 Task: Buy 1 Champagne Glasses from Wine & Champagne Glasses section under best seller category for shipping address: Crystal Jones, 4280 Crim Lane, Underhill, Vermont 05489, Cell Number 9377427970. Pay from credit card ending with 6759, CVV 506
Action: Mouse moved to (1018, 243)
Screenshot: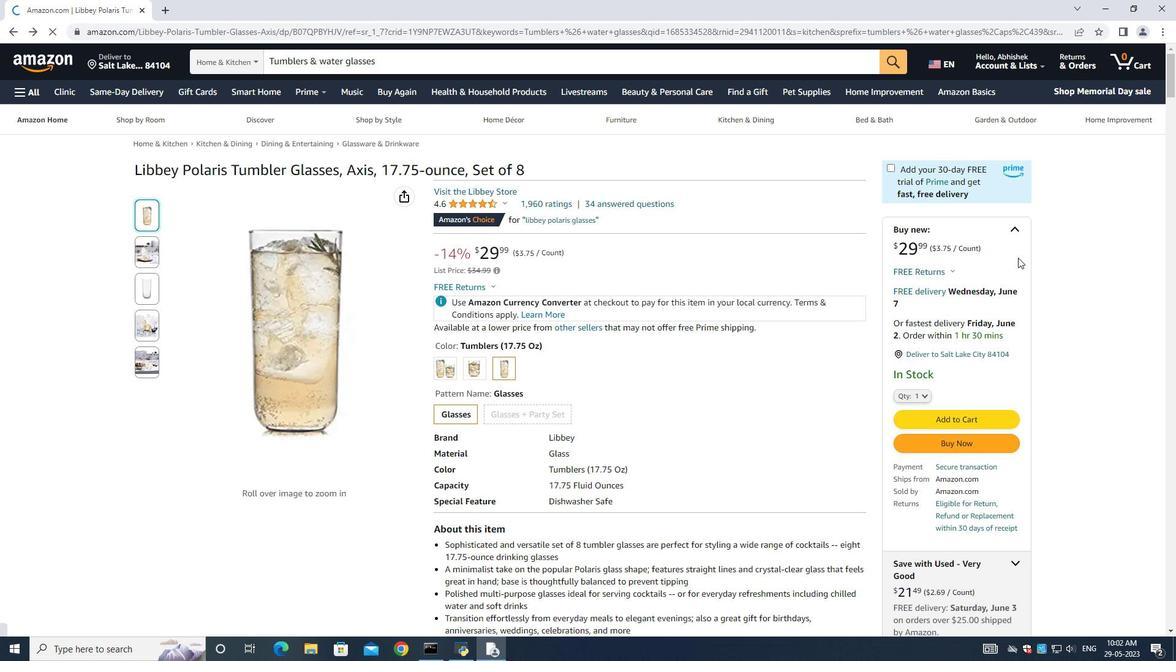 
Action: Mouse scrolled (1018, 243) with delta (0, 0)
Screenshot: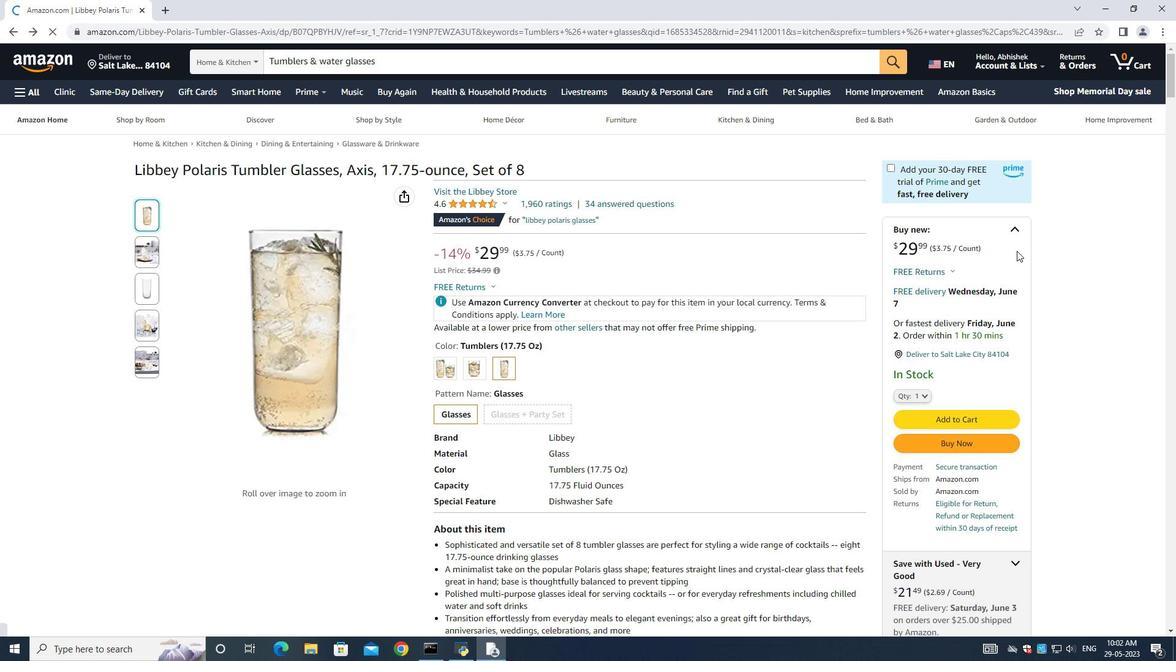 
Action: Mouse scrolled (1018, 243) with delta (0, 0)
Screenshot: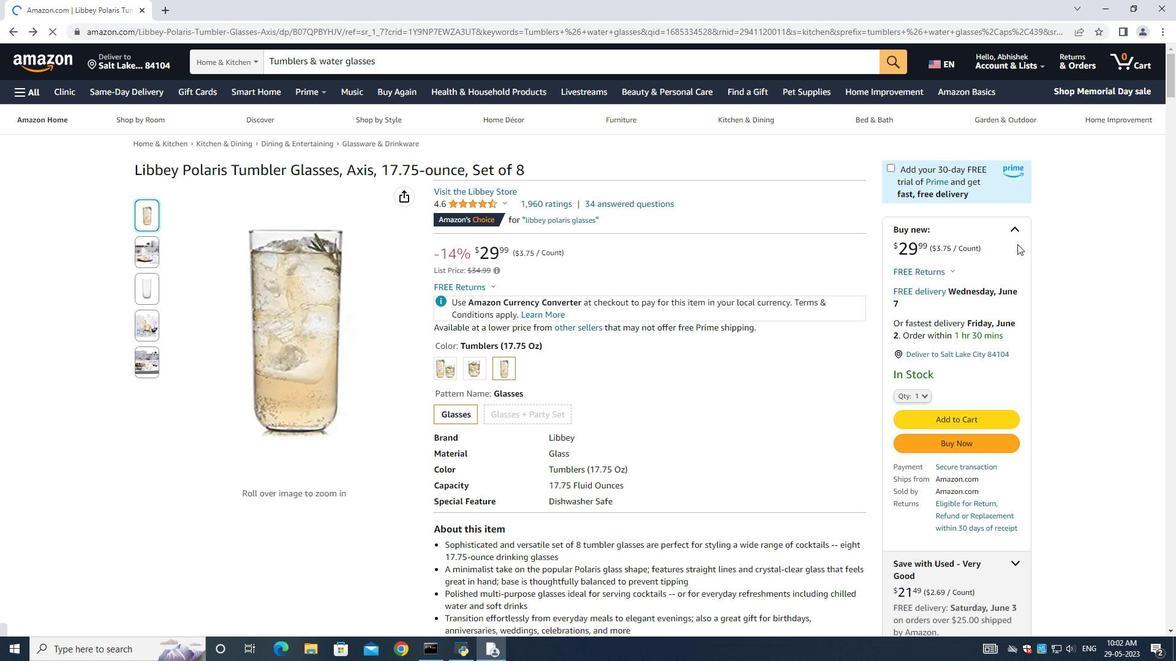 
Action: Mouse scrolled (1018, 243) with delta (0, 0)
Screenshot: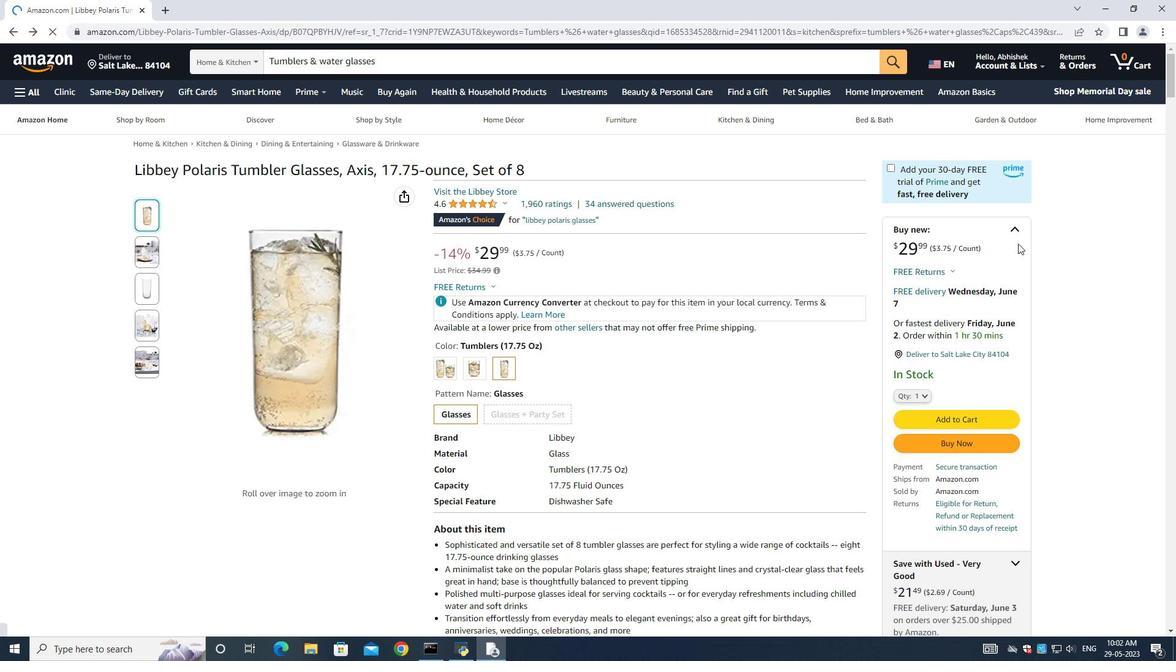 
Action: Mouse moved to (9, 31)
Screenshot: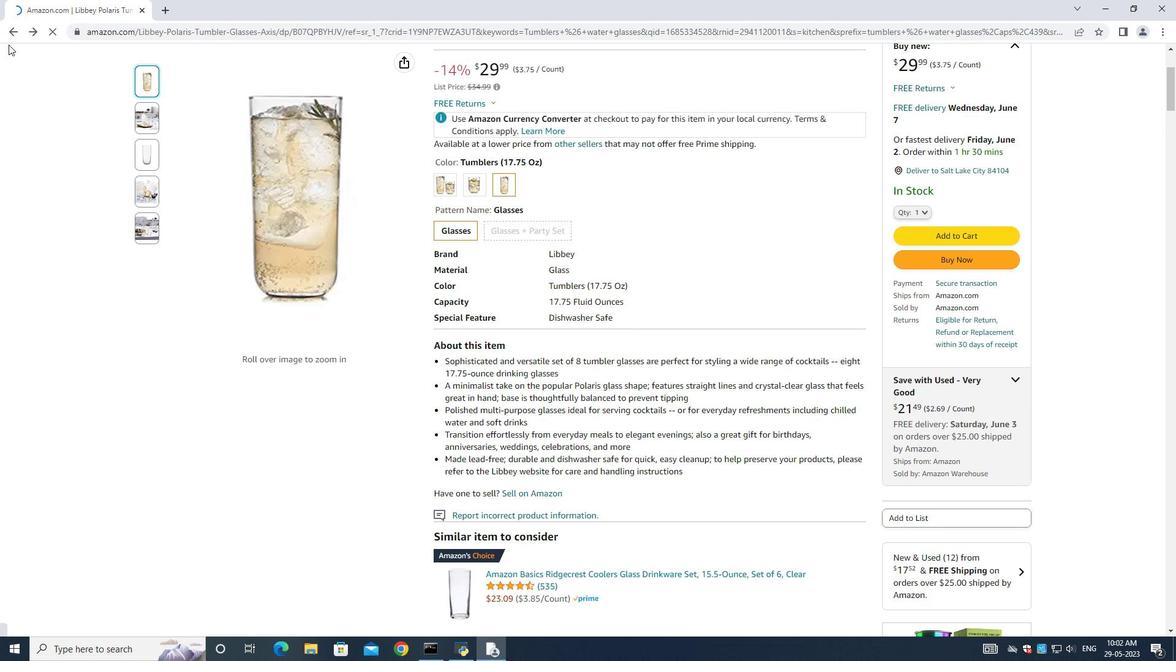 
Action: Mouse pressed left at (9, 31)
Screenshot: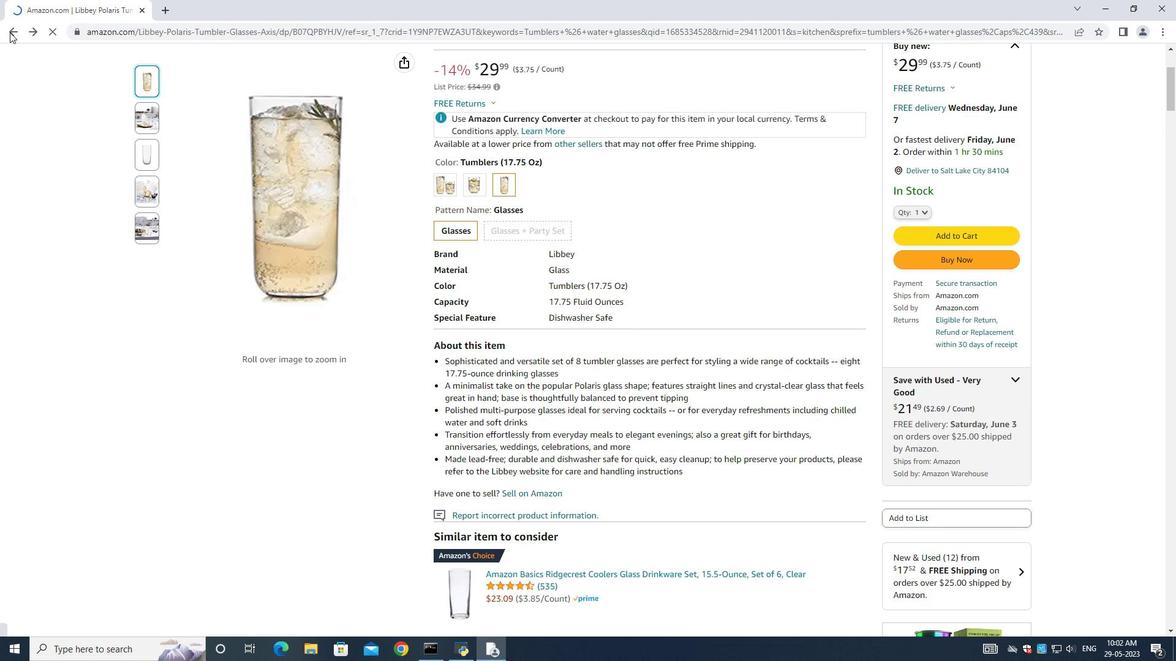 
Action: Mouse moved to (1147, 254)
Screenshot: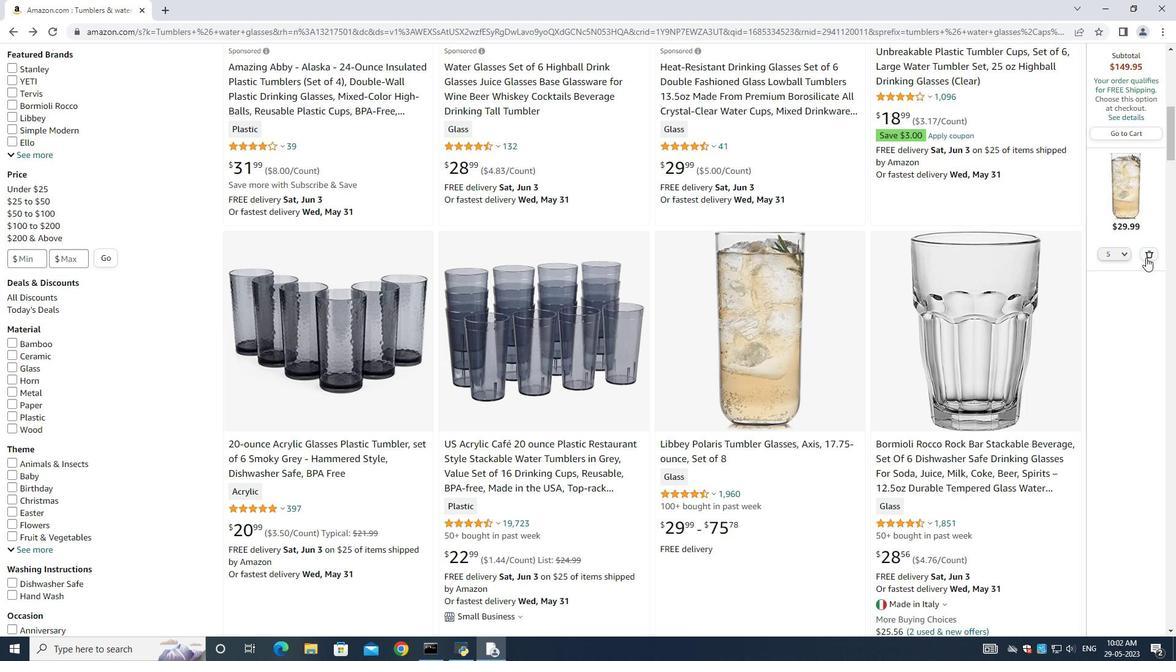 
Action: Mouse pressed left at (1147, 254)
Screenshot: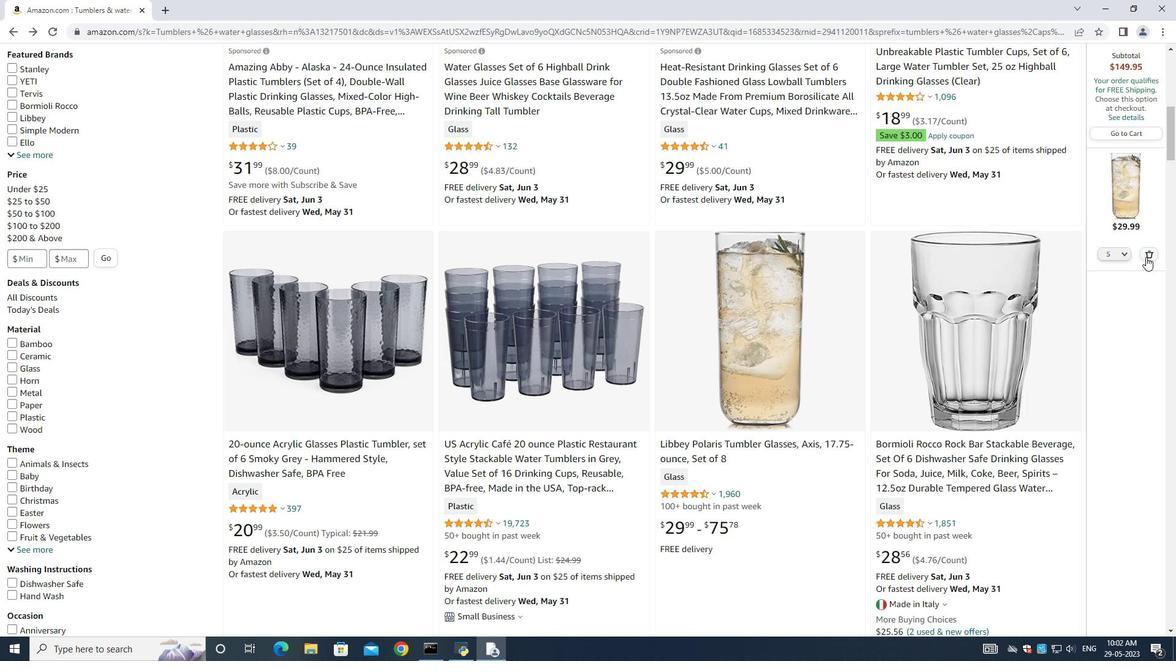 
Action: Mouse moved to (0, 211)
Screenshot: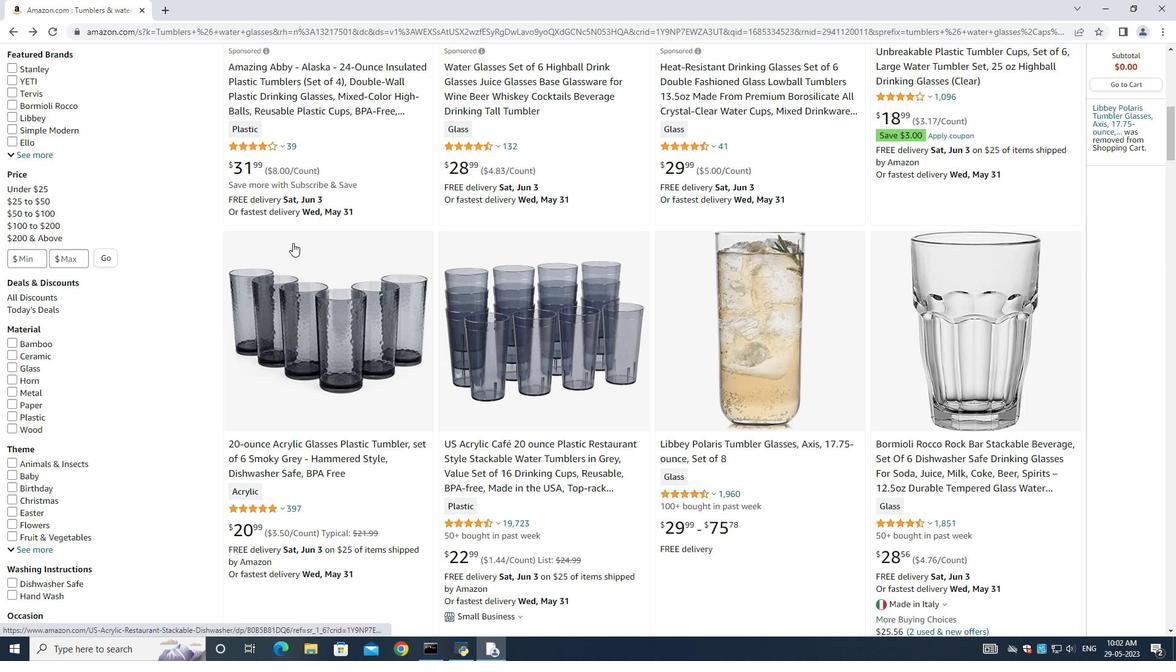 
Action: Mouse scrolled (0, 211) with delta (0, 0)
Screenshot: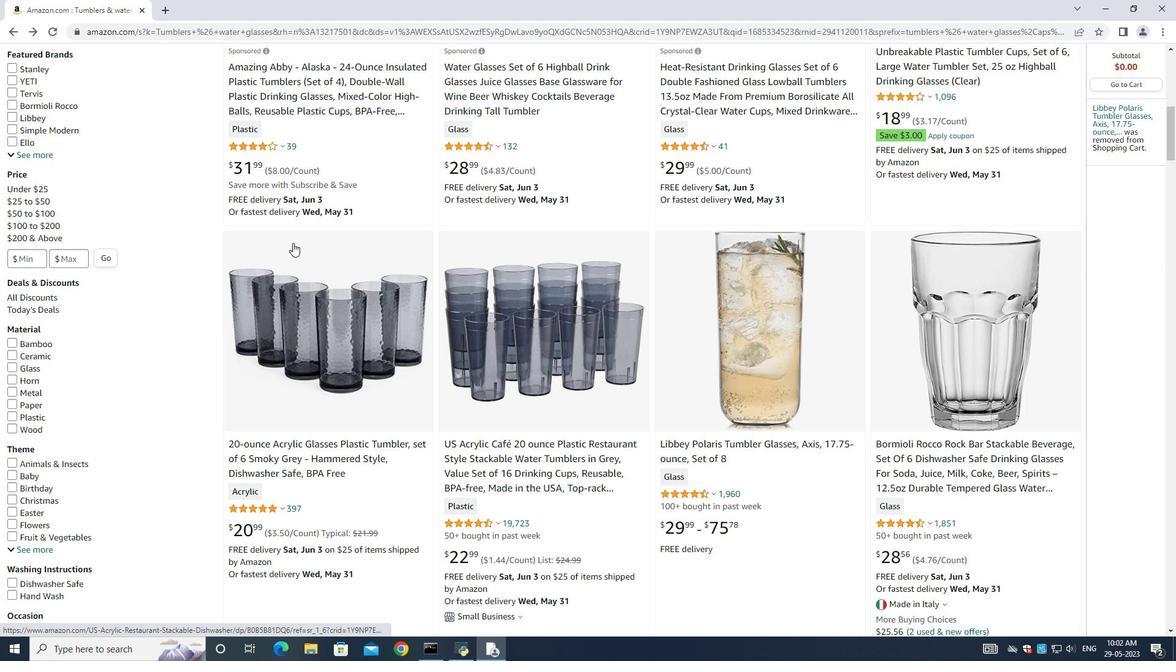 
Action: Mouse scrolled (0, 211) with delta (0, 0)
Screenshot: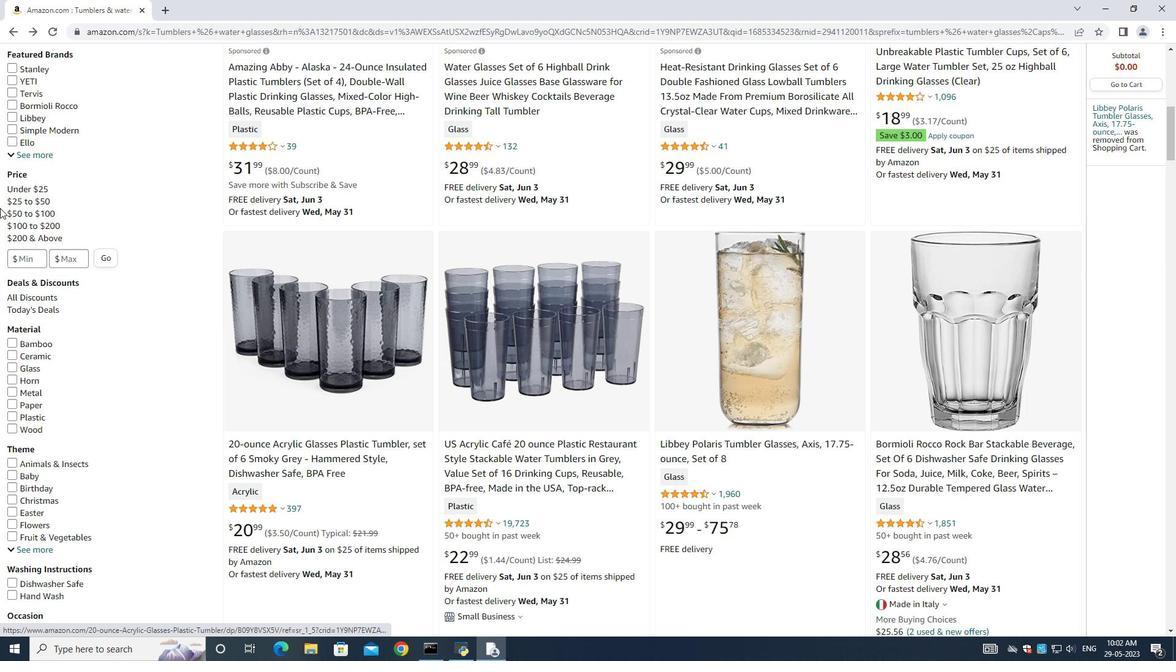 
Action: Mouse scrolled (0, 211) with delta (0, 0)
Screenshot: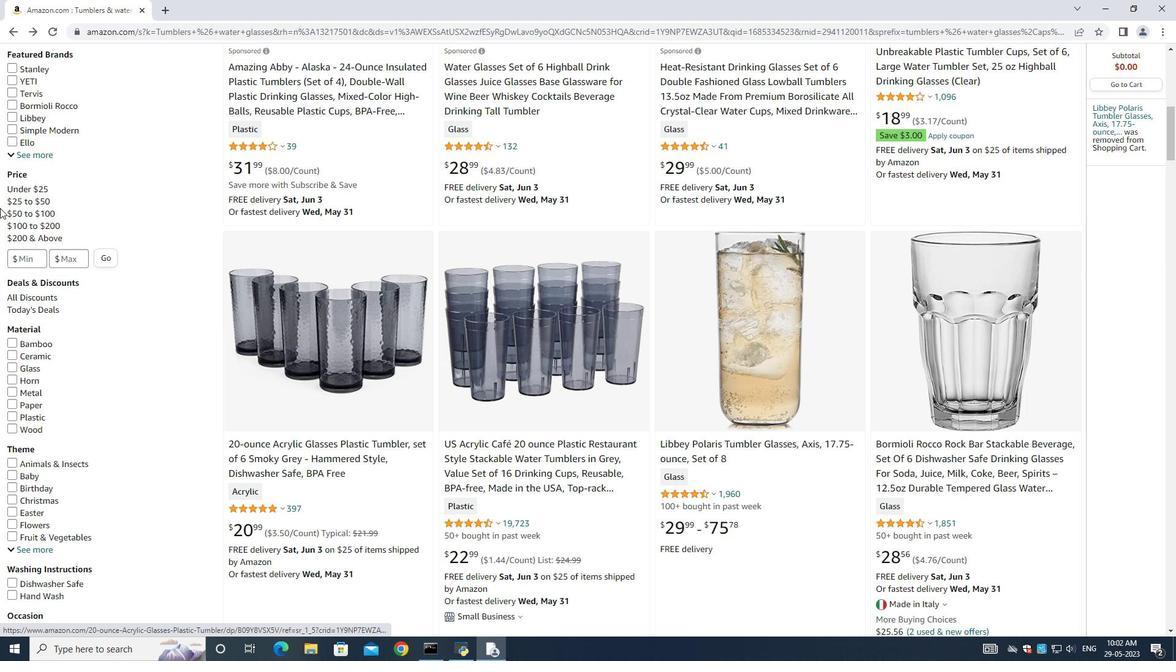 
Action: Mouse scrolled (0, 211) with delta (0, 0)
Screenshot: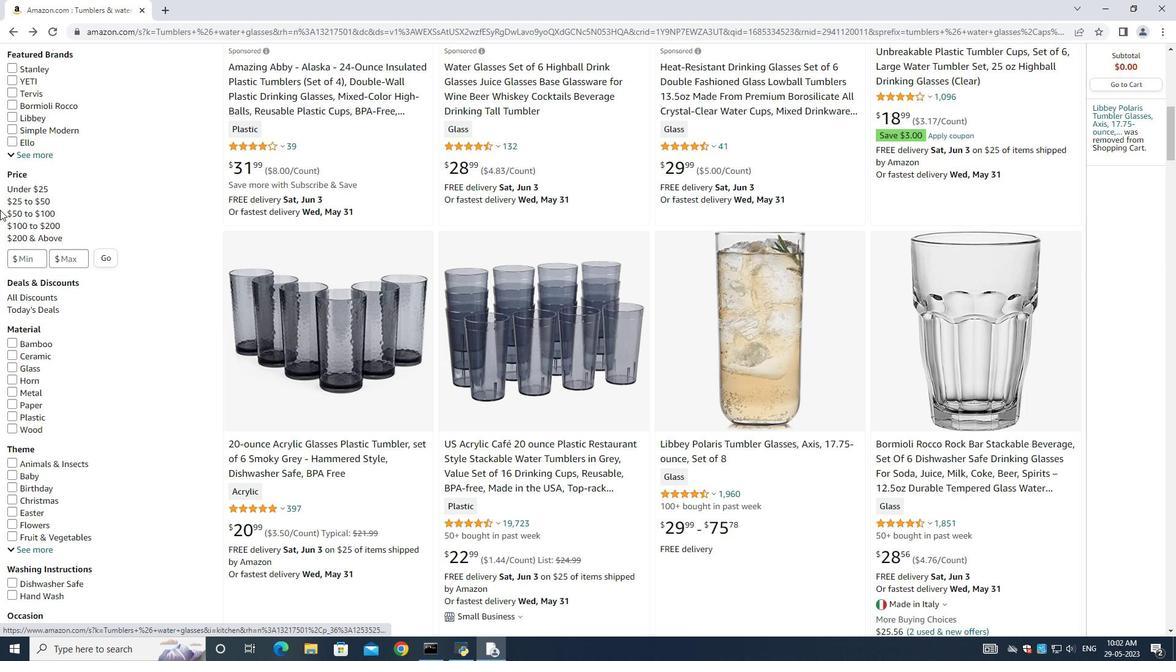
Action: Mouse scrolled (0, 211) with delta (0, 0)
Screenshot: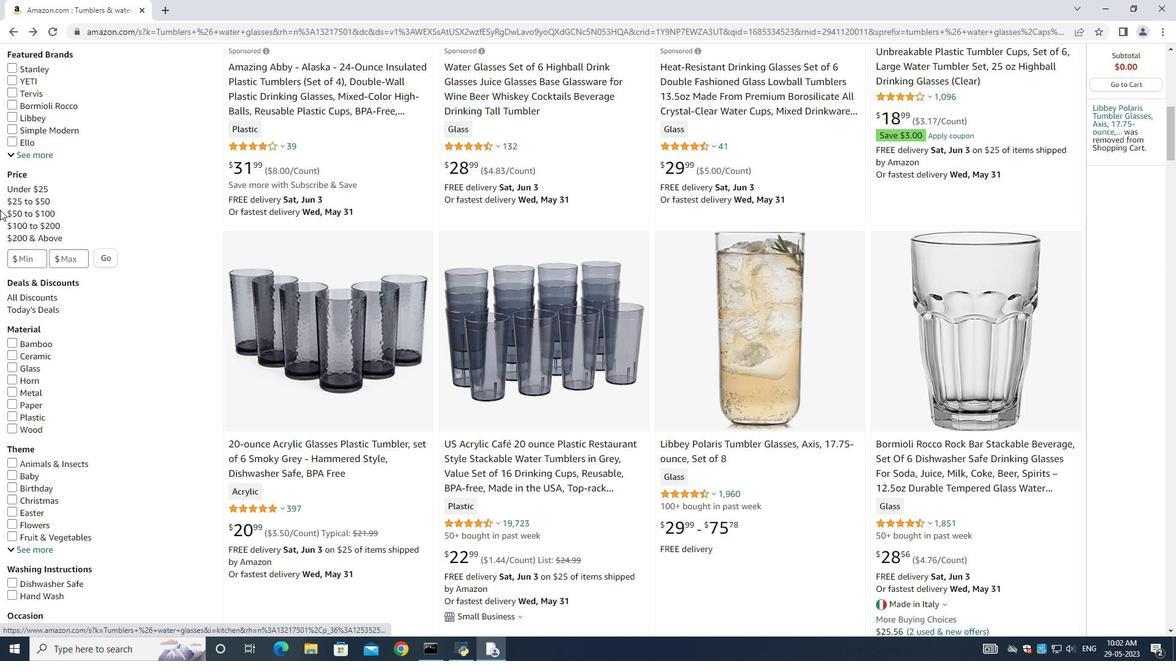 
Action: Mouse moved to (0, 210)
Screenshot: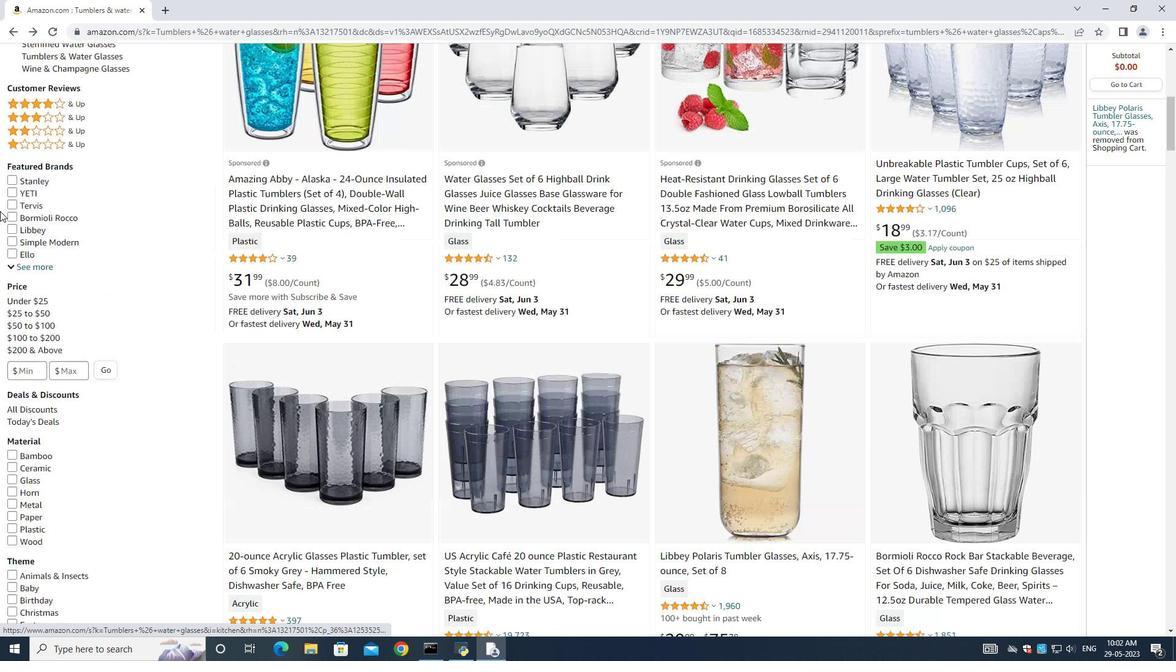 
Action: Mouse scrolled (0, 211) with delta (0, 0)
Screenshot: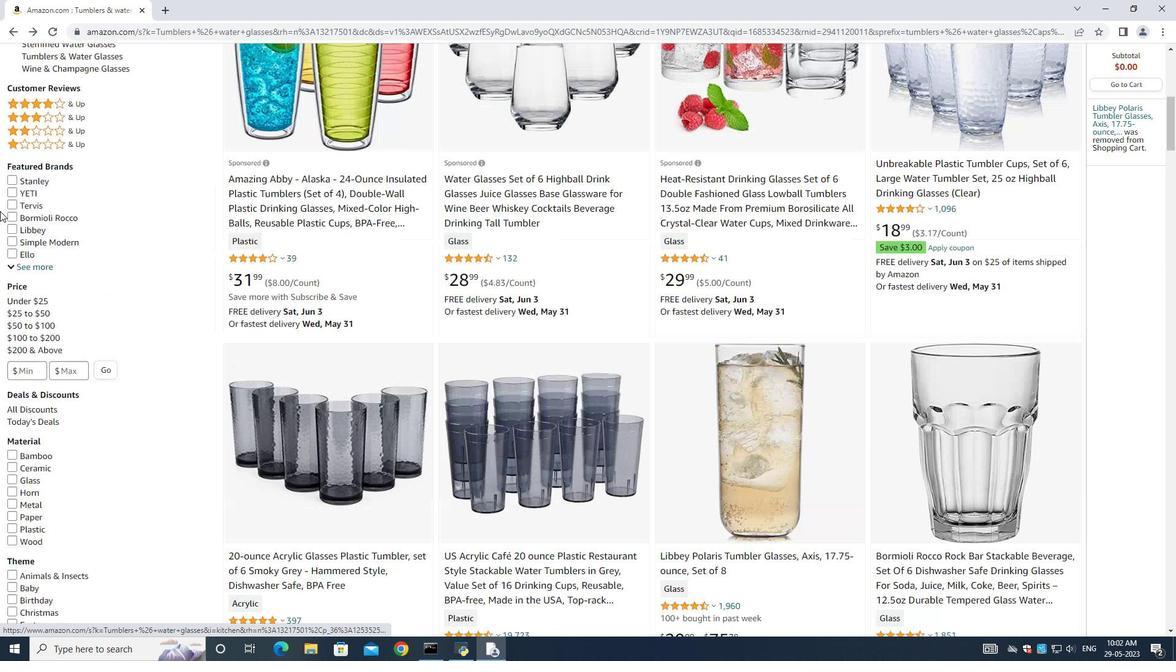 
Action: Mouse moved to (56, 205)
Screenshot: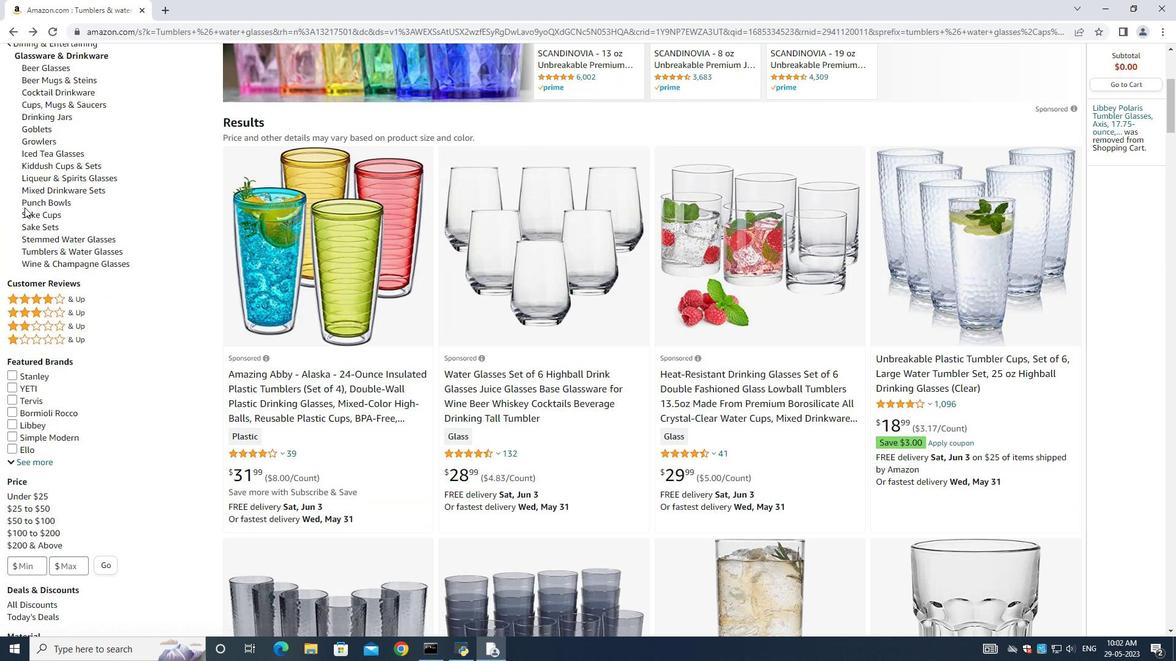 
Action: Mouse scrolled (56, 205) with delta (0, 0)
Screenshot: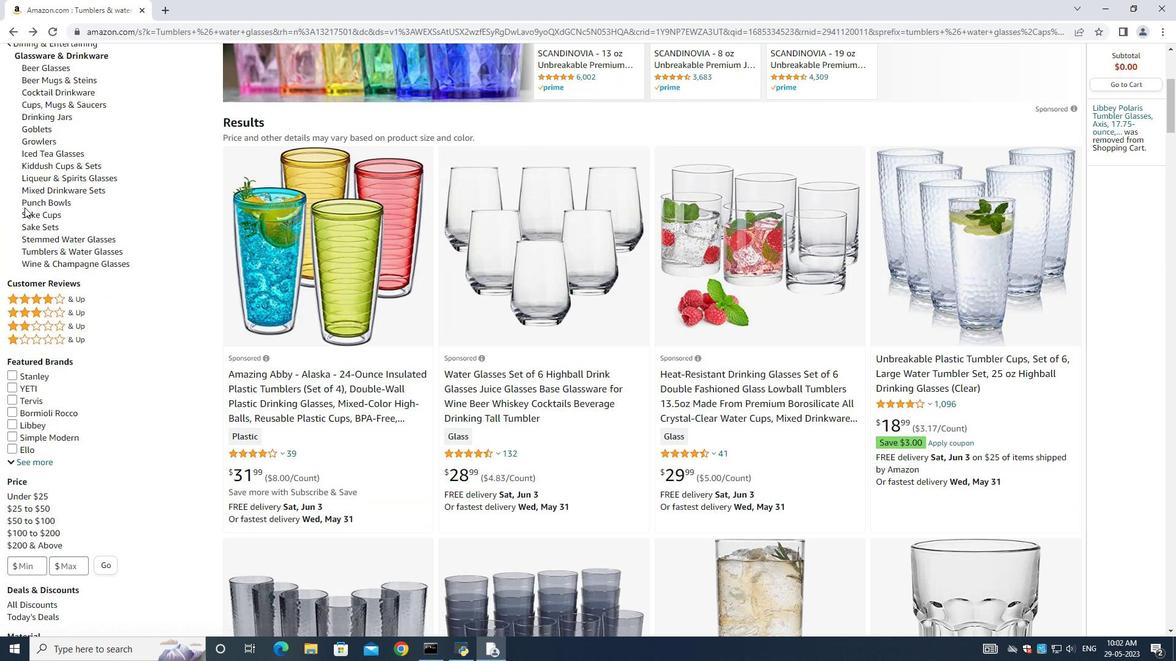 
Action: Mouse moved to (56, 205)
Screenshot: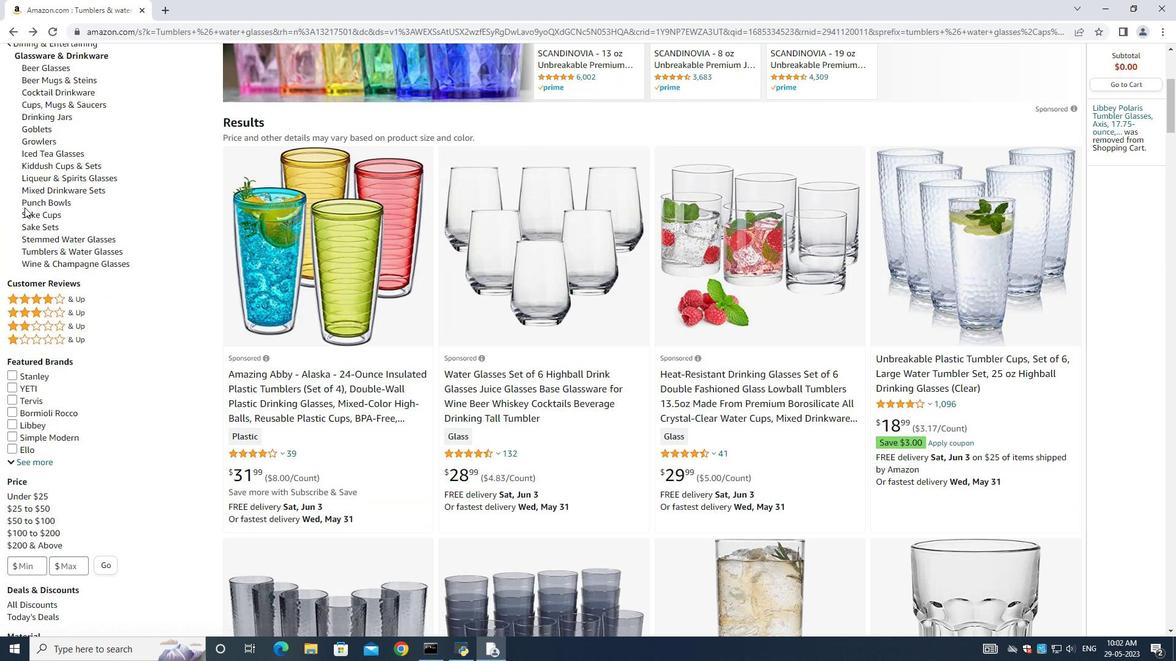 
Action: Mouse scrolled (56, 205) with delta (0, 0)
Screenshot: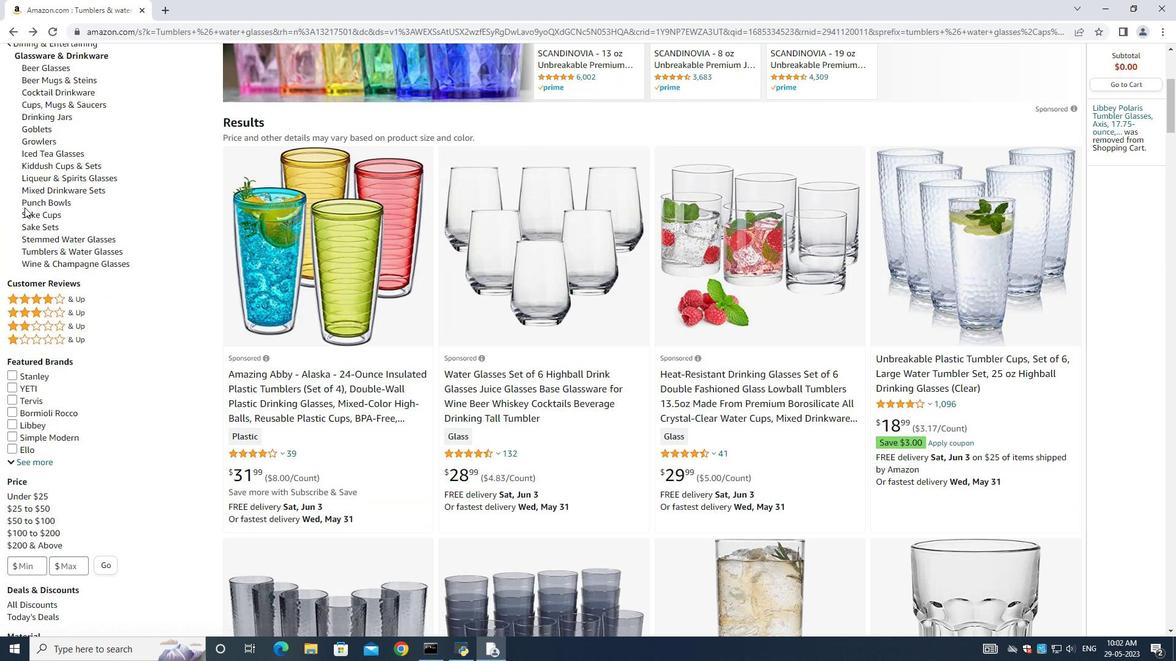 
Action: Mouse scrolled (56, 205) with delta (0, 0)
Screenshot: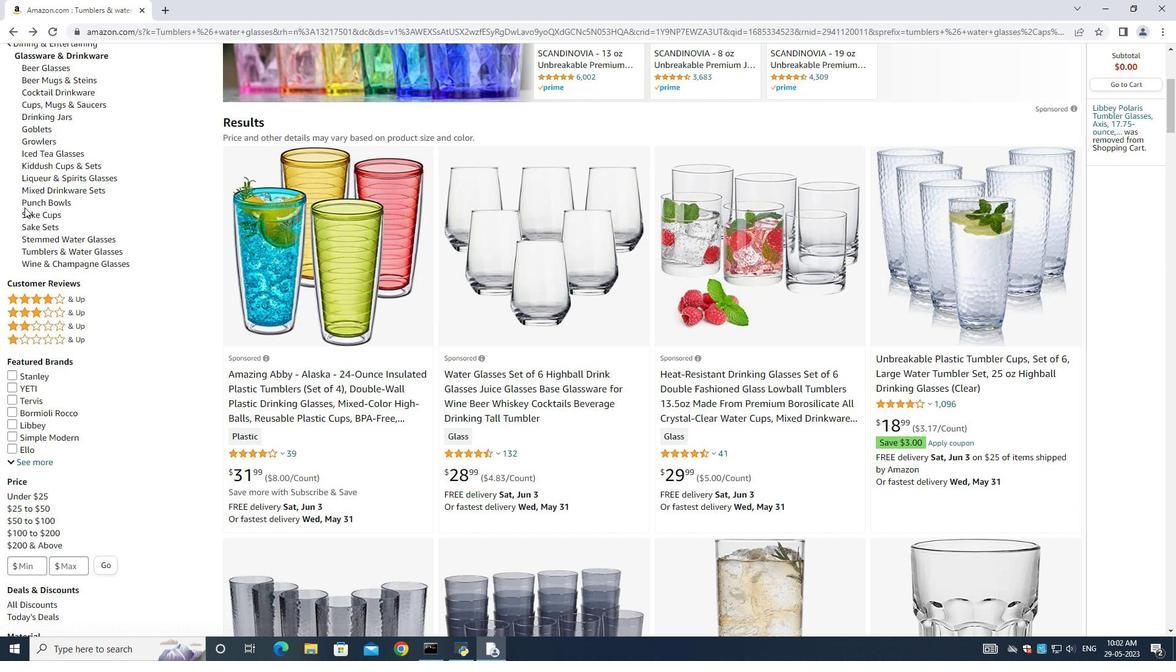 
Action: Mouse moved to (57, 205)
Screenshot: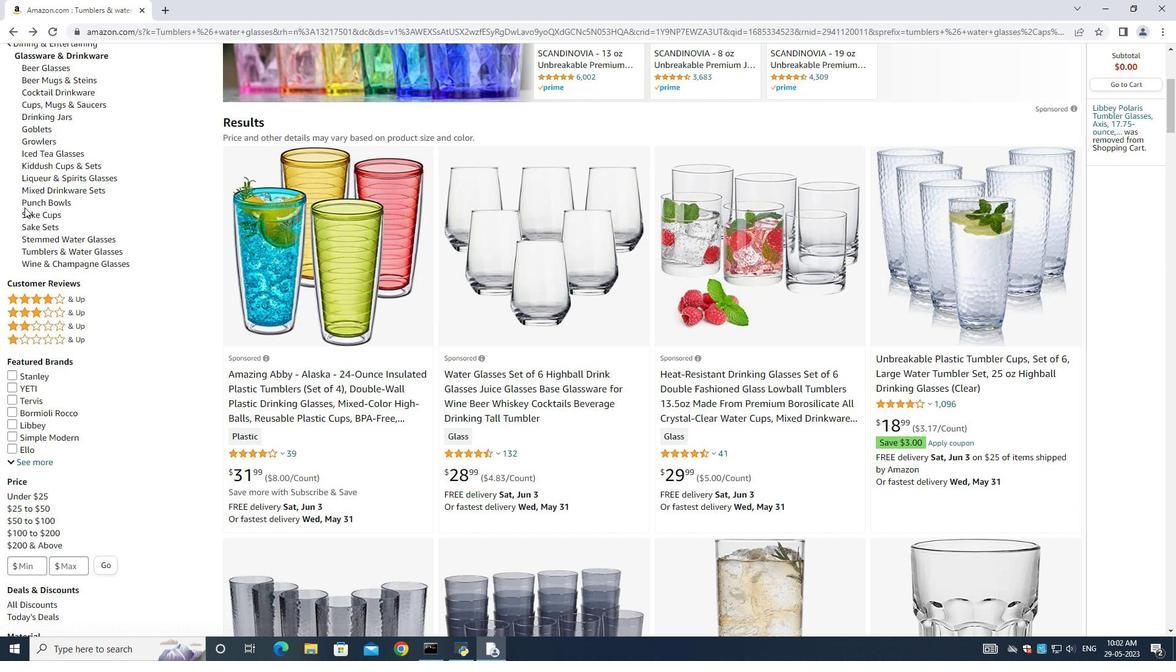 
Action: Mouse scrolled (57, 205) with delta (0, 0)
Screenshot: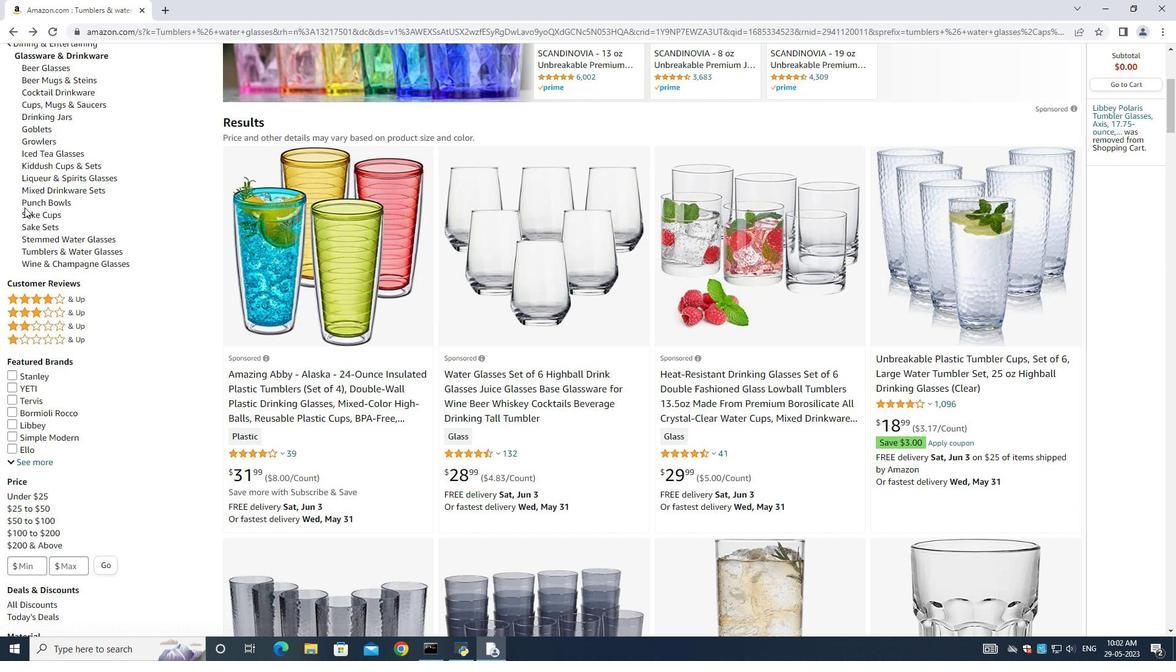 
Action: Mouse moved to (57, 204)
Screenshot: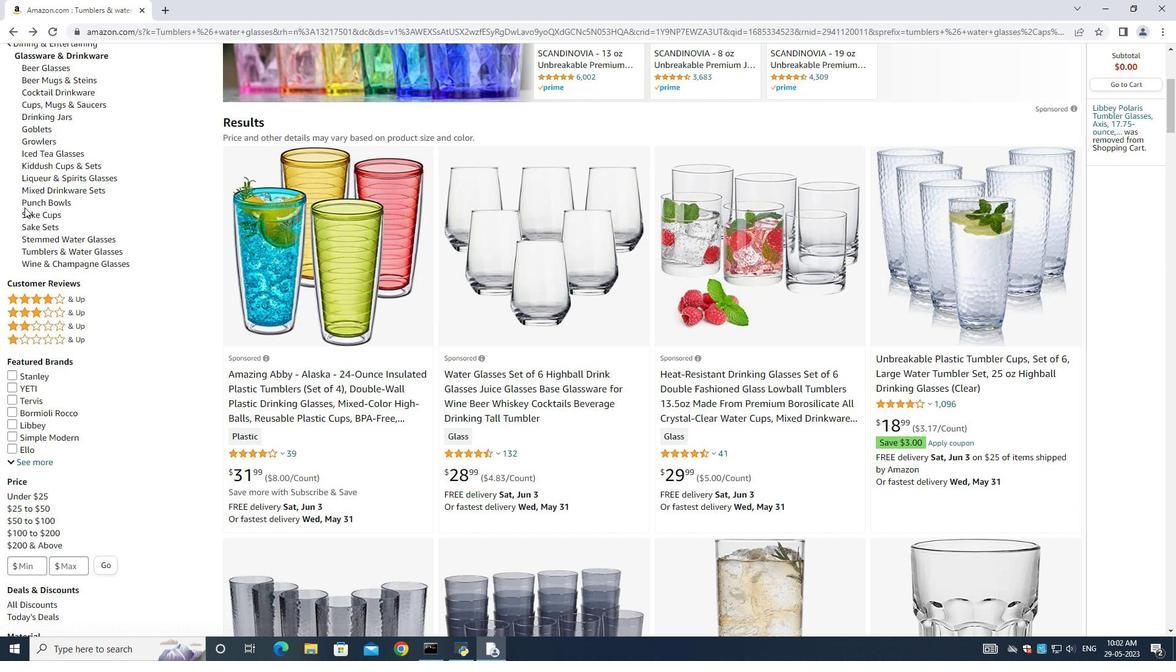 
Action: Mouse scrolled (57, 205) with delta (0, 0)
Screenshot: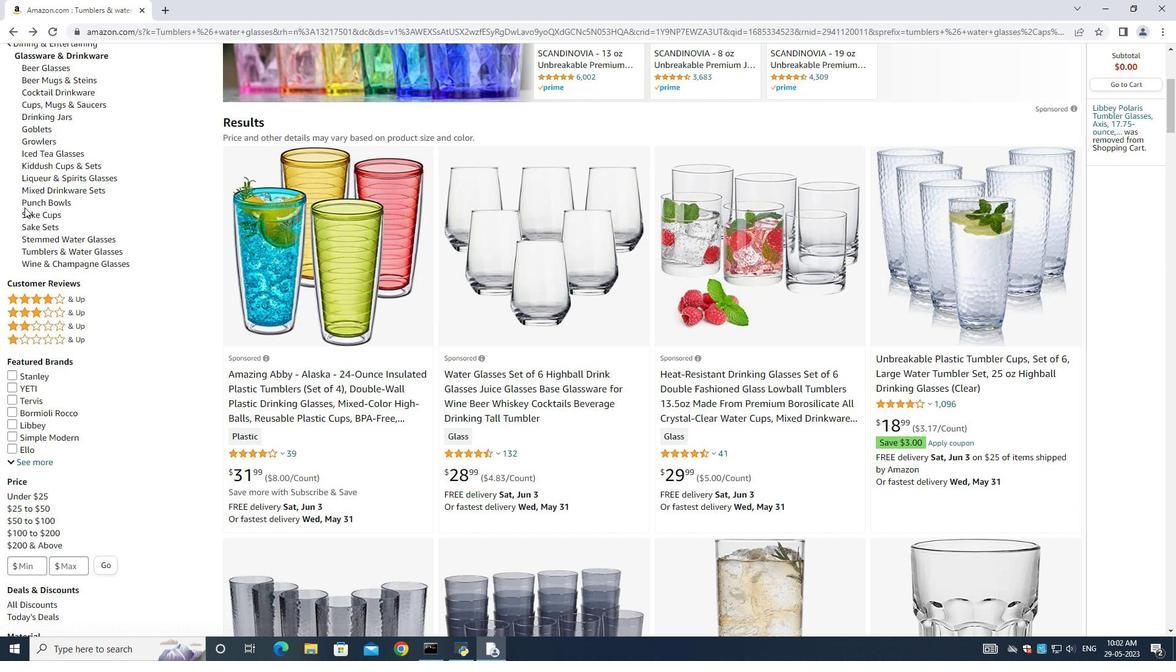
Action: Mouse moved to (57, 204)
Screenshot: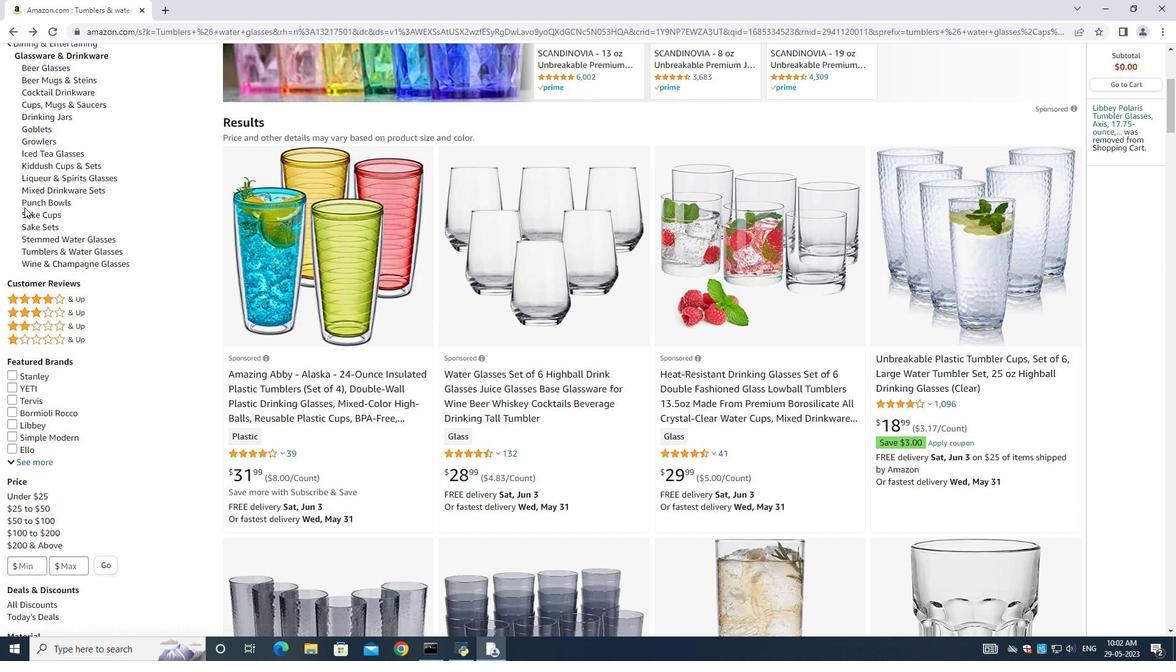 
Action: Mouse scrolled (57, 205) with delta (0, 0)
Screenshot: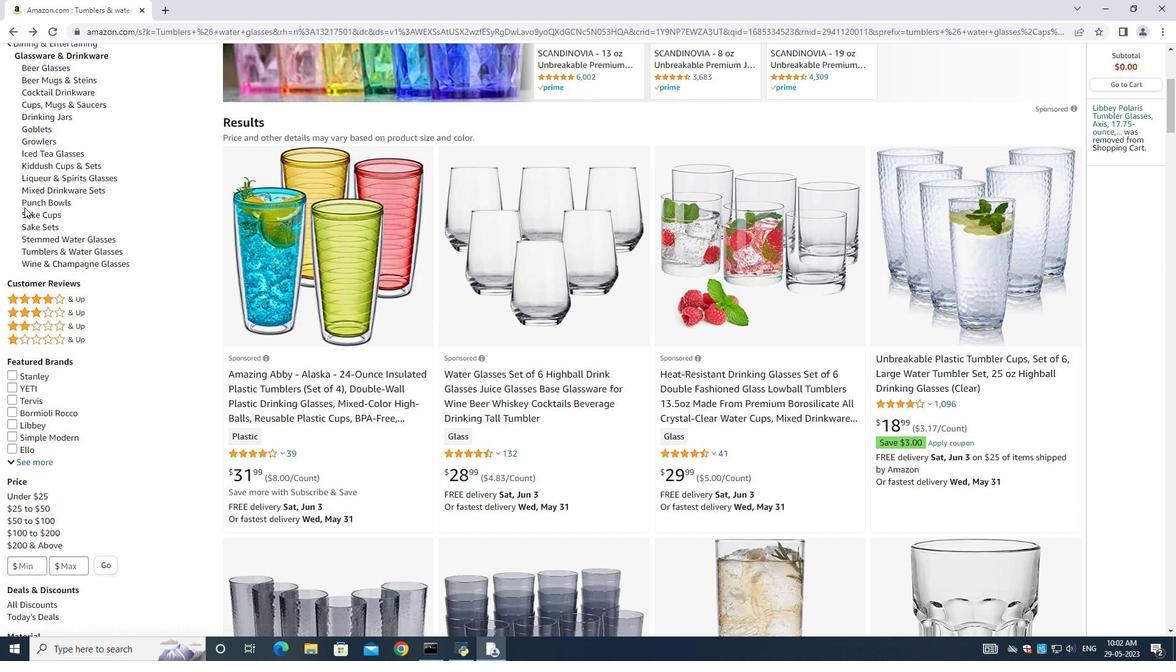 
Action: Mouse moved to (54, 189)
Screenshot: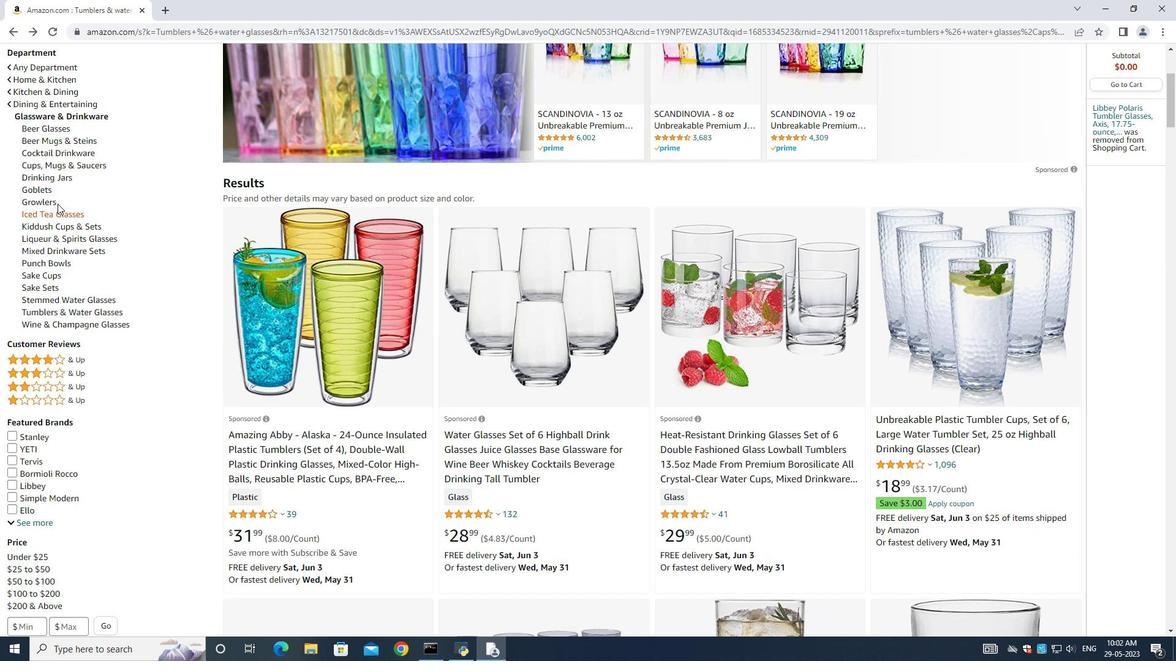 
Action: Mouse scrolled (54, 189) with delta (0, 0)
Screenshot: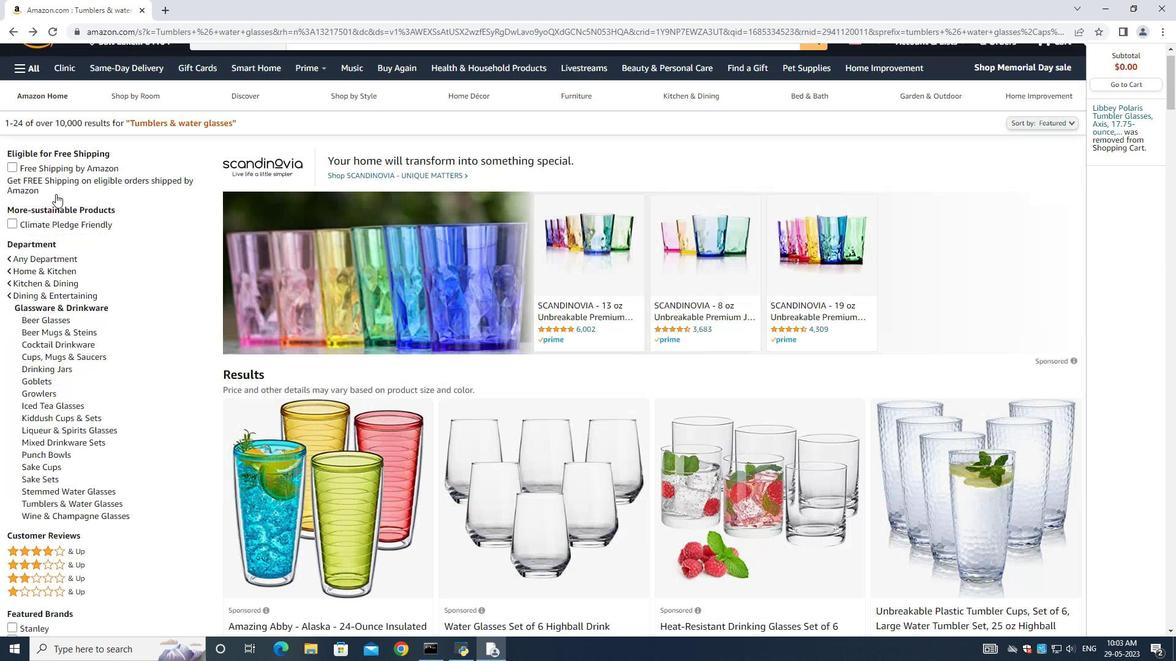 
Action: Mouse scrolled (54, 189) with delta (0, 0)
Screenshot: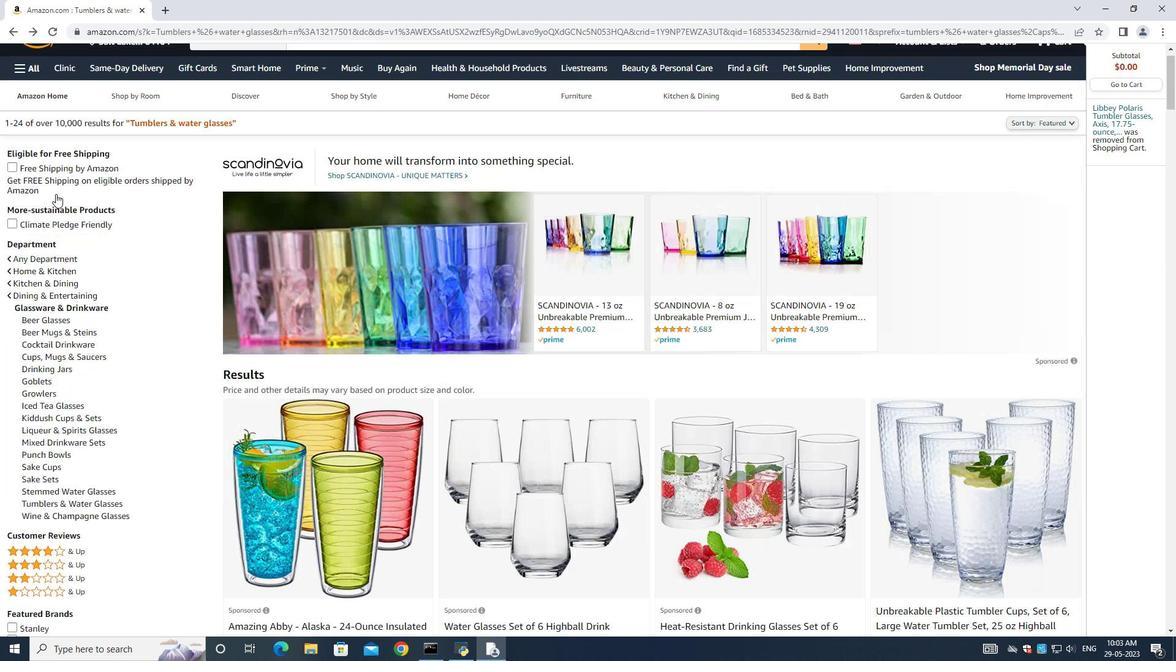 
Action: Mouse scrolled (54, 189) with delta (0, 0)
Screenshot: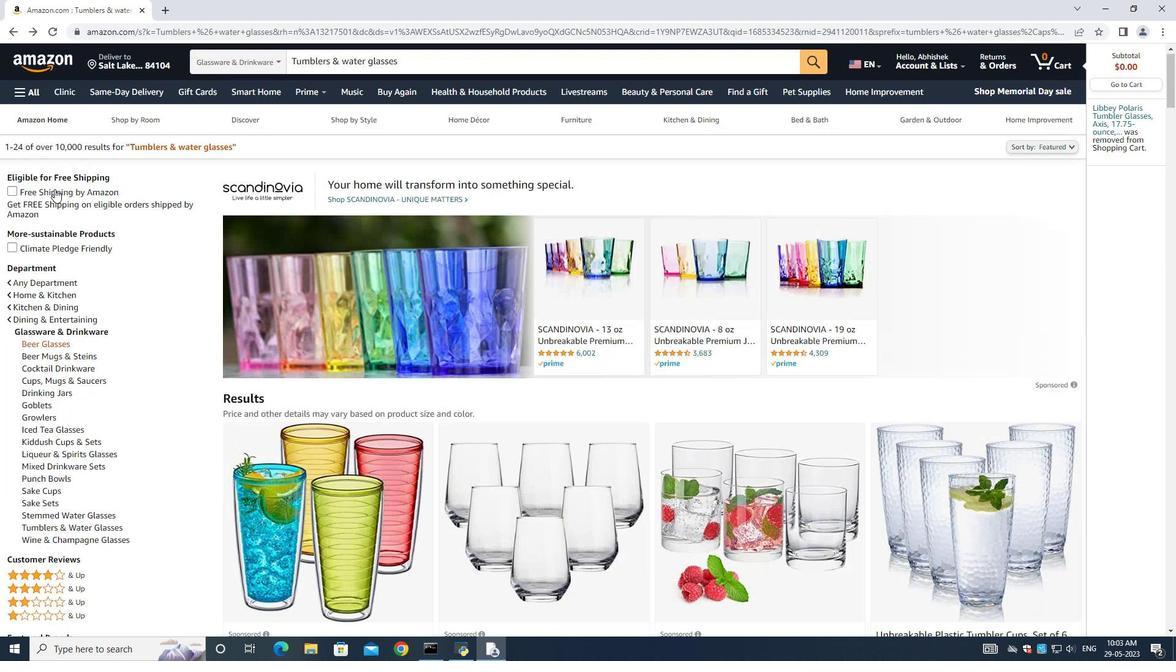 
Action: Mouse scrolled (54, 189) with delta (0, 0)
Screenshot: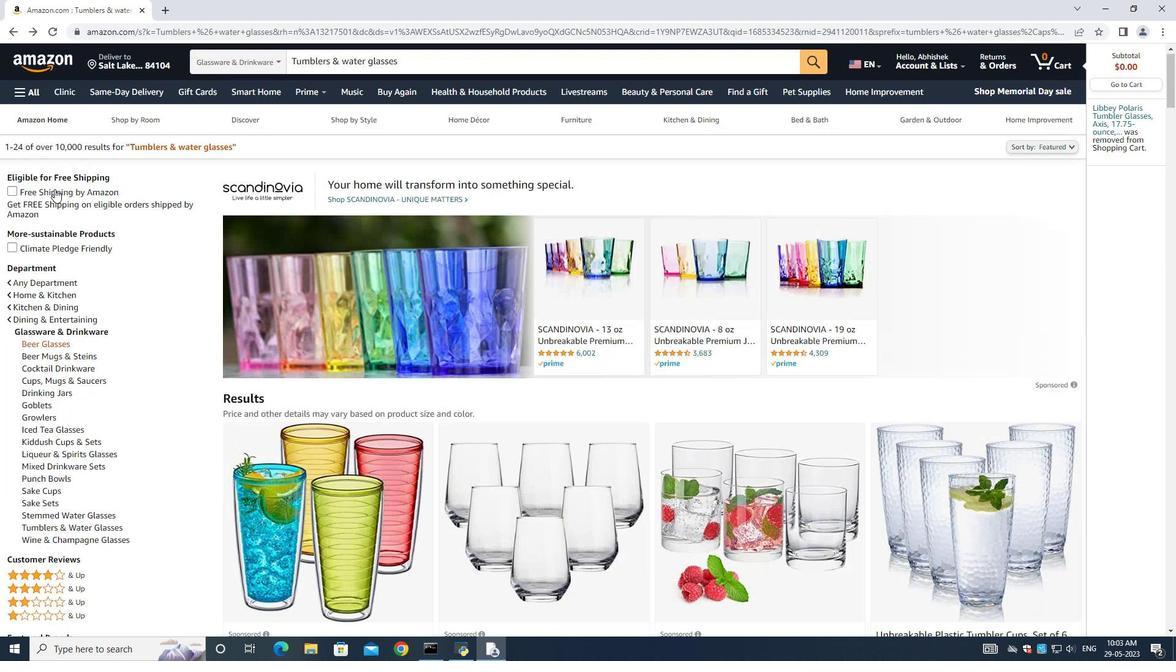 
Action: Mouse scrolled (54, 189) with delta (0, 0)
Screenshot: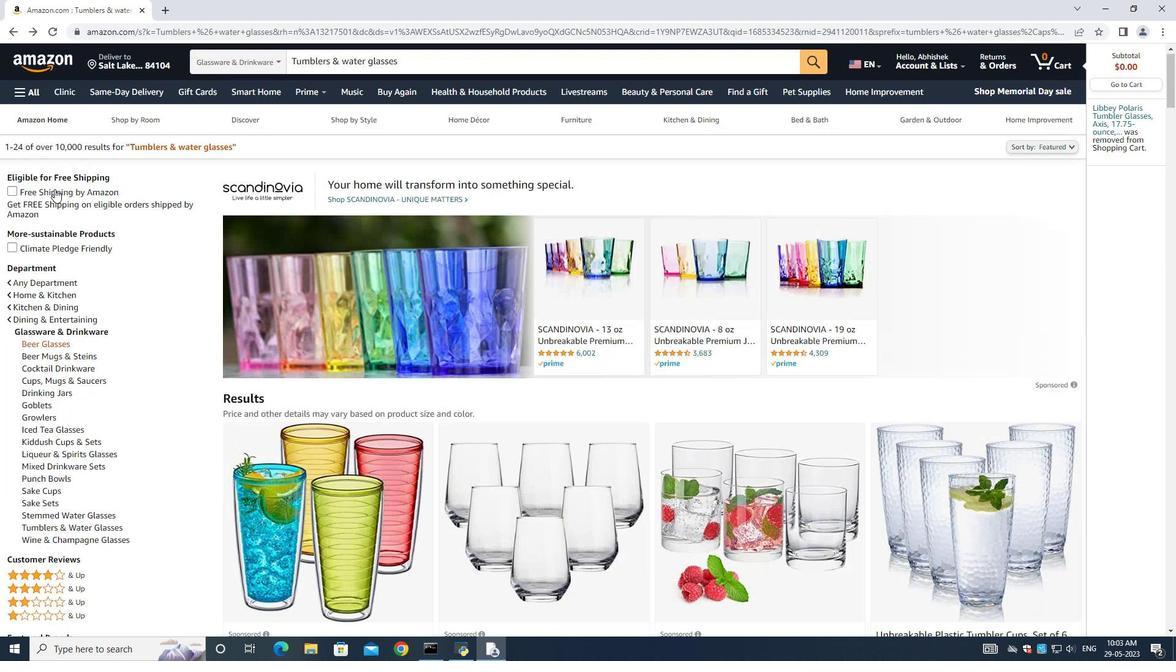
Action: Mouse scrolled (54, 189) with delta (0, 0)
Screenshot: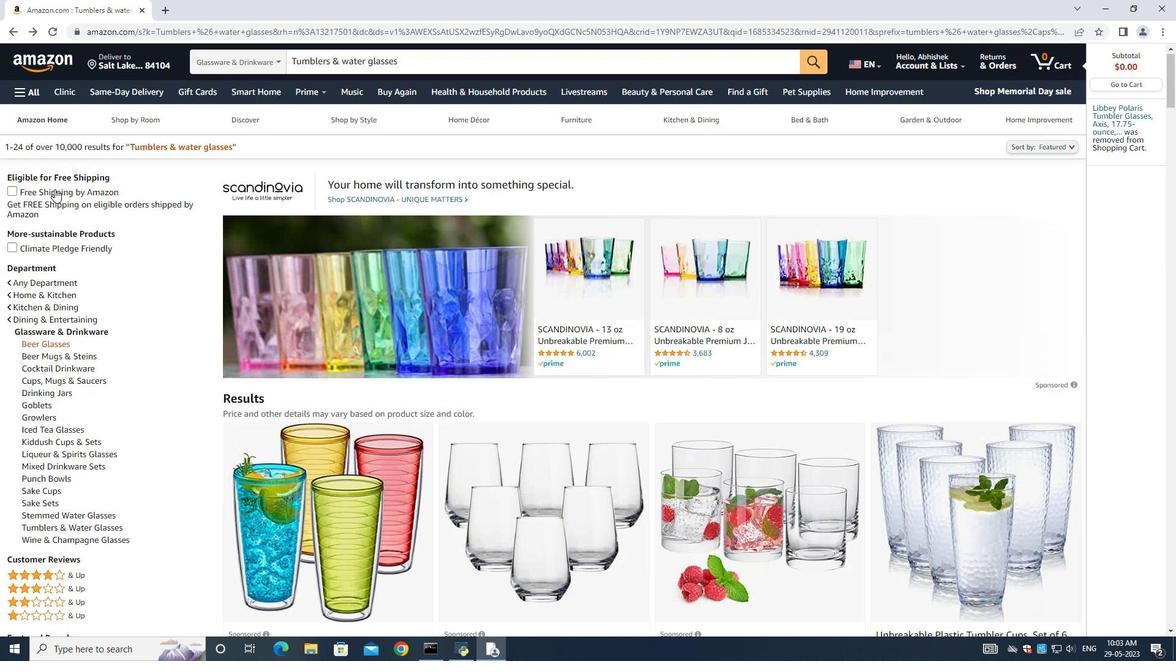 
Action: Mouse moved to (53, 188)
Screenshot: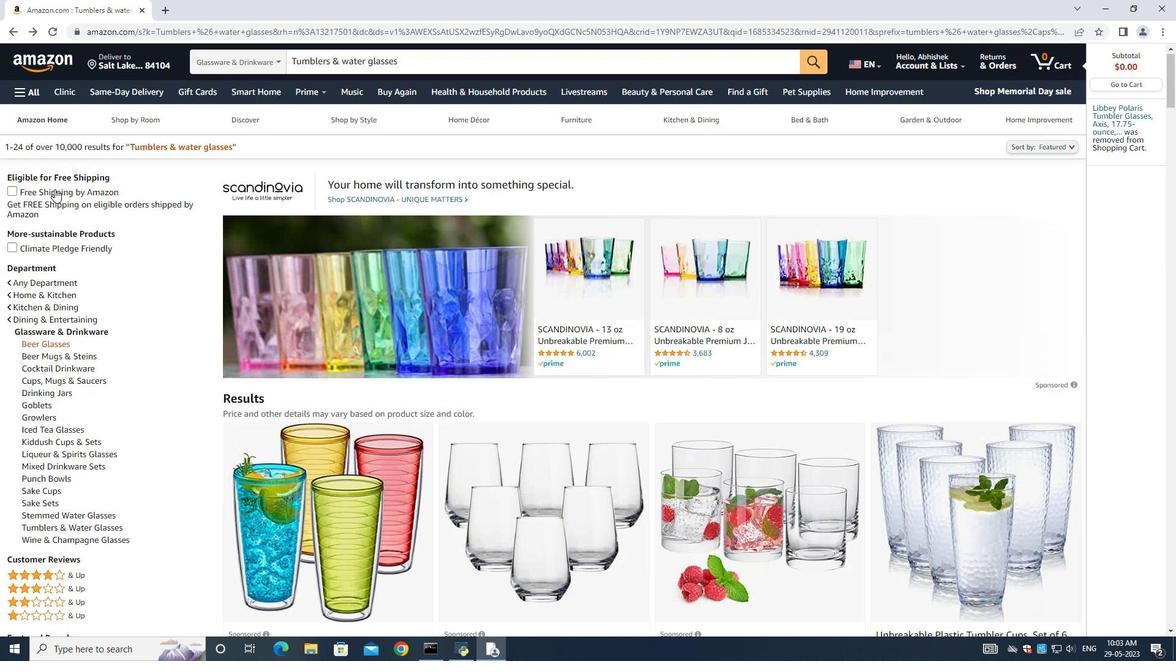 
Action: Mouse scrolled (53, 189) with delta (0, 0)
Screenshot: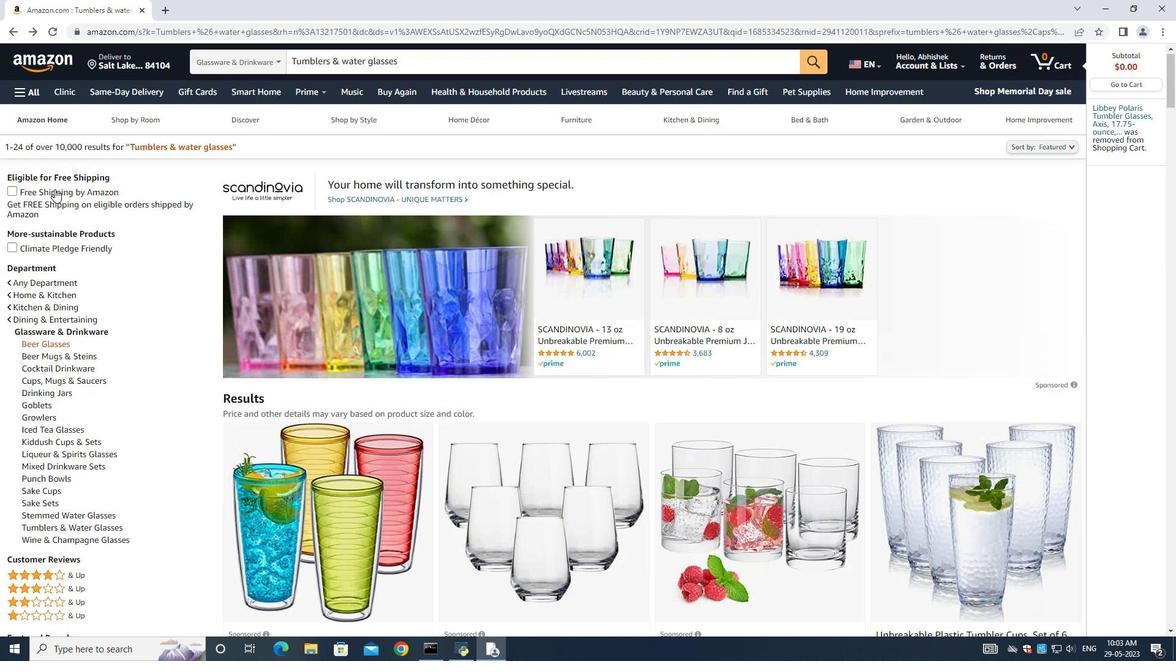 
Action: Mouse moved to (47, 69)
Screenshot: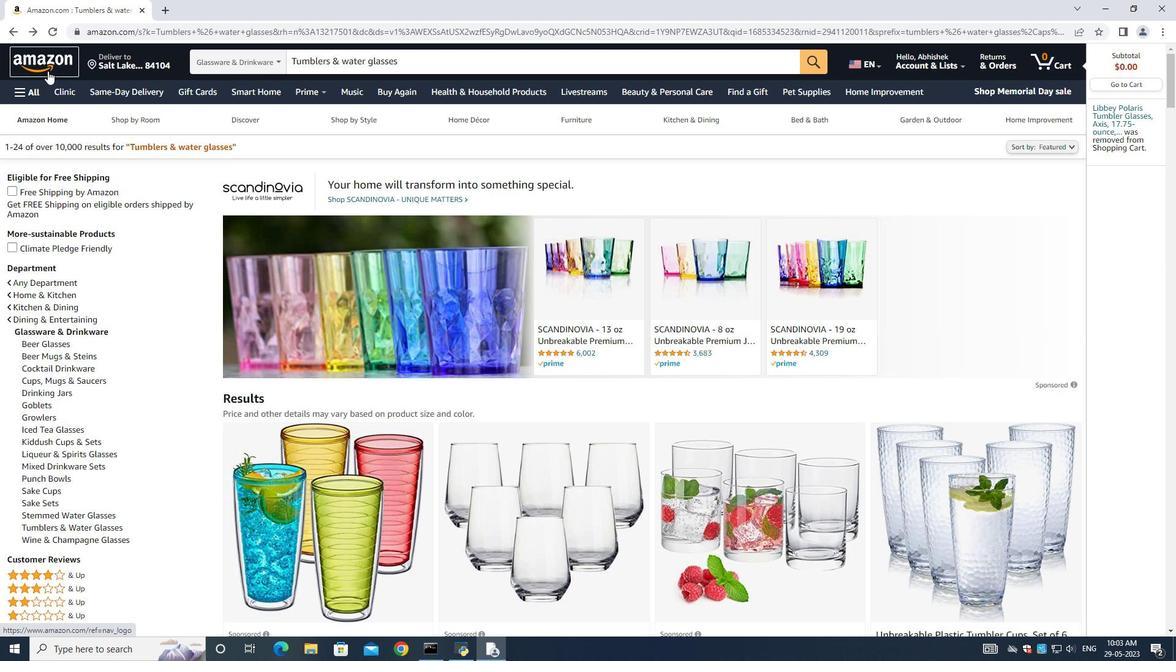 
Action: Mouse pressed left at (47, 69)
Screenshot: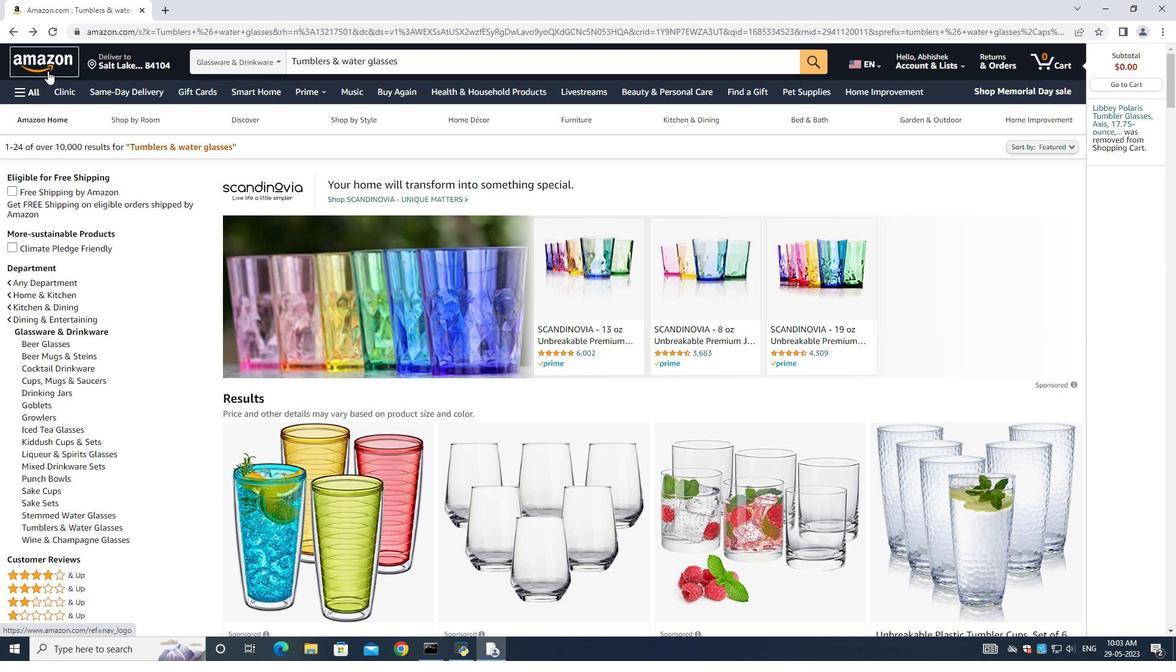 
Action: Mouse moved to (28, 91)
Screenshot: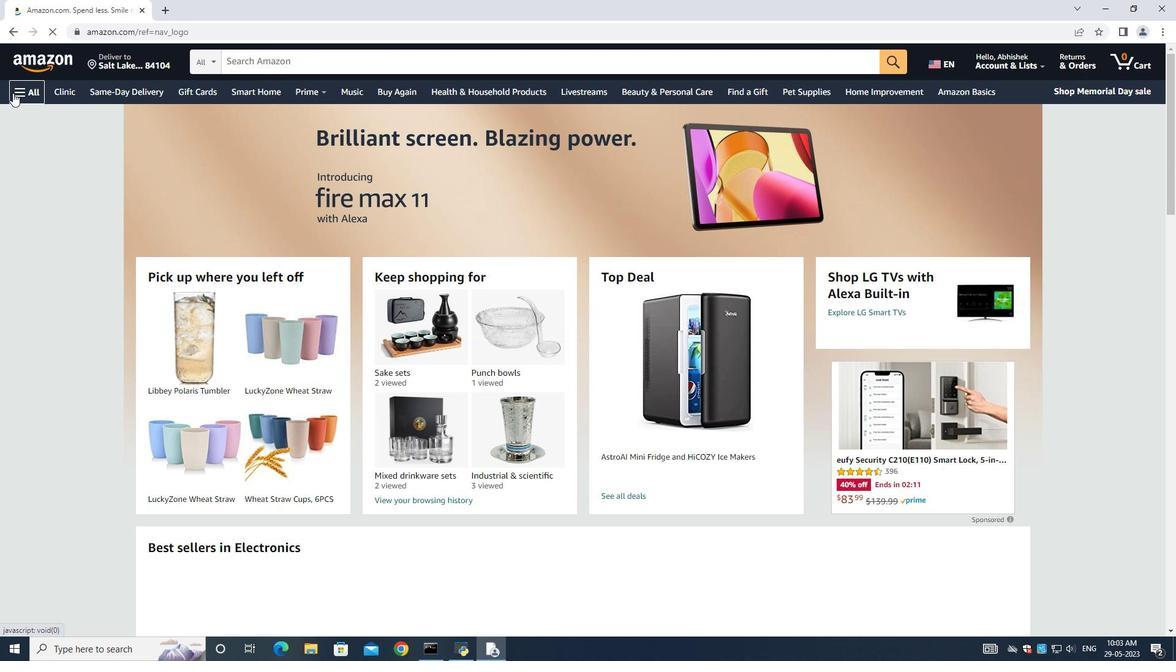 
Action: Mouse pressed left at (28, 91)
Screenshot: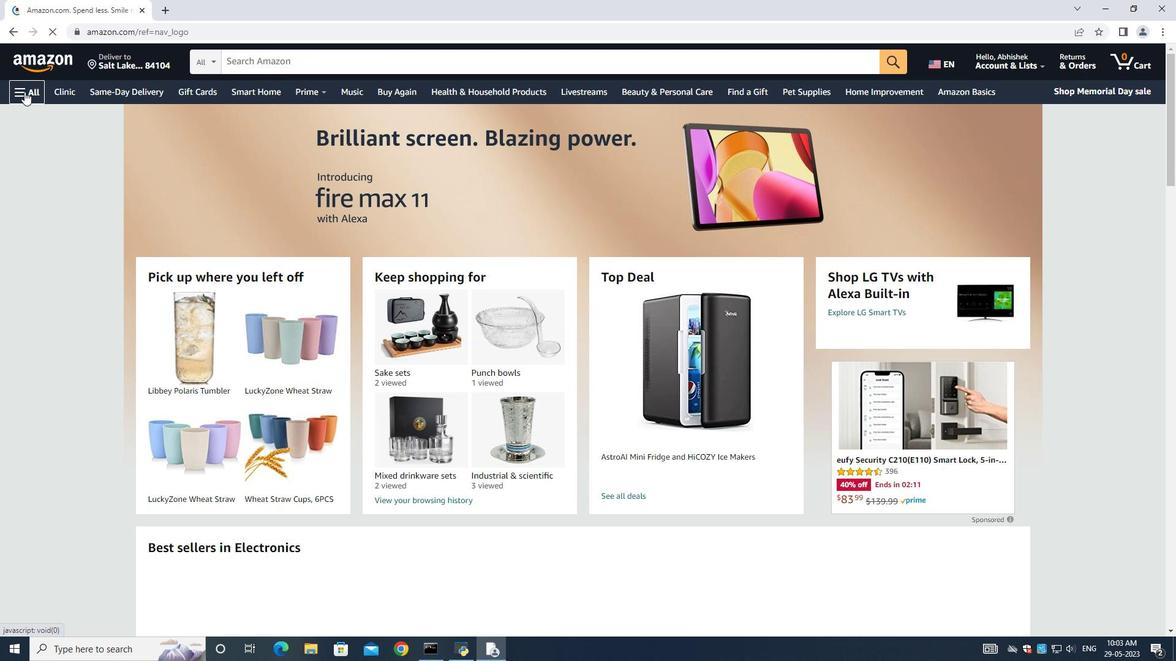 
Action: Mouse moved to (18, 91)
Screenshot: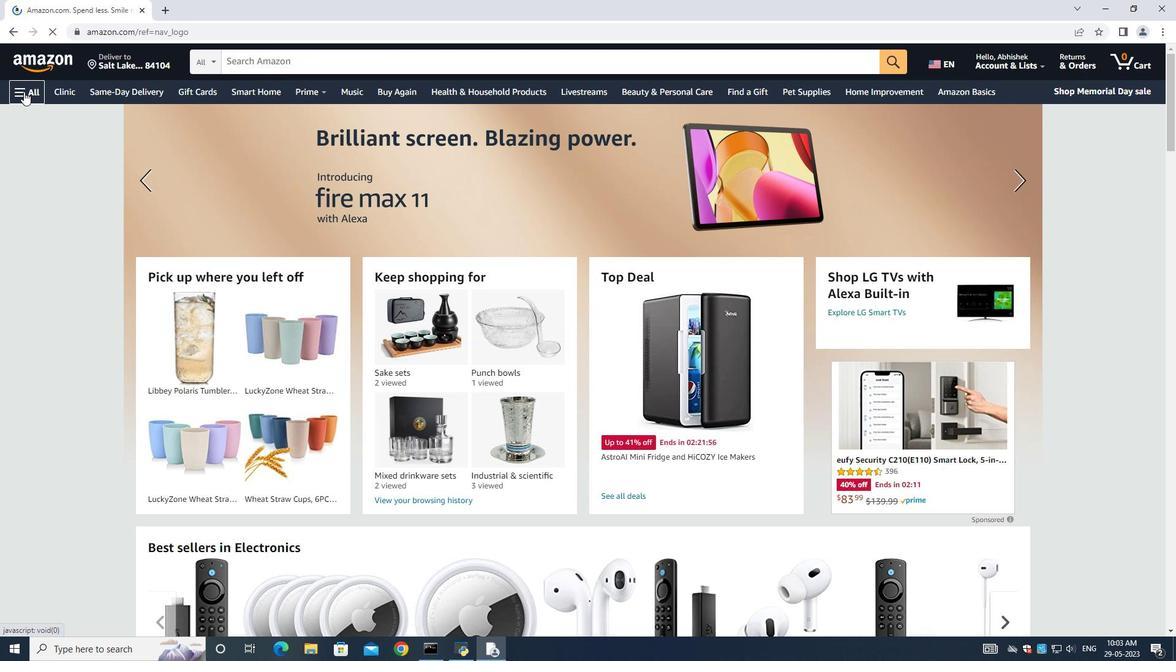 
Action: Mouse pressed left at (18, 91)
Screenshot: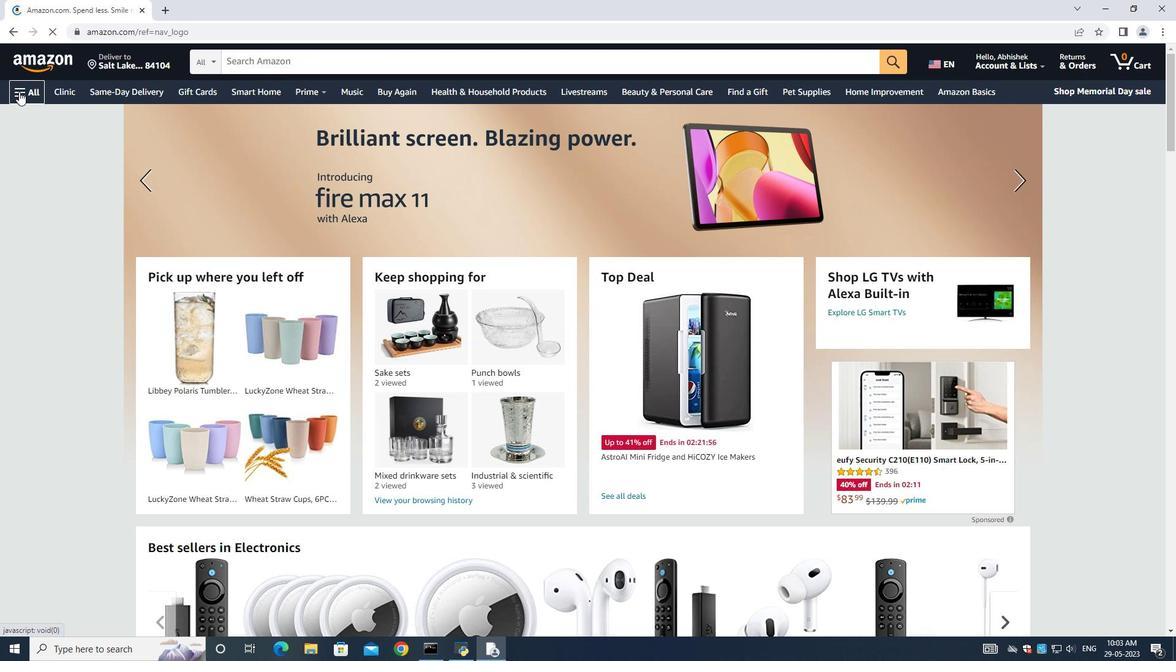 
Action: Mouse moved to (37, 117)
Screenshot: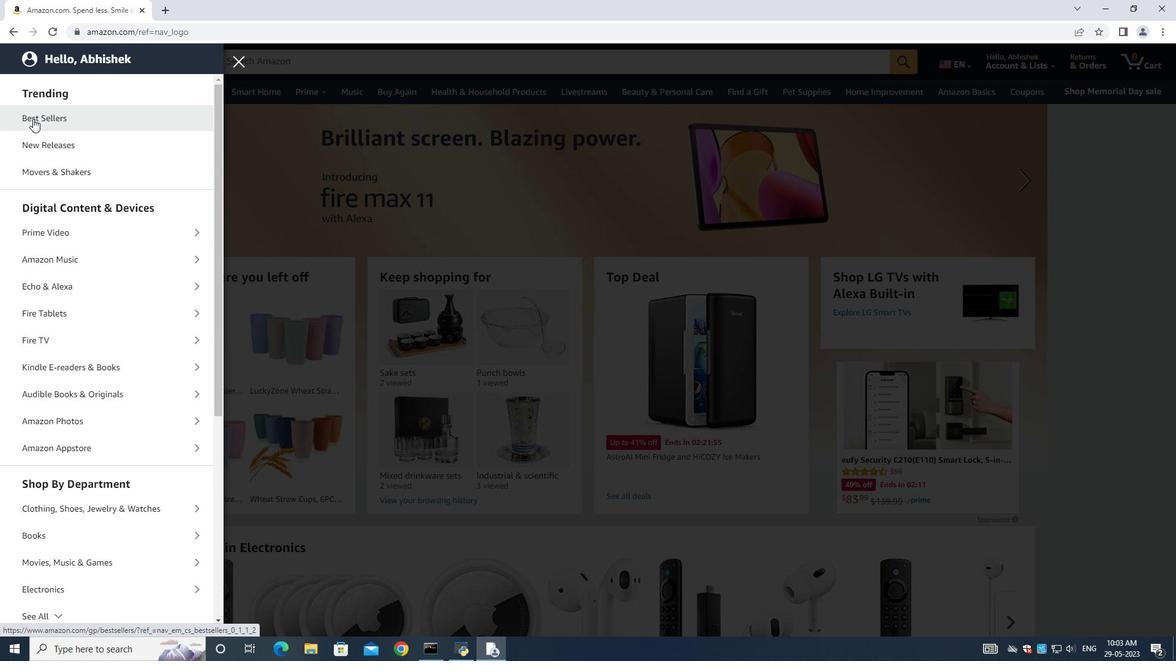 
Action: Mouse pressed left at (37, 117)
Screenshot: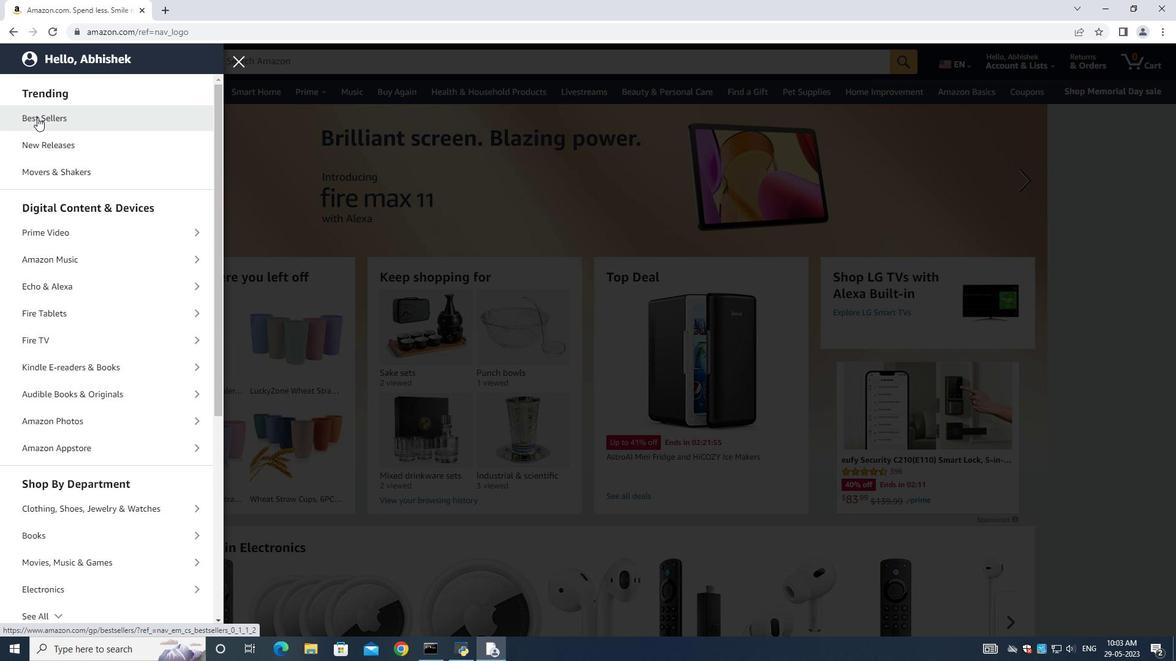 
Action: Mouse moved to (265, 64)
Screenshot: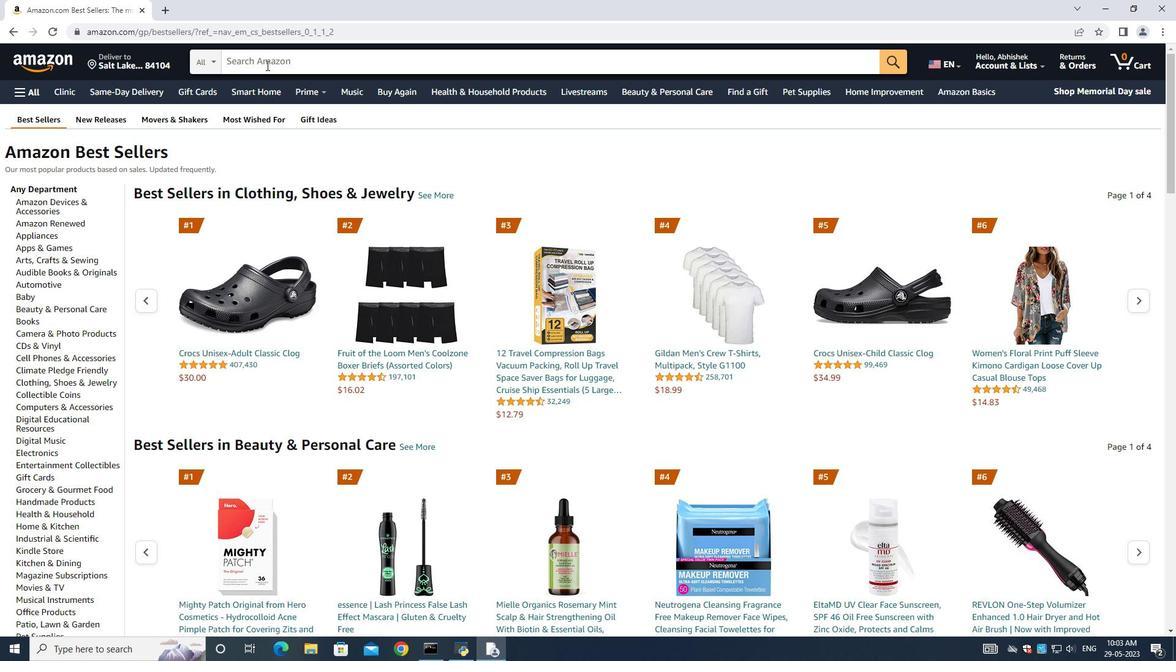
Action: Mouse pressed left at (265, 64)
Screenshot: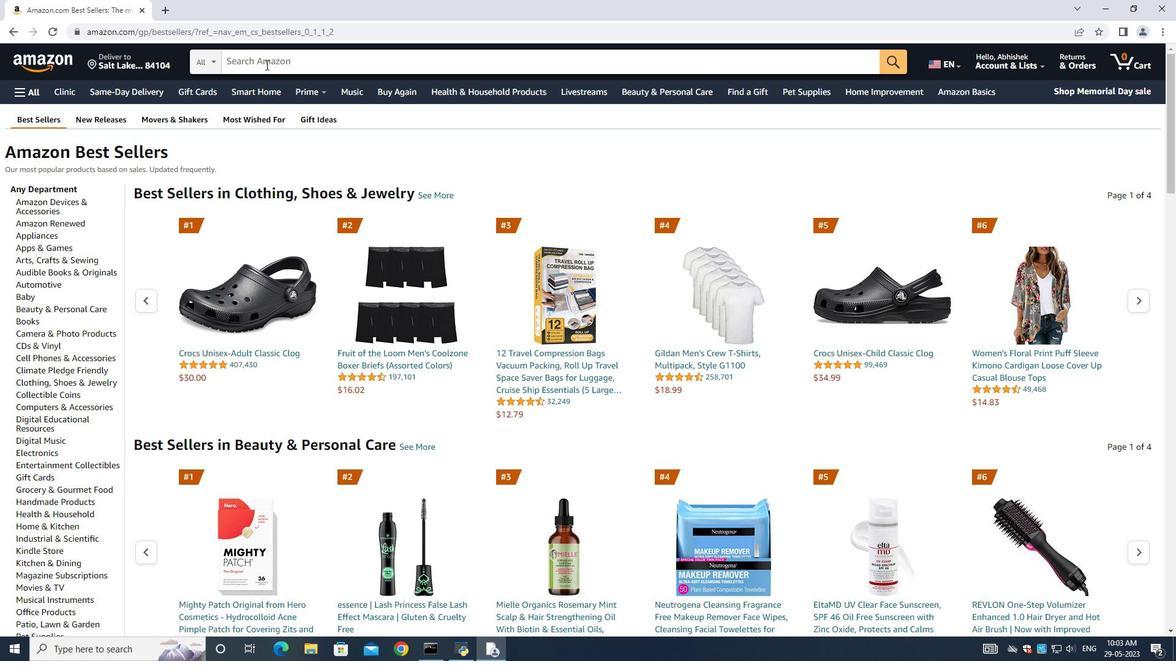 
Action: Key pressed <Key.shift><Key.shift>Champagne<Key.space><Key.shift><Key.shift><Key.shift><Key.shift><Key.shift><Key.shift><Key.shift><Key.shift><Key.shift><Key.shift><Key.shift><Key.shift><Key.shift><Key.shift><Key.shift><Key.shift><Key.shift><Key.shift><Key.shift><Key.shift><Key.shift><Key.shift><Key.shift><Key.shift><Key.shift><Key.shift><Key.shift><Key.shift><Key.shift><Key.shift><Key.shift><Key.shift><Key.shift><Key.shift><Key.shift><Key.shift><Key.shift><Key.shift><Key.shift><Key.shift><Key.shift><Key.shift><Key.shift><Key.shift><Key.shift><Key.shift><Key.shift><Key.shift><Key.shift><Key.shift><Key.shift><Key.shift><Key.shift><Key.shift><Key.shift><Key.shift><Key.shift><Key.shift><Key.shift><Key.shift><Key.shift><Key.shift><Key.shift>Glasses<Key.enter>
Screenshot: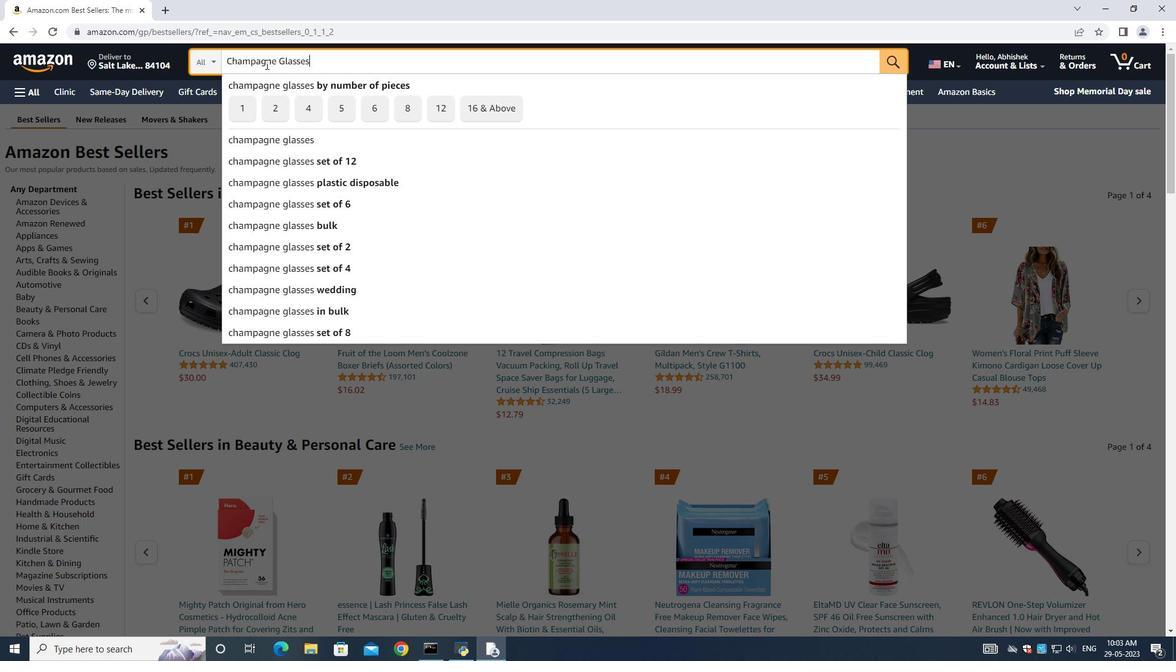 
Action: Mouse moved to (77, 252)
Screenshot: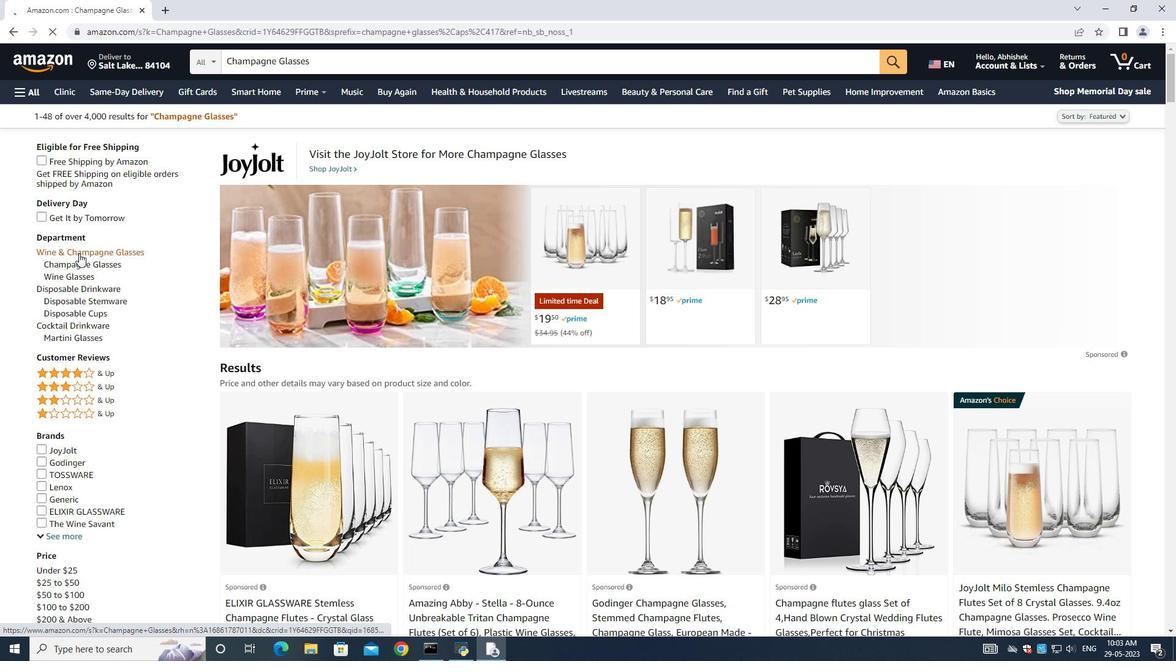 
Action: Mouse pressed left at (77, 252)
Screenshot: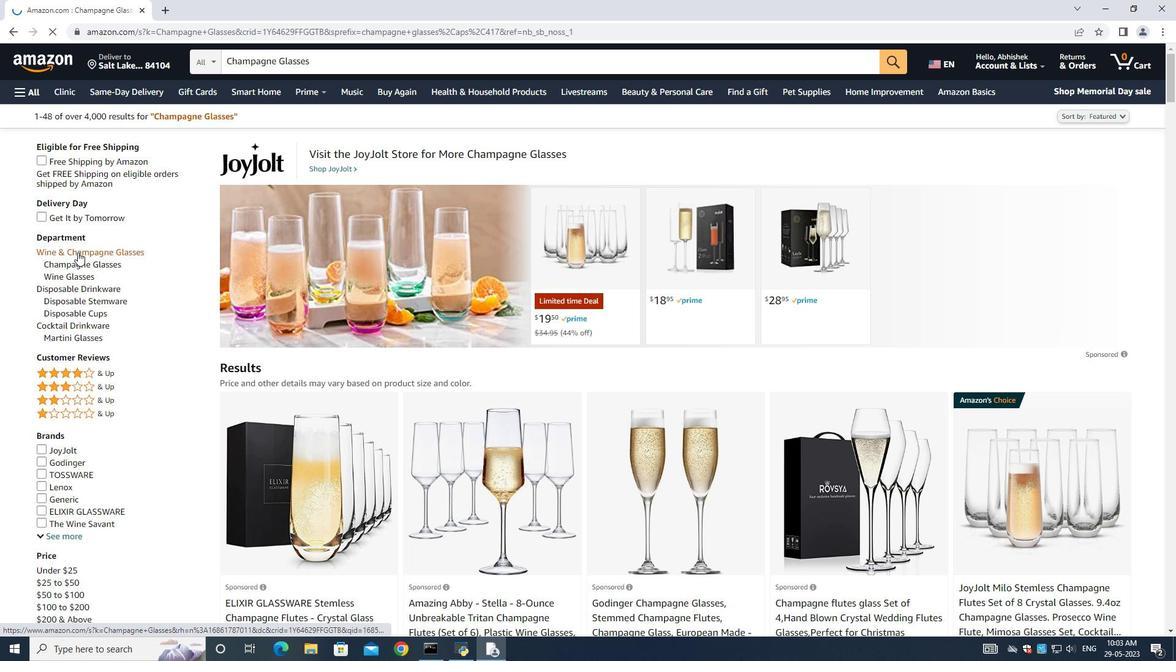 
Action: Mouse moved to (630, 330)
Screenshot: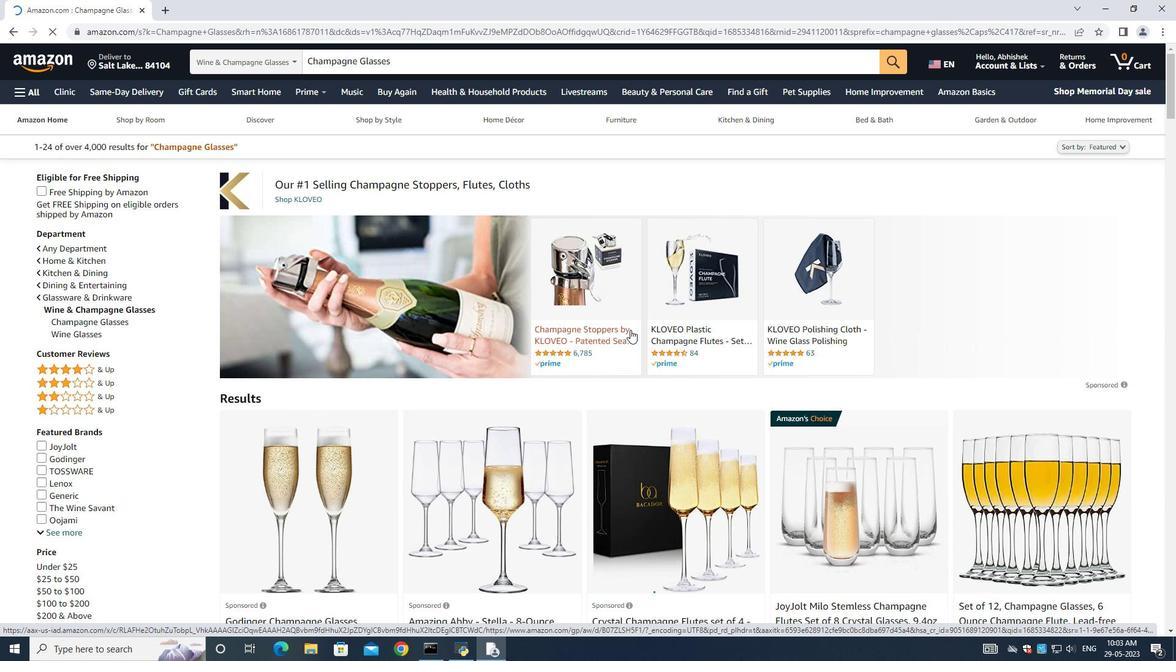 
Action: Mouse scrolled (630, 330) with delta (0, 0)
Screenshot: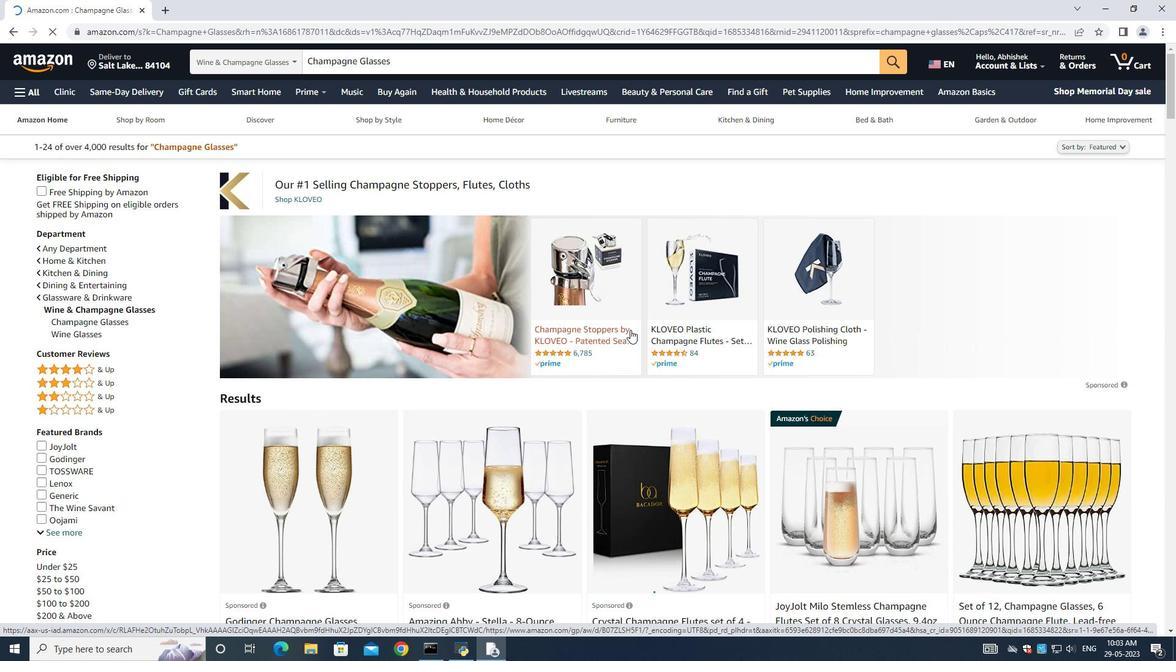 
Action: Mouse moved to (629, 333)
Screenshot: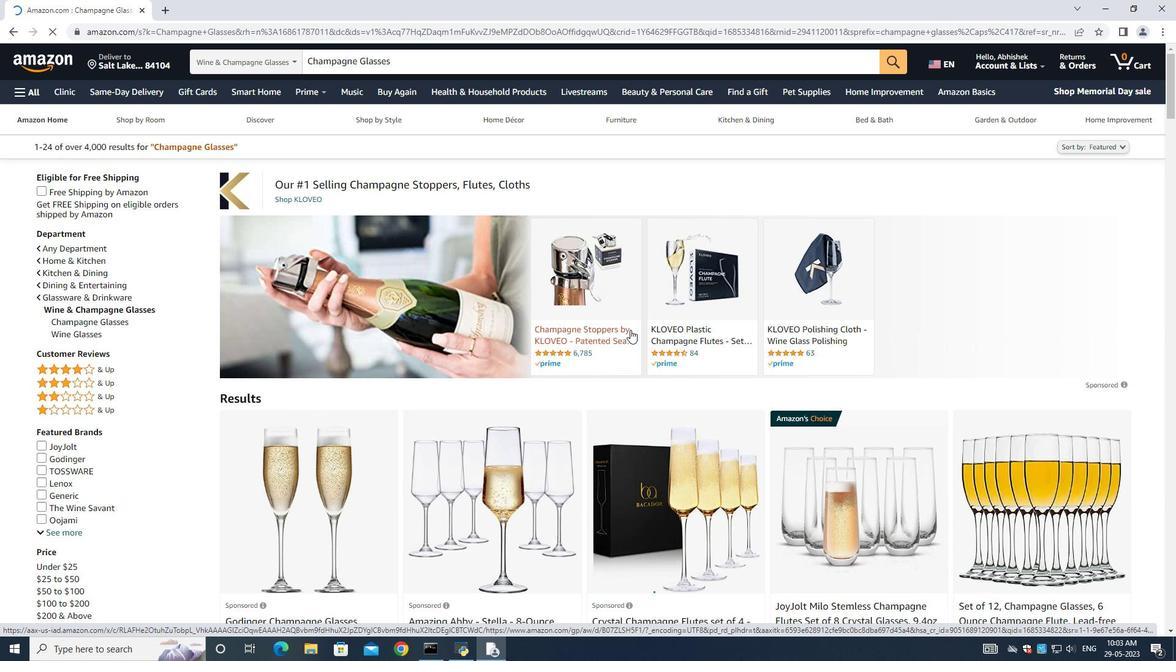 
Action: Mouse scrolled (629, 332) with delta (0, 0)
Screenshot: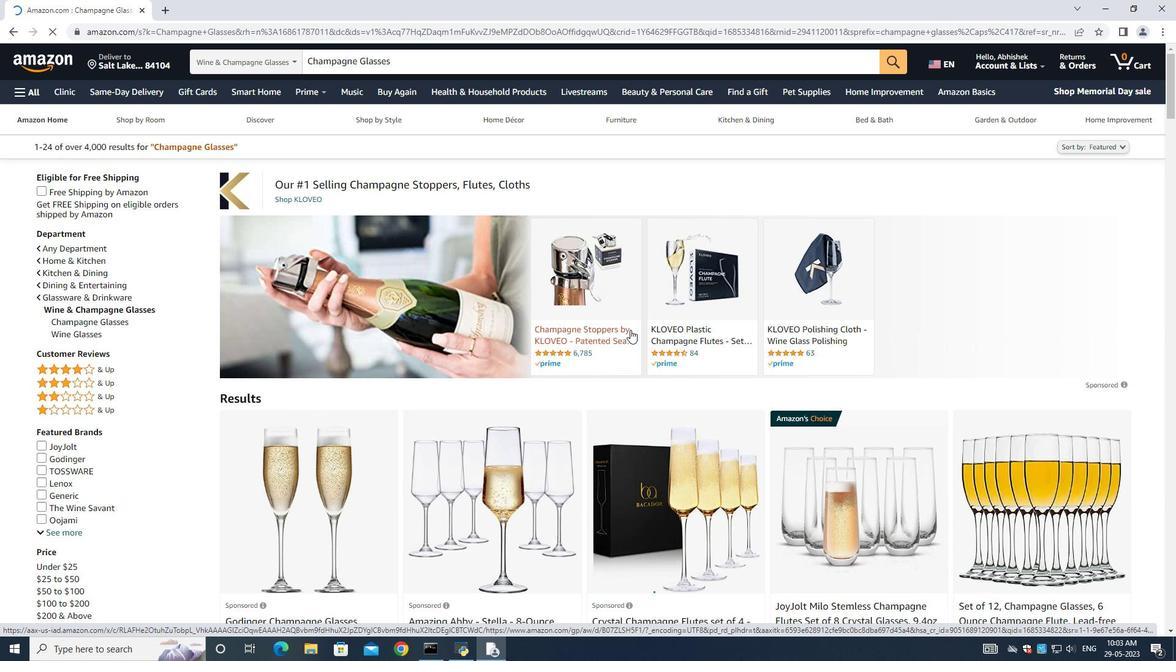 
Action: Mouse moved to (629, 333)
Screenshot: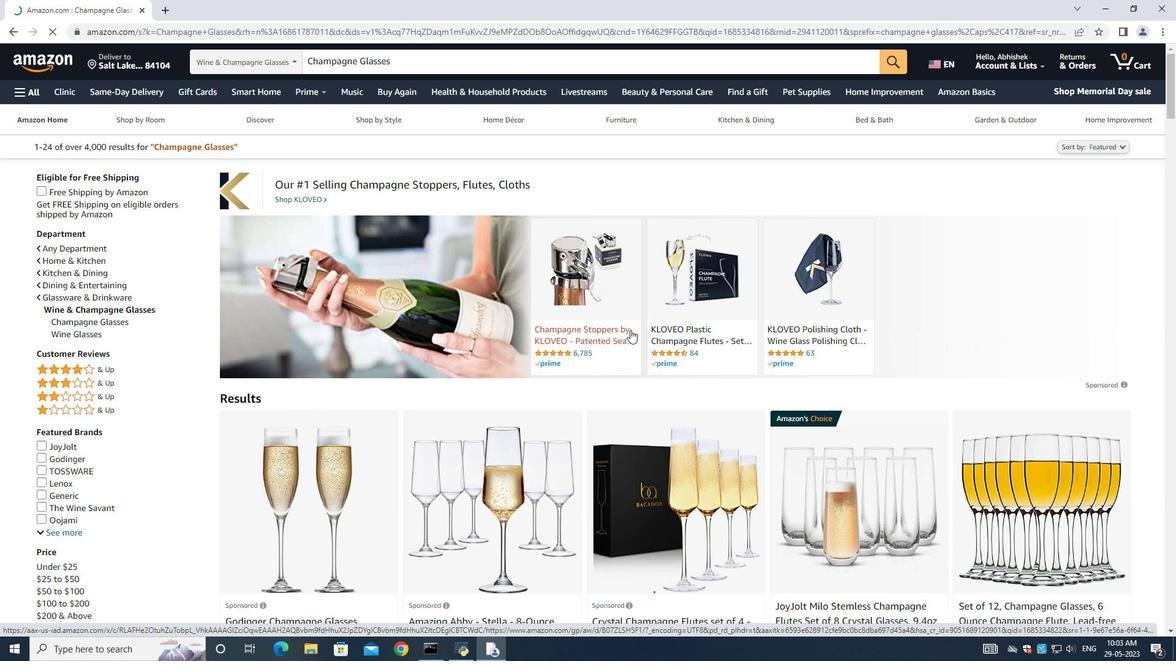 
Action: Mouse scrolled (629, 332) with delta (0, 0)
Screenshot: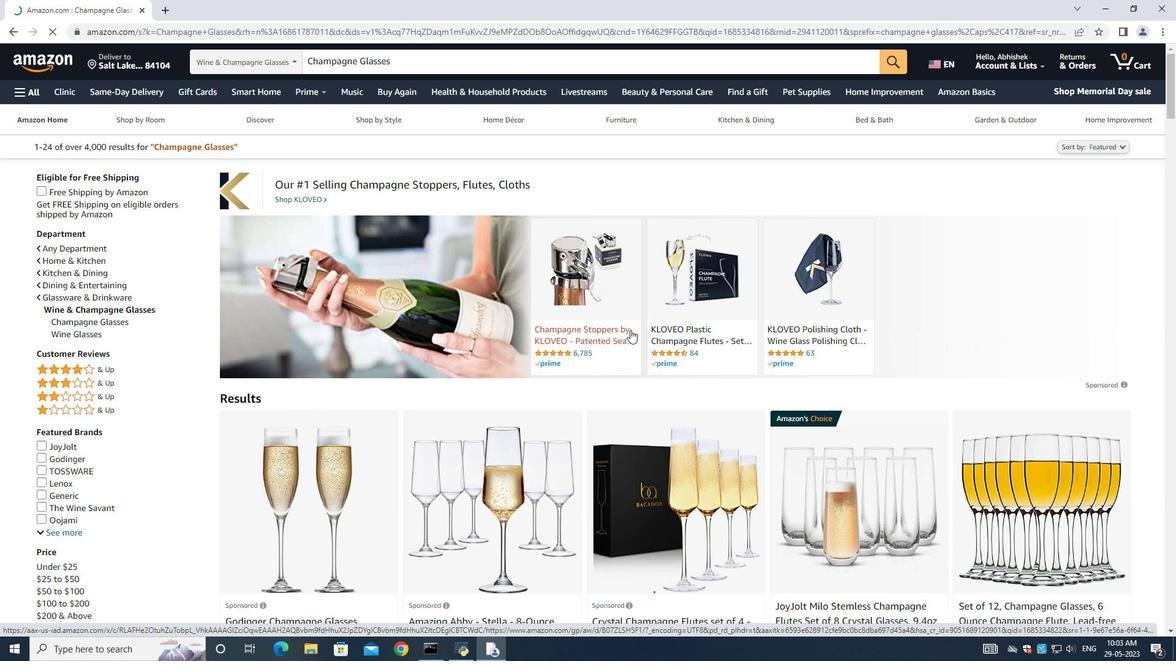 
Action: Mouse moved to (650, 437)
Screenshot: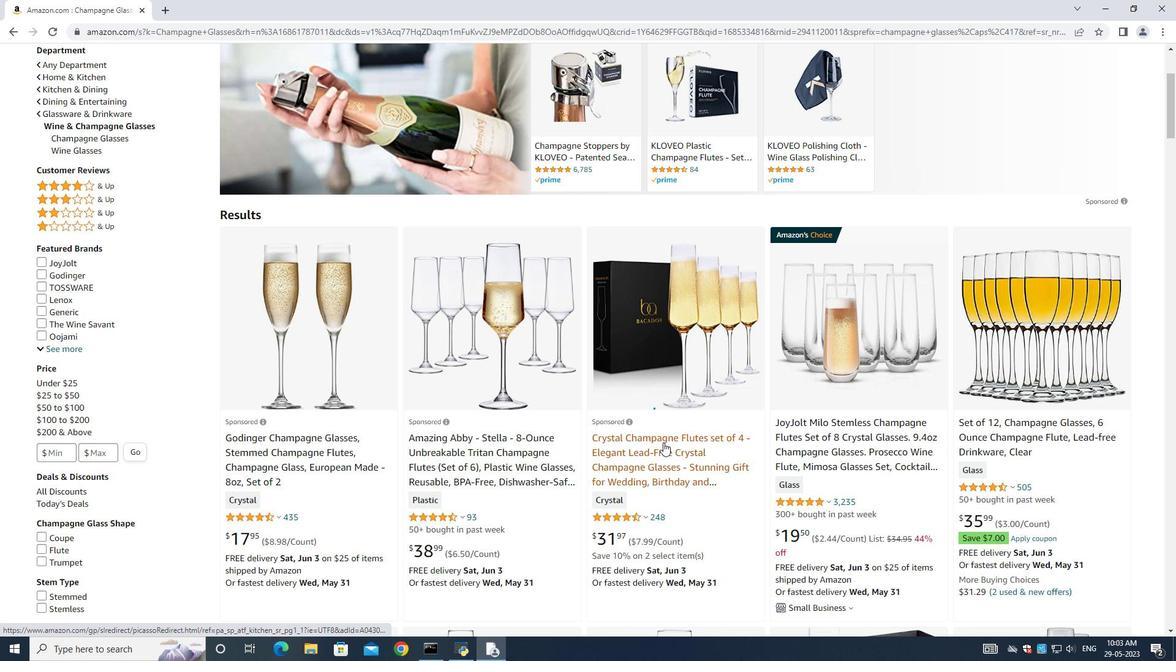 
Action: Mouse pressed left at (650, 437)
Screenshot: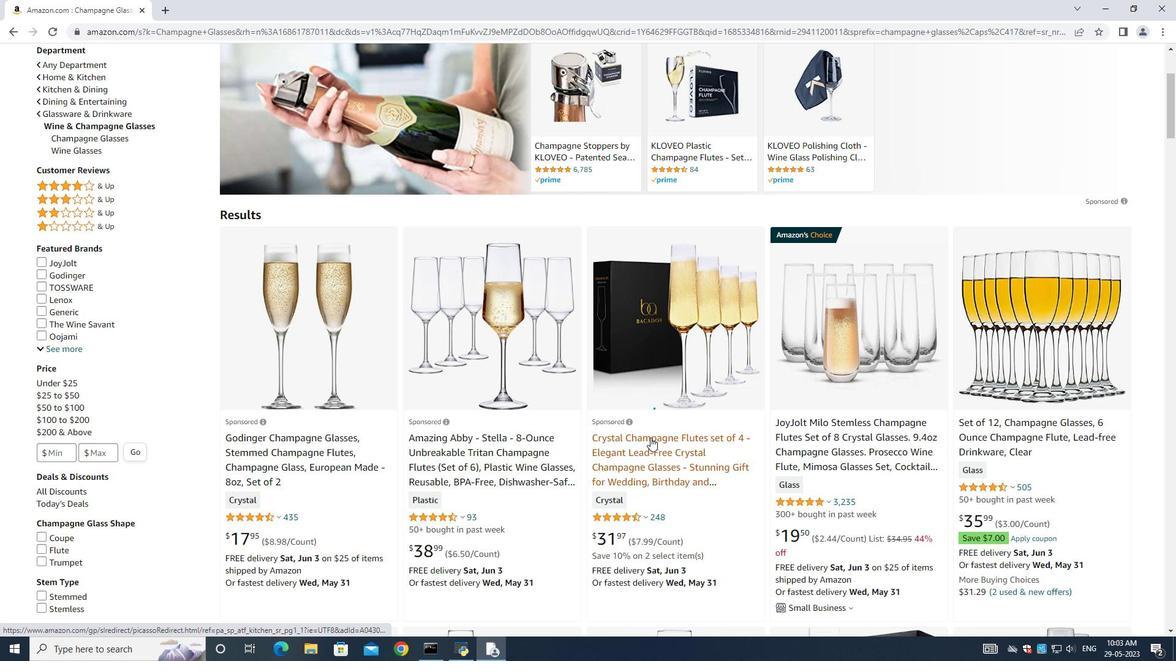 
Action: Mouse moved to (774, 464)
Screenshot: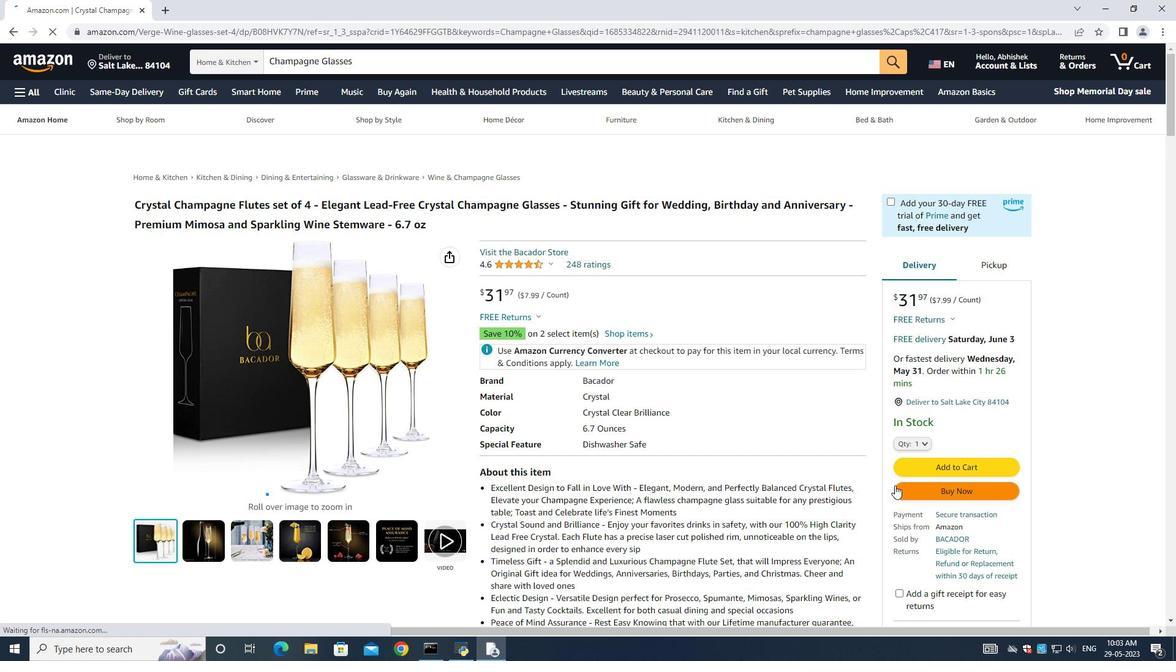 
Action: Mouse scrolled (774, 464) with delta (0, 0)
Screenshot: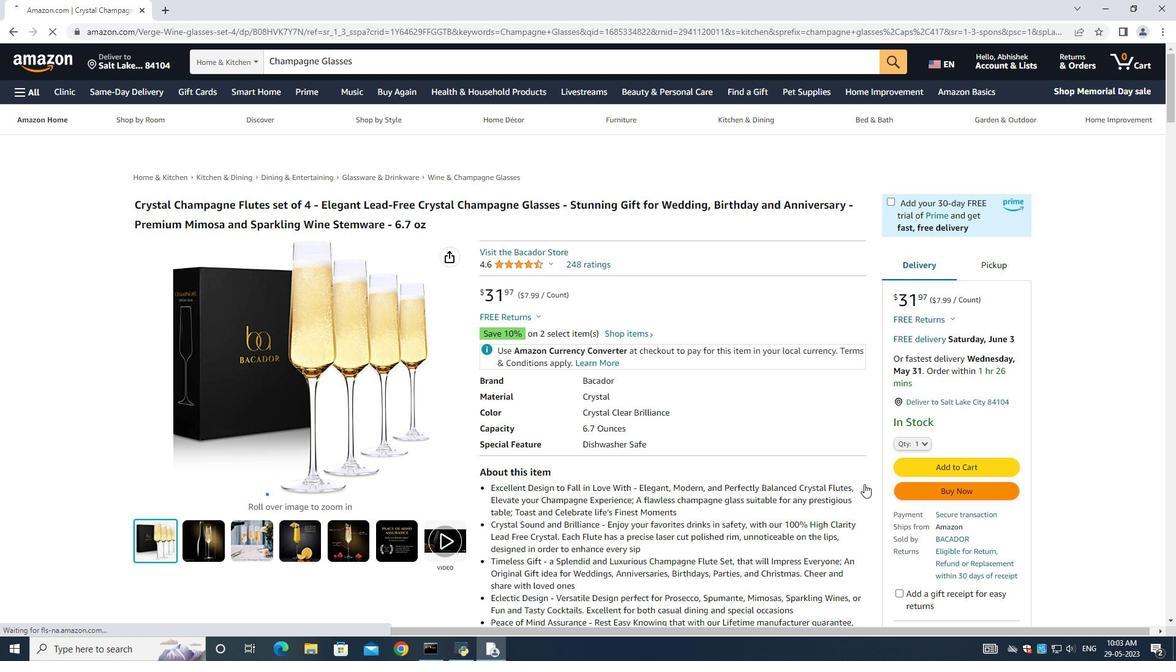 
Action: Mouse moved to (774, 464)
Screenshot: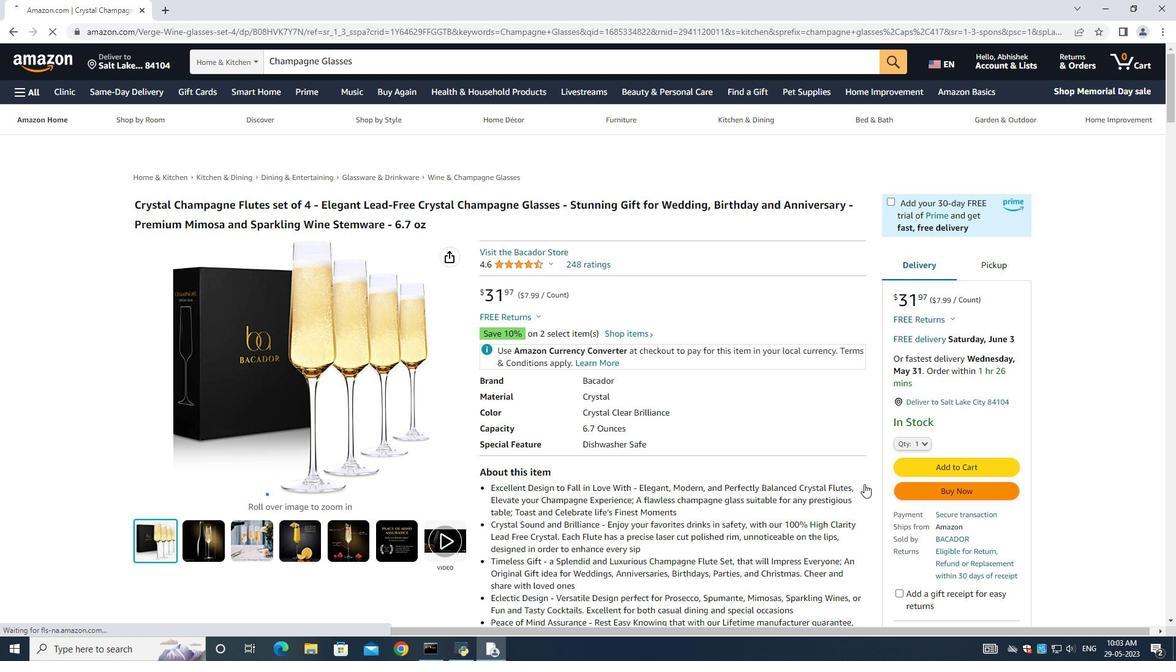 
Action: Mouse scrolled (774, 464) with delta (0, 0)
Screenshot: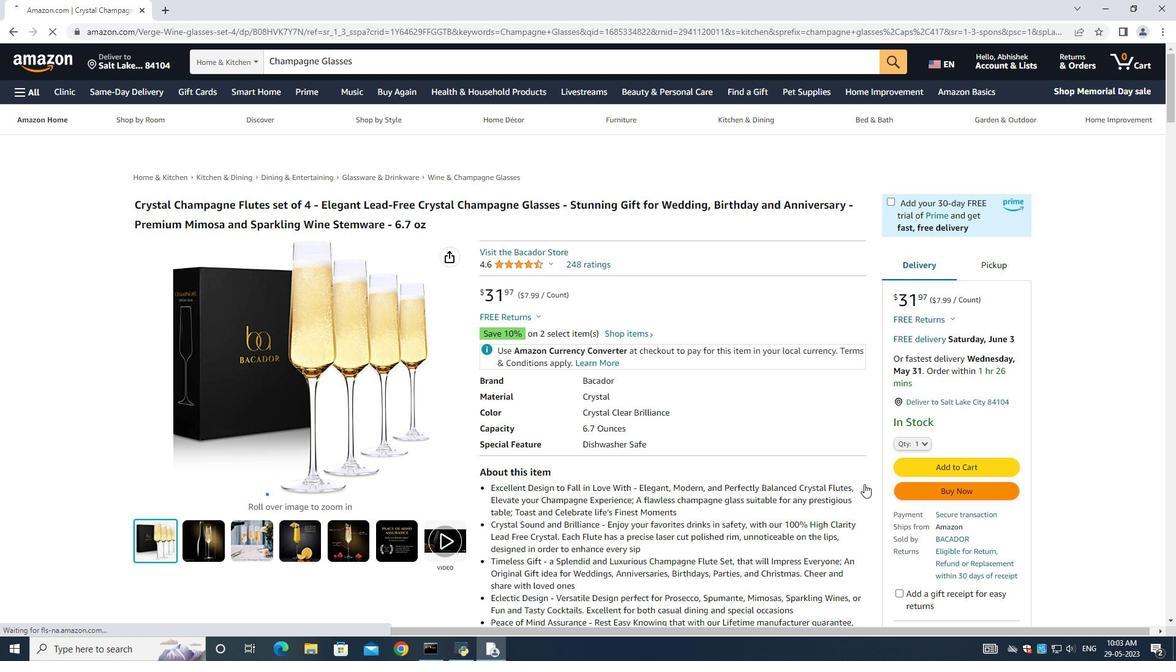 
Action: Mouse scrolled (774, 464) with delta (0, 0)
Screenshot: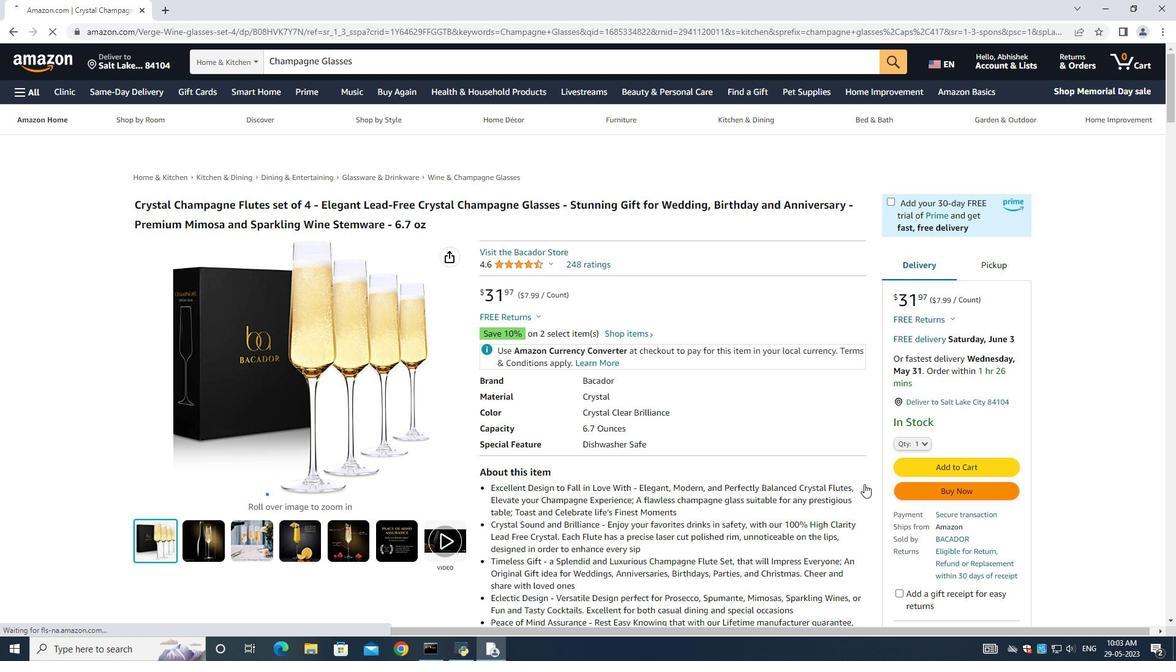 
Action: Mouse scrolled (774, 464) with delta (0, 0)
Screenshot: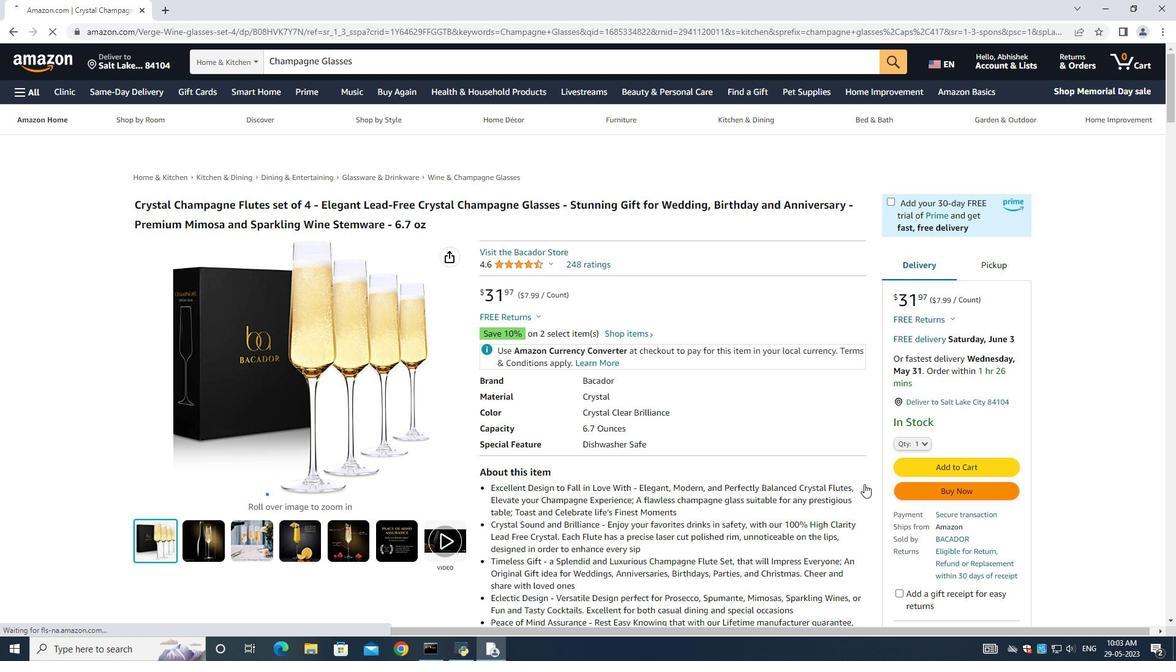 
Action: Mouse scrolled (774, 464) with delta (0, 0)
Screenshot: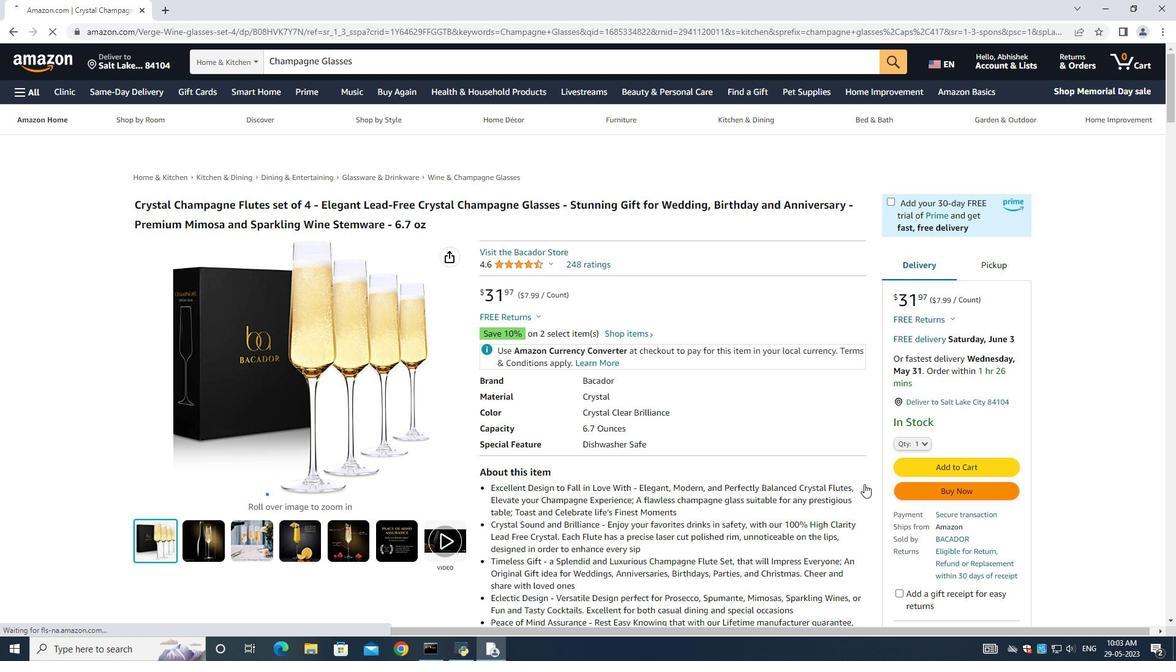 
Action: Mouse scrolled (774, 464) with delta (0, 0)
Screenshot: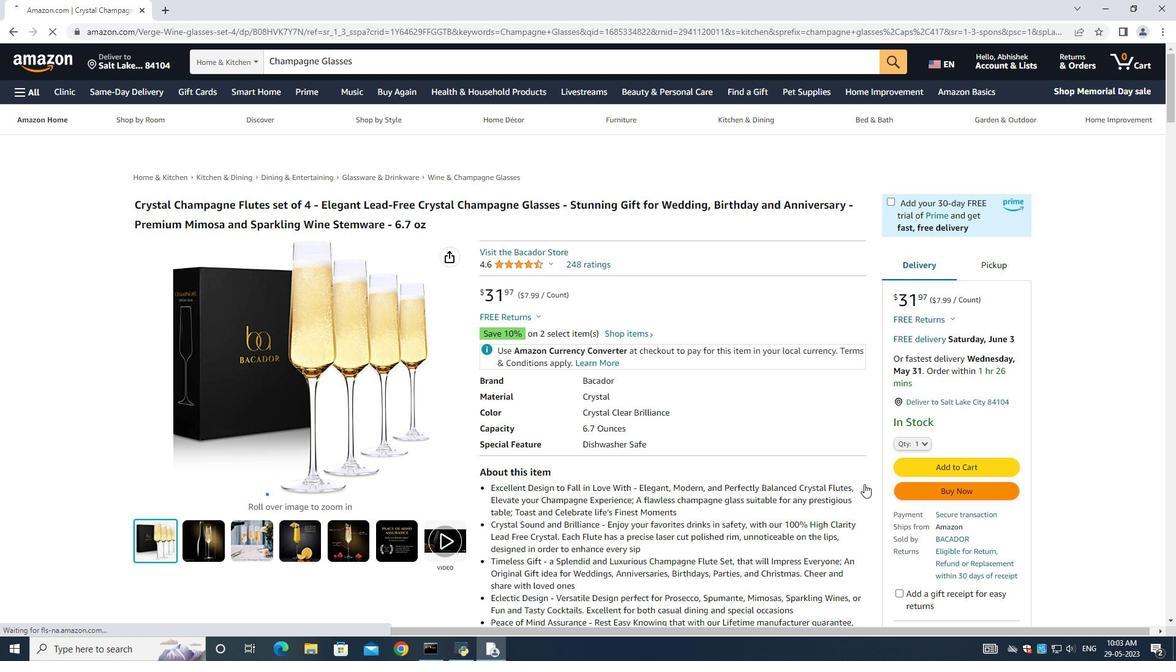 
Action: Mouse scrolled (774, 465) with delta (0, 0)
Screenshot: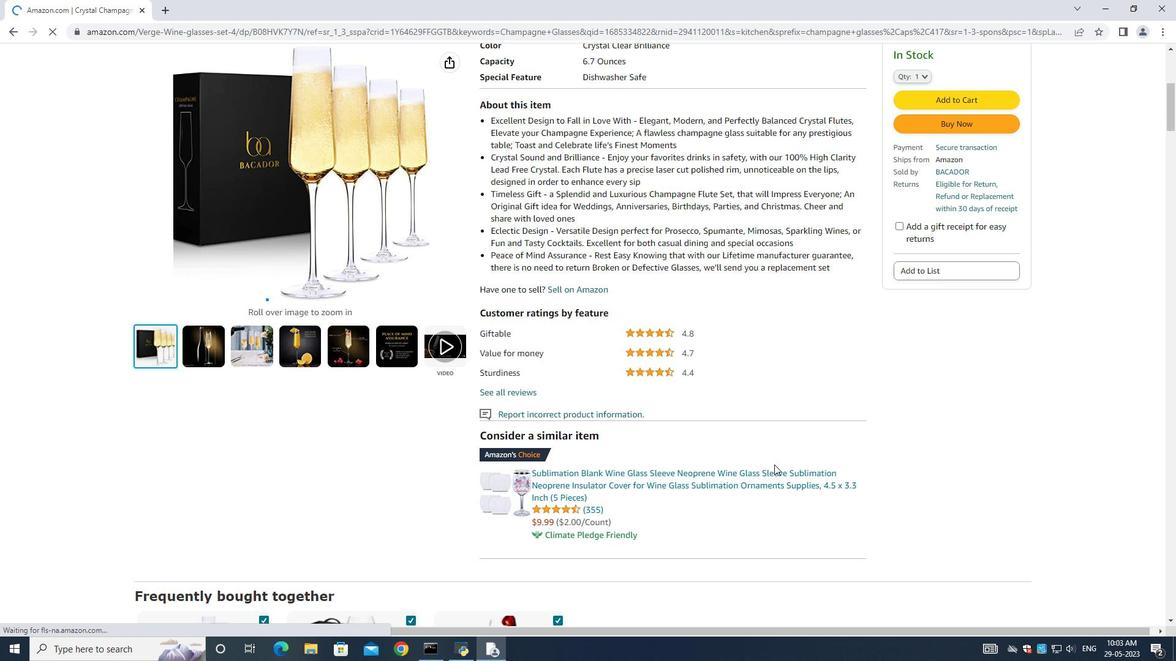 
Action: Mouse scrolled (774, 465) with delta (0, 0)
Screenshot: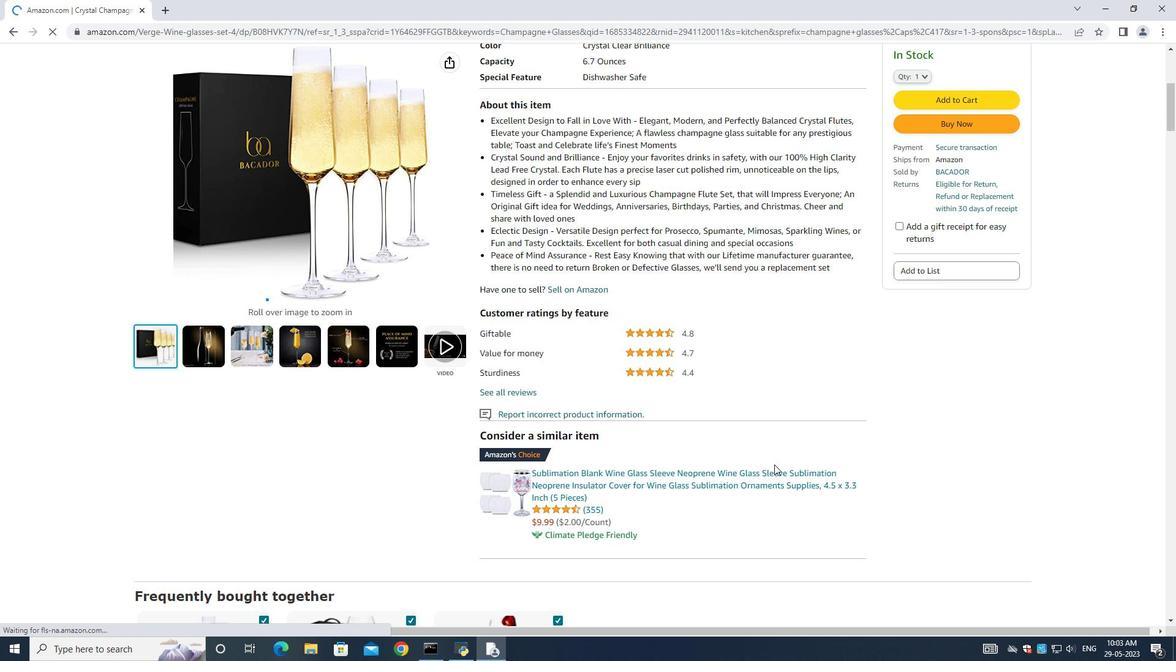 
Action: Mouse scrolled (774, 465) with delta (0, 0)
Screenshot: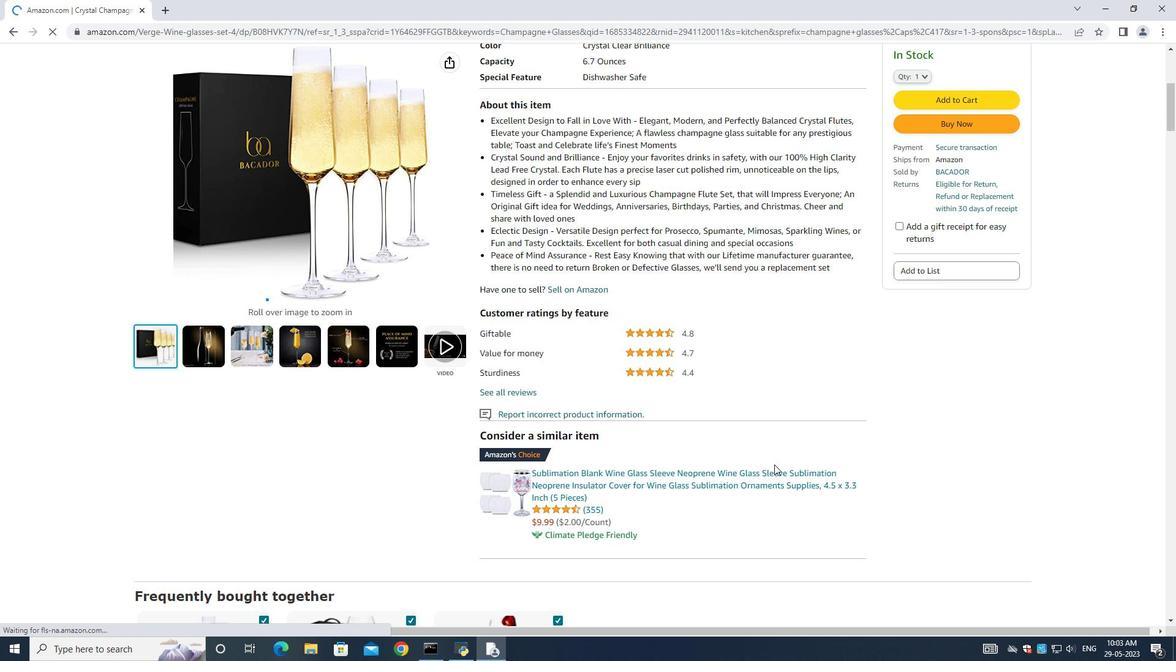 
Action: Mouse scrolled (774, 465) with delta (0, 0)
Screenshot: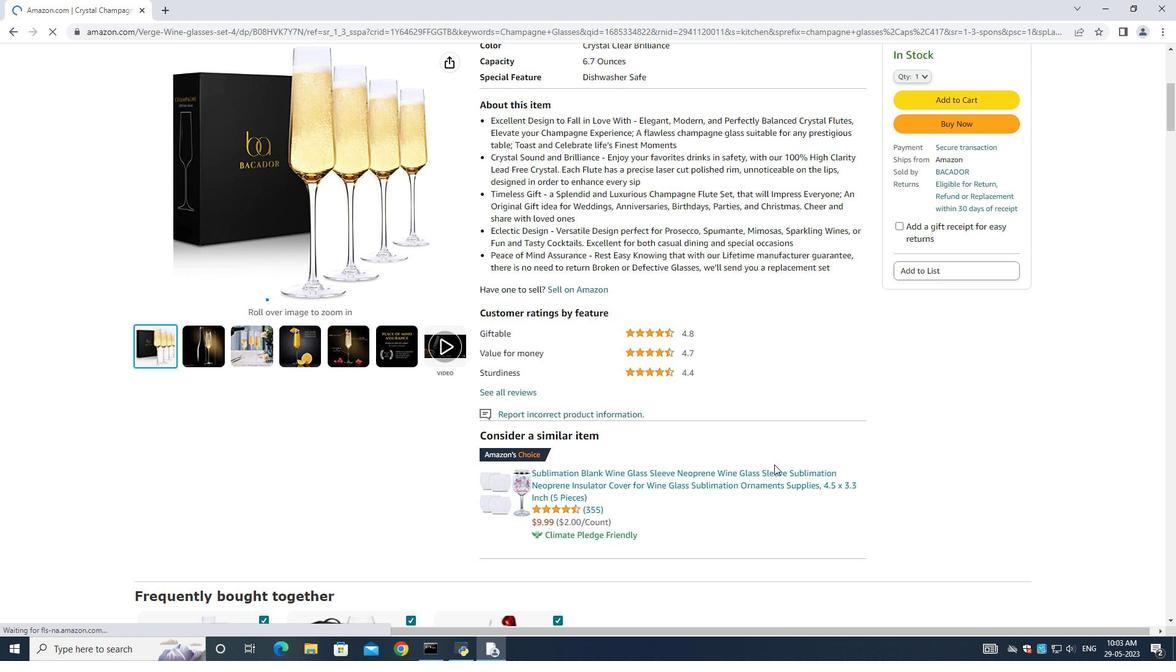 
Action: Mouse scrolled (774, 465) with delta (0, 0)
Screenshot: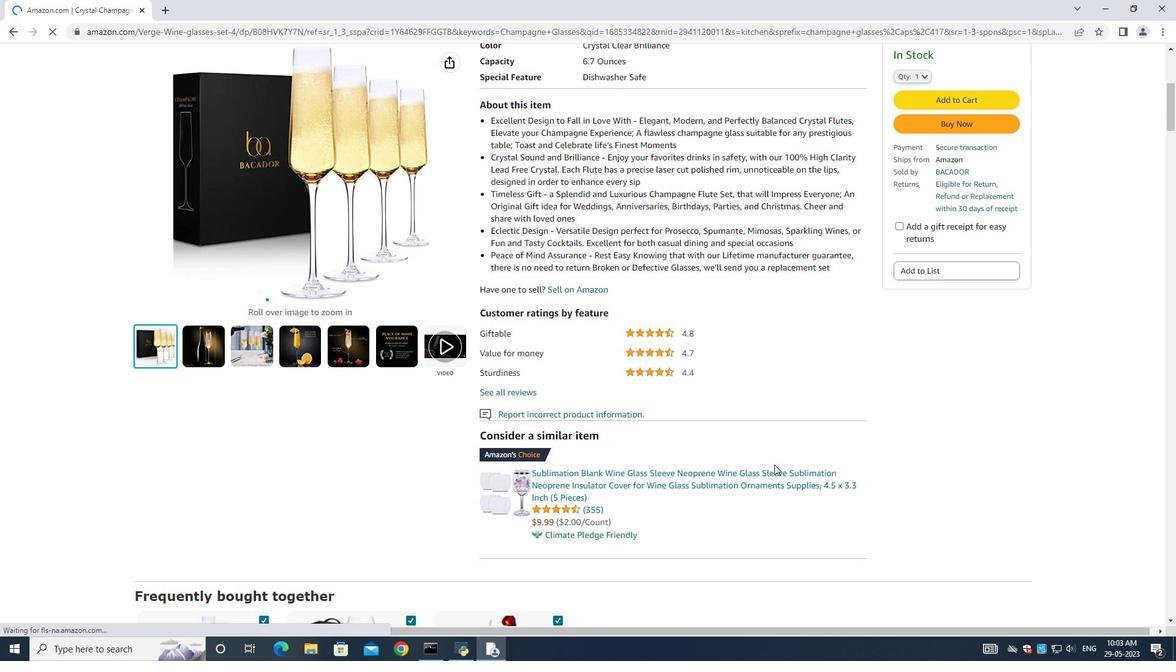 
Action: Mouse moved to (15, 34)
Screenshot: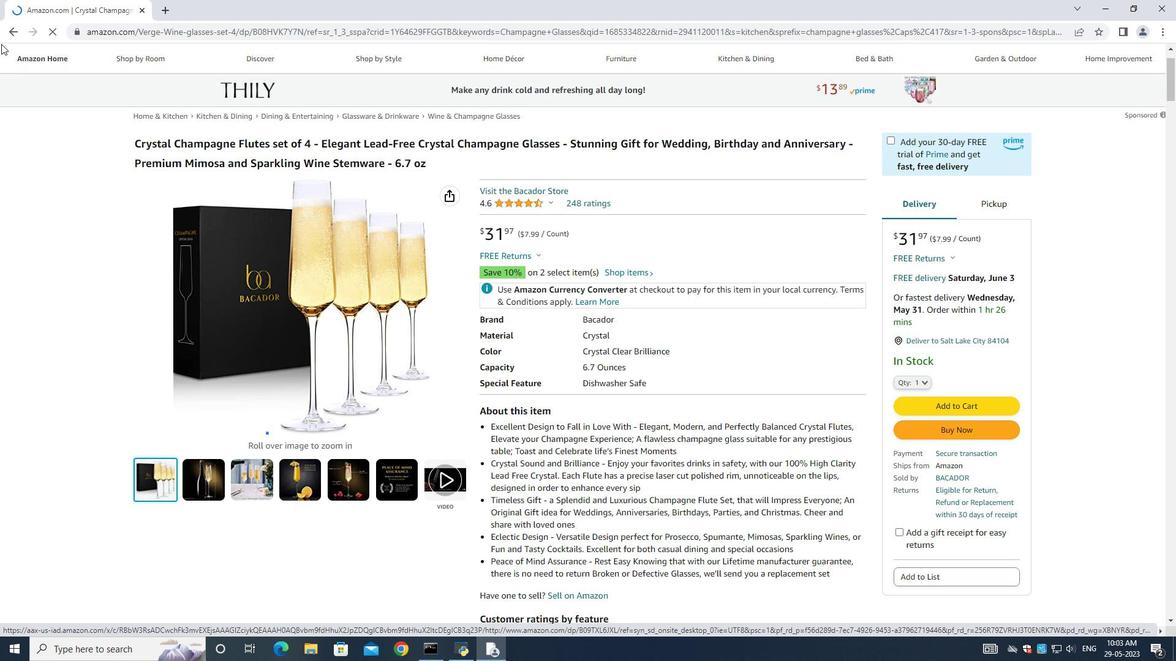 
Action: Mouse pressed left at (15, 34)
Screenshot: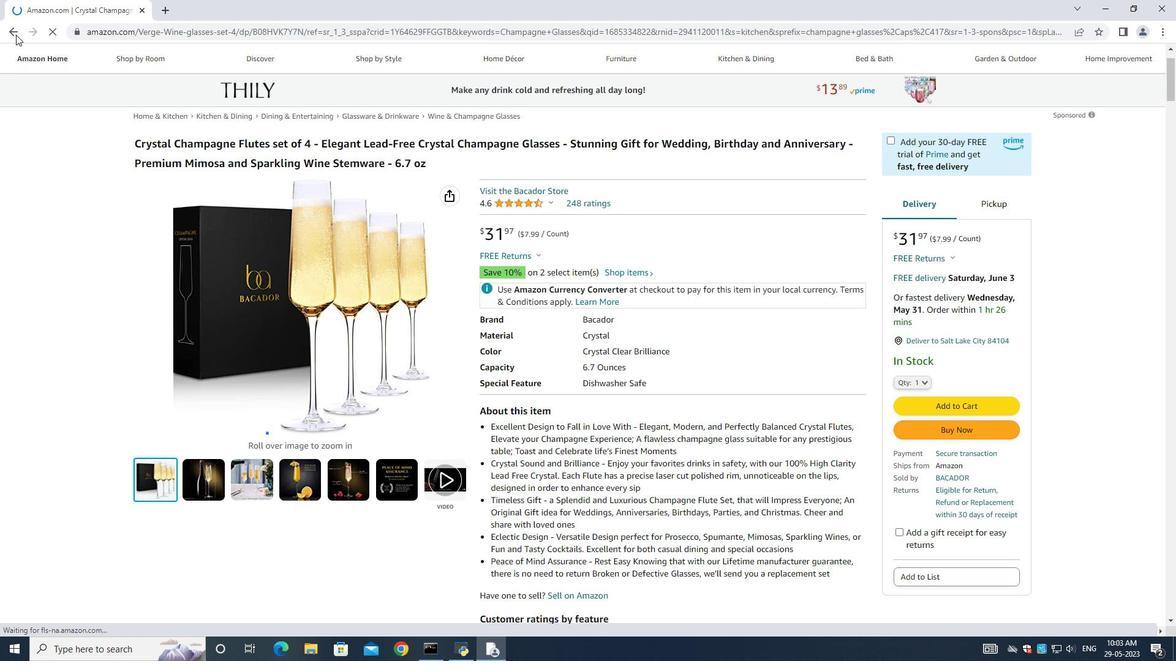 
Action: Mouse moved to (619, 460)
Screenshot: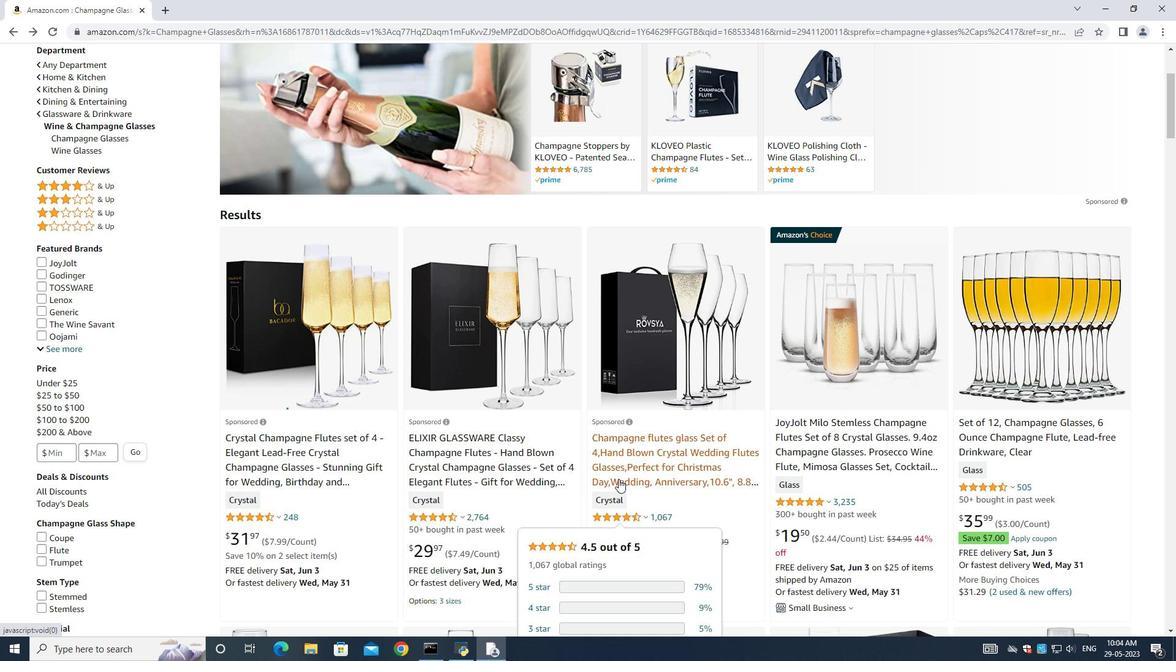 
Action: Mouse pressed left at (619, 460)
Screenshot: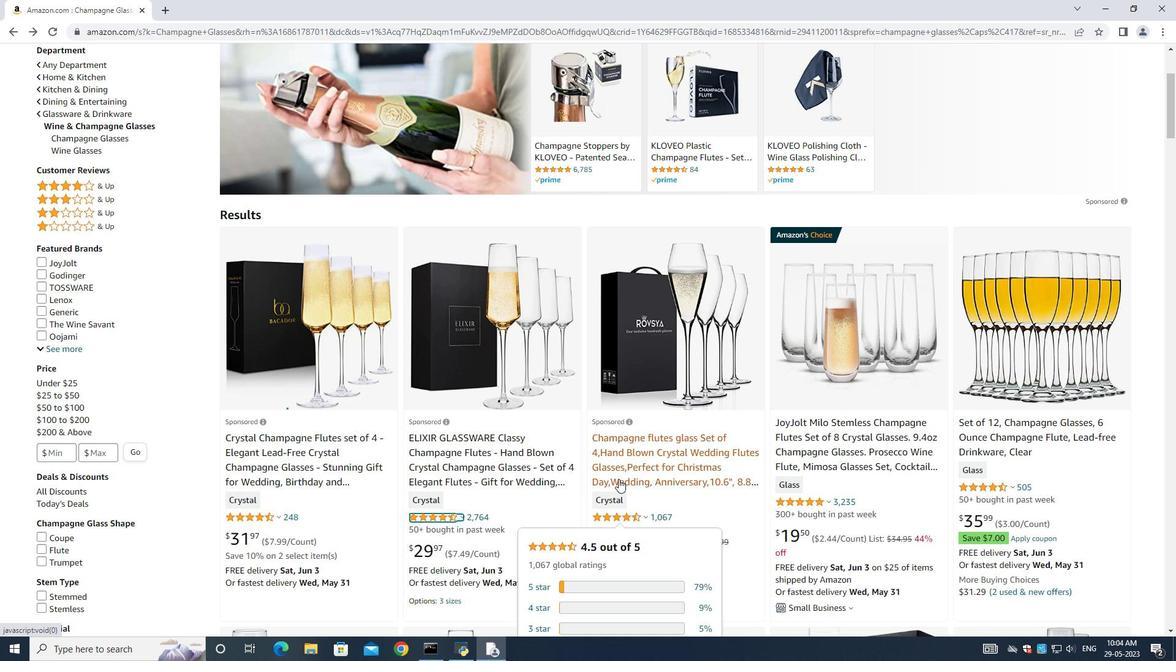 
Action: Mouse moved to (624, 461)
Screenshot: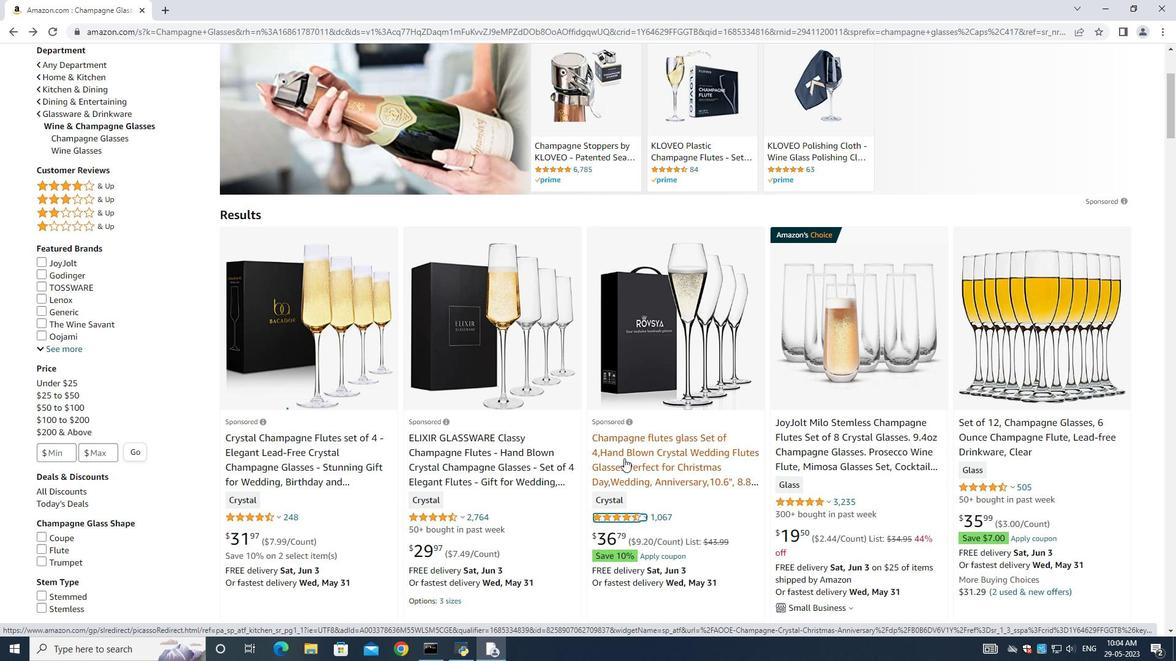 
Action: Mouse pressed left at (624, 459)
Screenshot: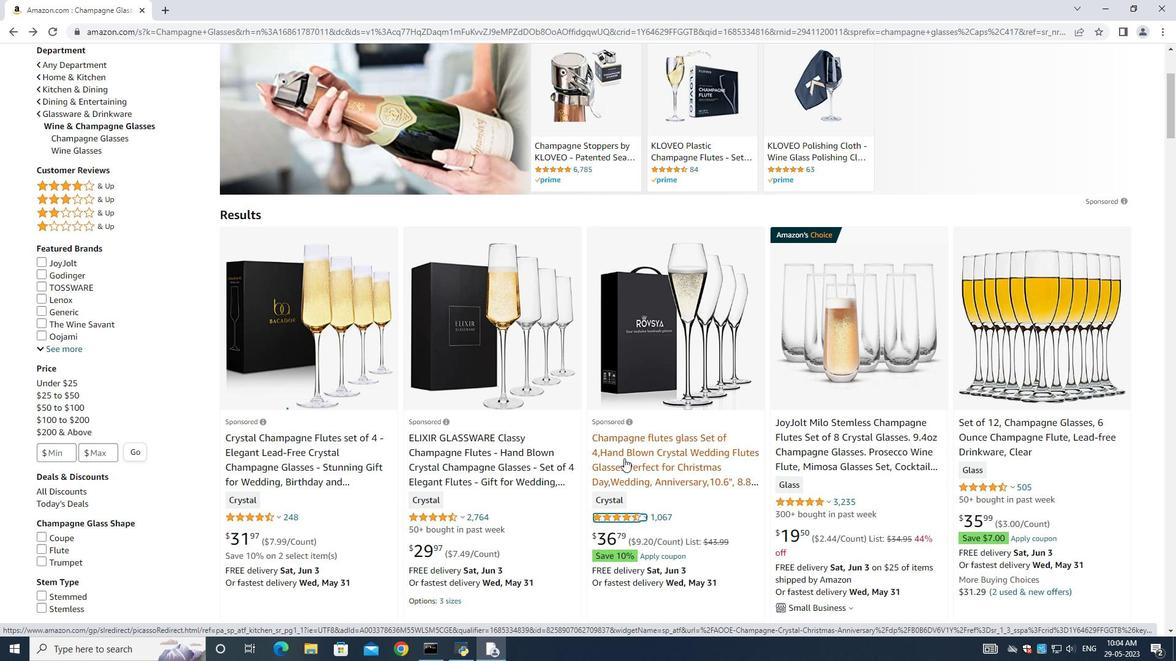 
Action: Mouse moved to (607, 453)
Screenshot: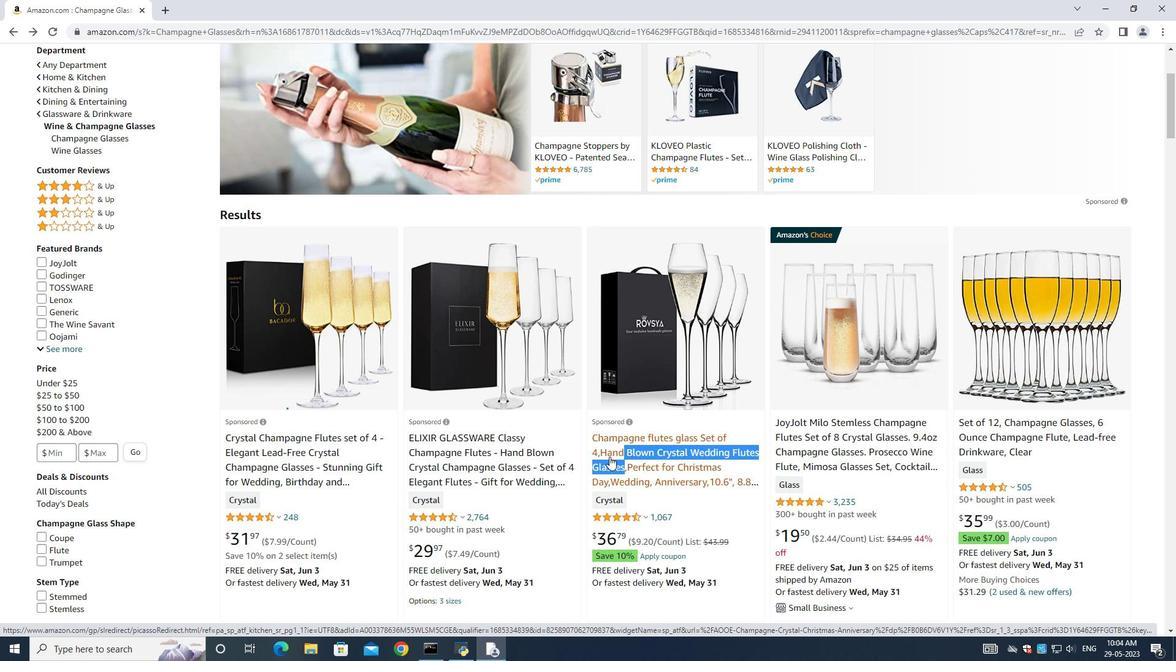 
Action: Mouse pressed left at (607, 453)
Screenshot: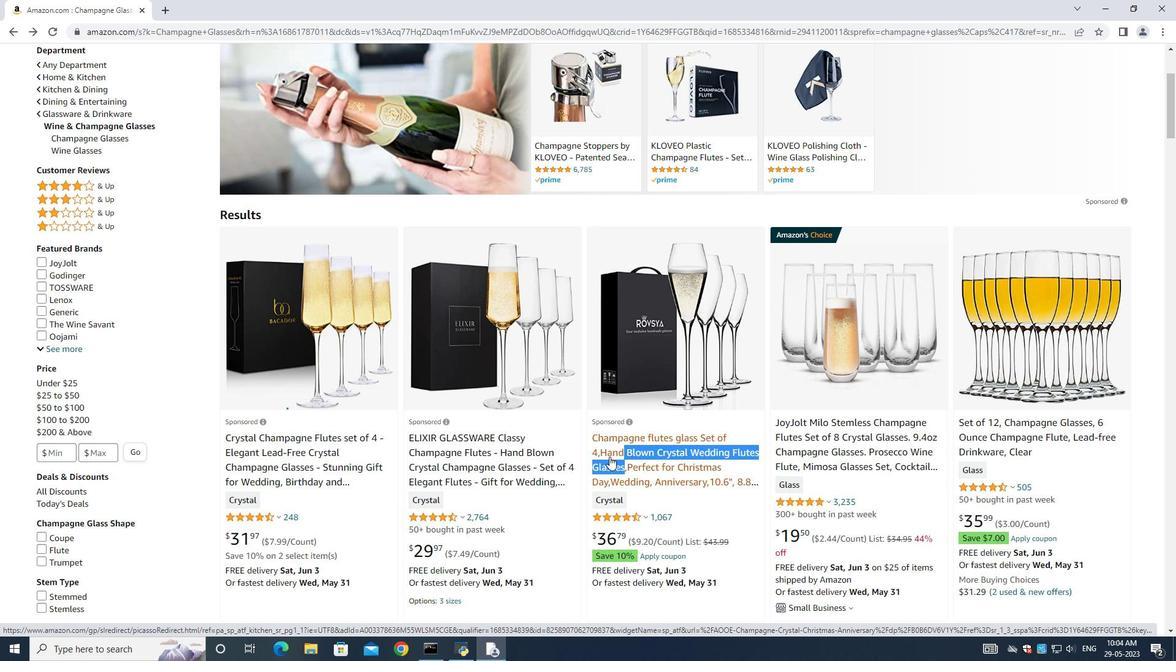 
Action: Mouse moved to (934, 510)
Screenshot: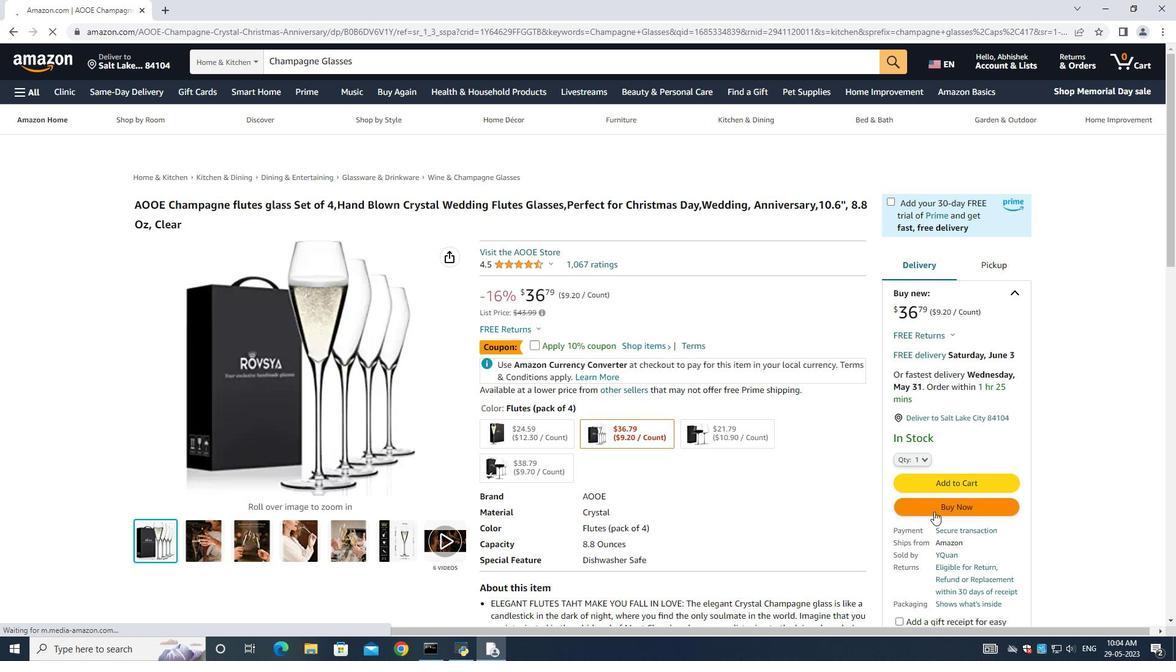 
Action: Mouse pressed left at (934, 510)
Screenshot: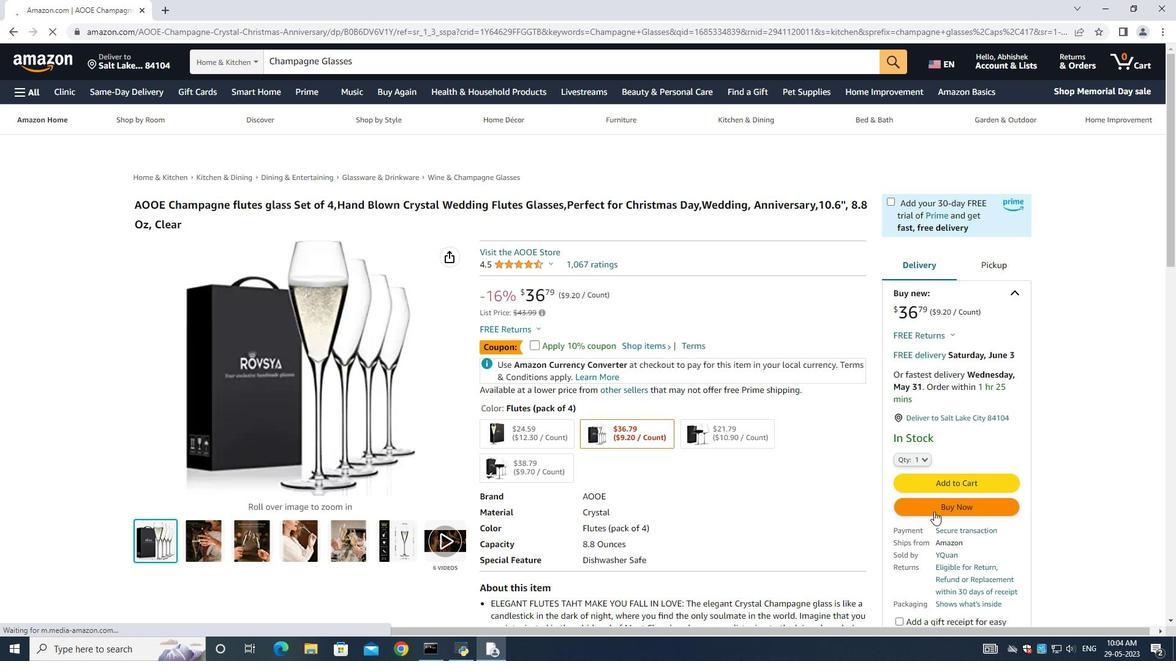 
Action: Mouse moved to (575, 440)
Screenshot: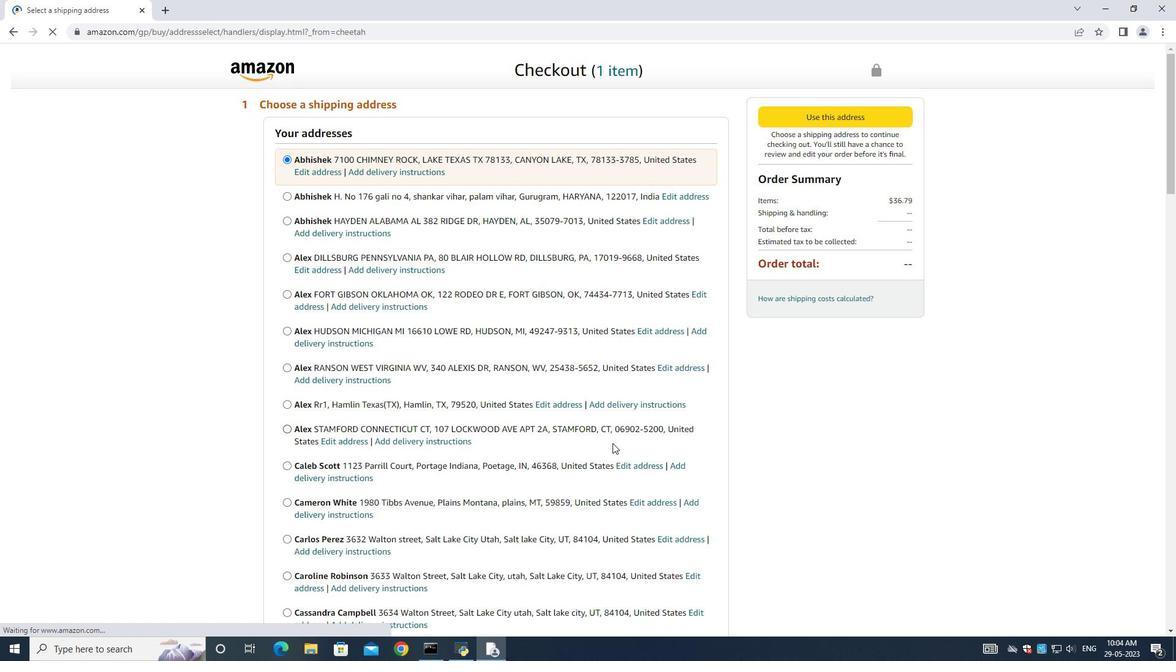 
Action: Mouse scrolled (575, 438) with delta (0, 0)
Screenshot: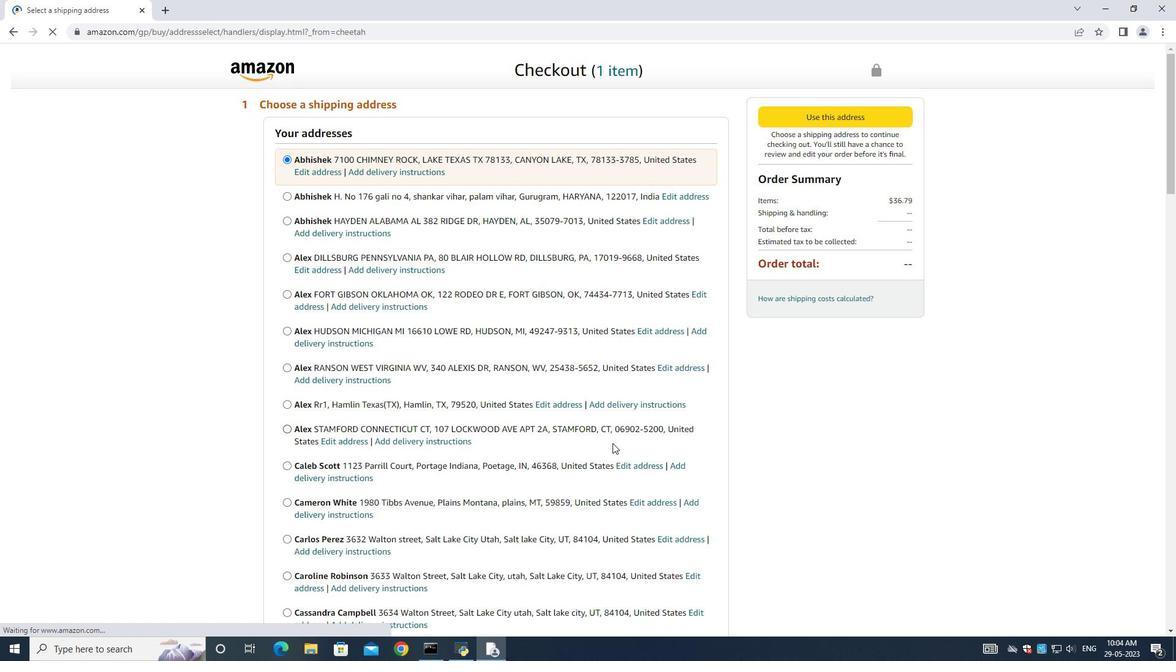 
Action: Mouse moved to (575, 441)
Screenshot: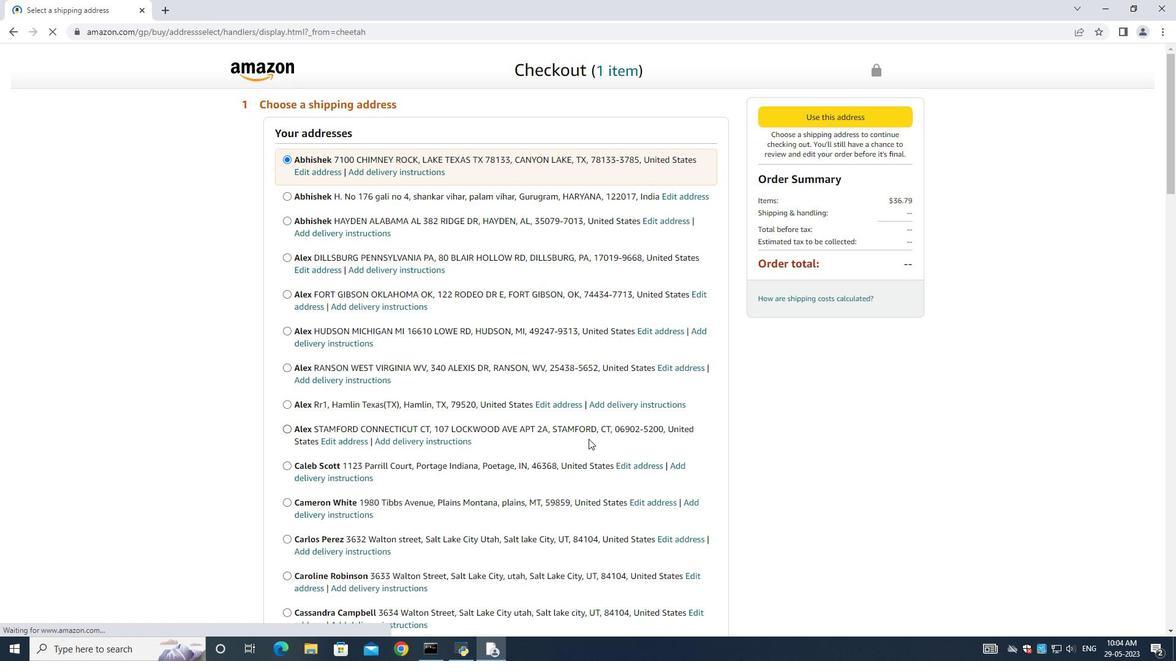 
Action: Mouse scrolled (575, 439) with delta (0, 0)
Screenshot: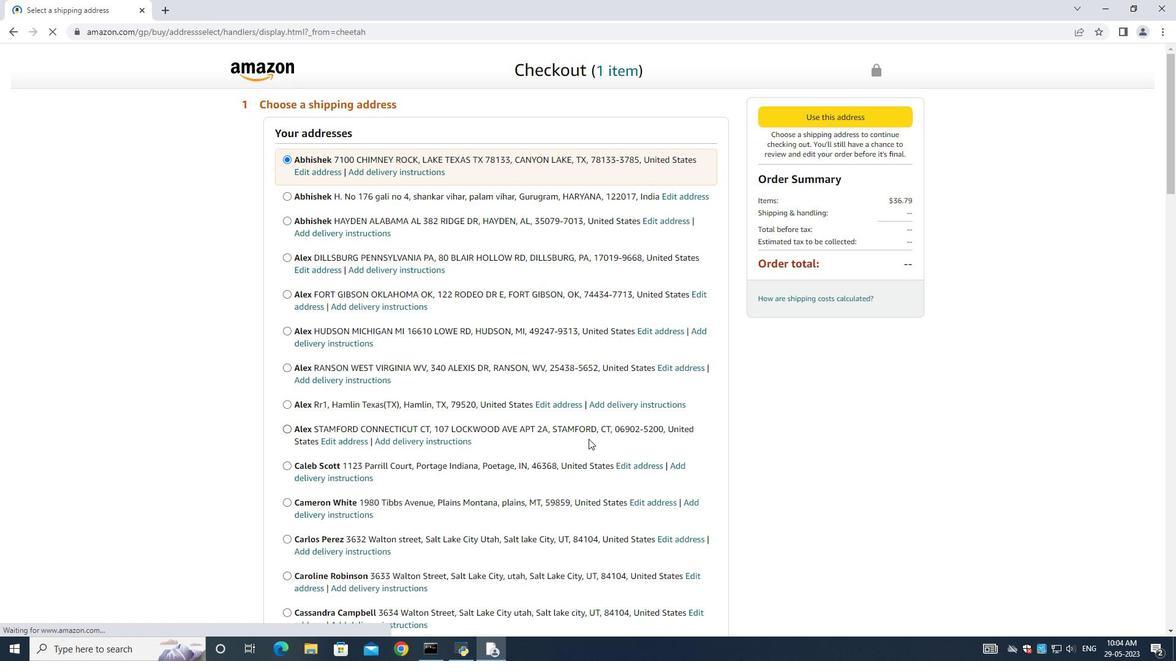 
Action: Mouse moved to (574, 441)
Screenshot: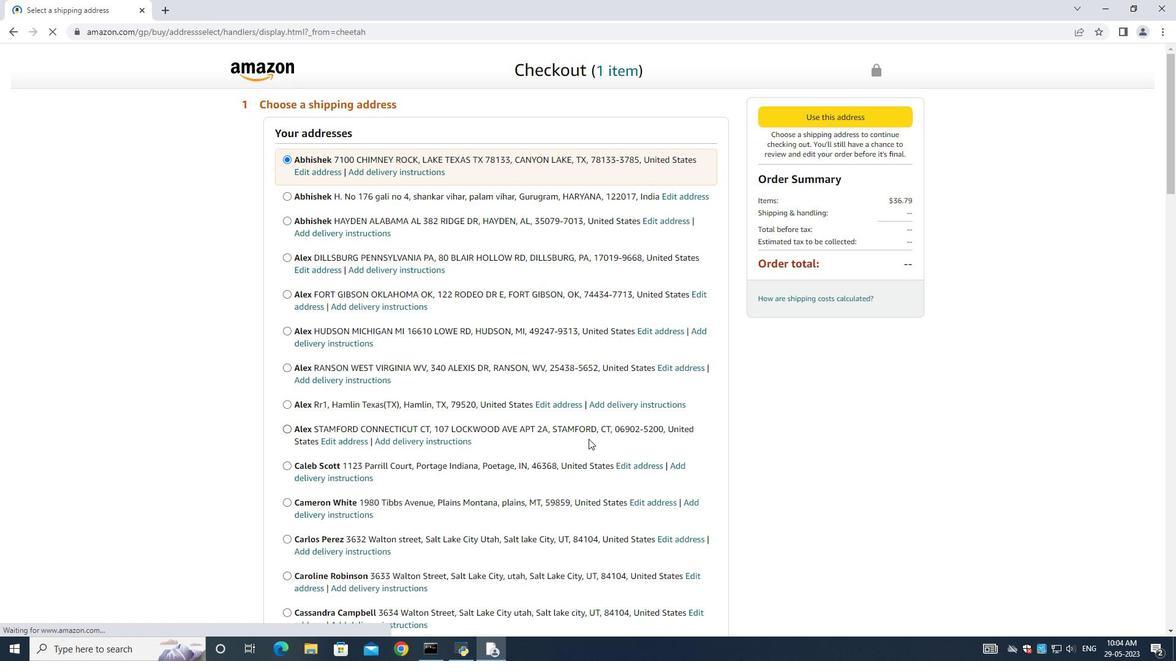 
Action: Mouse scrolled (574, 441) with delta (0, 0)
Screenshot: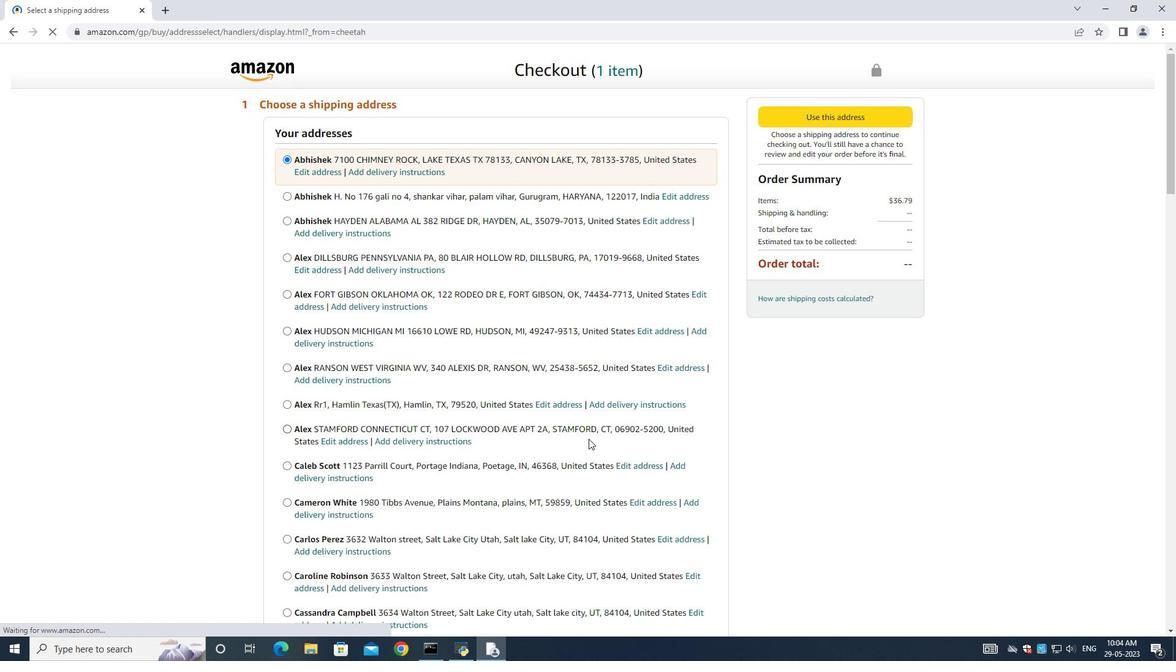 
Action: Mouse moved to (573, 441)
Screenshot: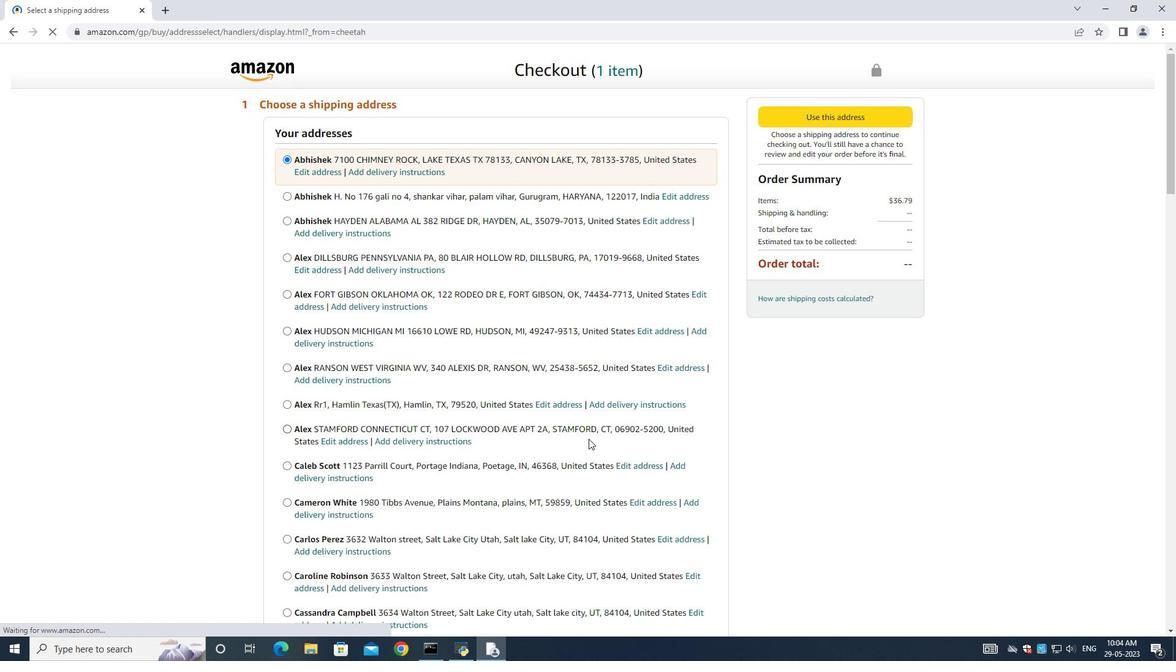 
Action: Mouse scrolled (573, 441) with delta (0, 0)
Screenshot: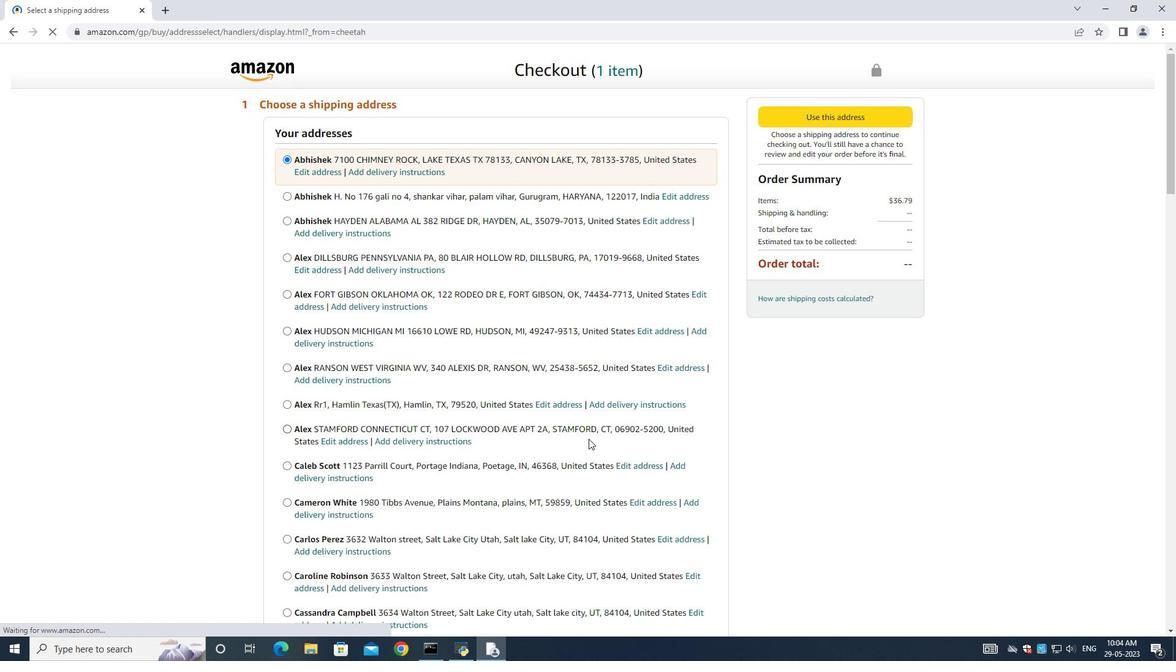 
Action: Mouse moved to (563, 444)
Screenshot: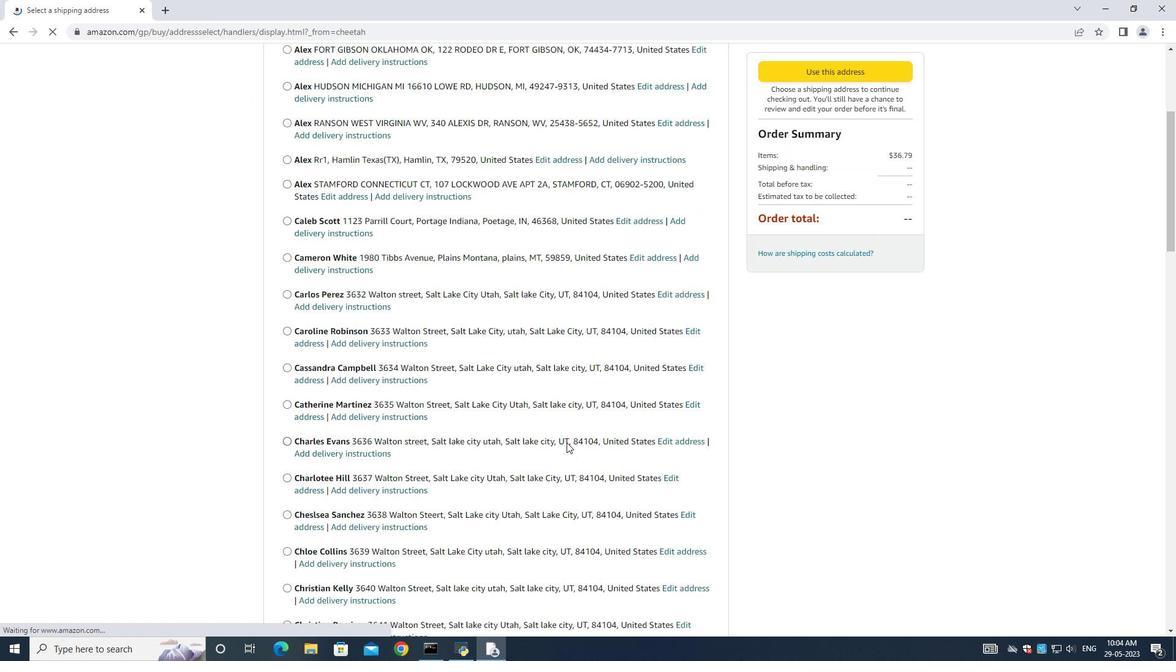 
Action: Mouse scrolled (563, 443) with delta (0, 0)
Screenshot: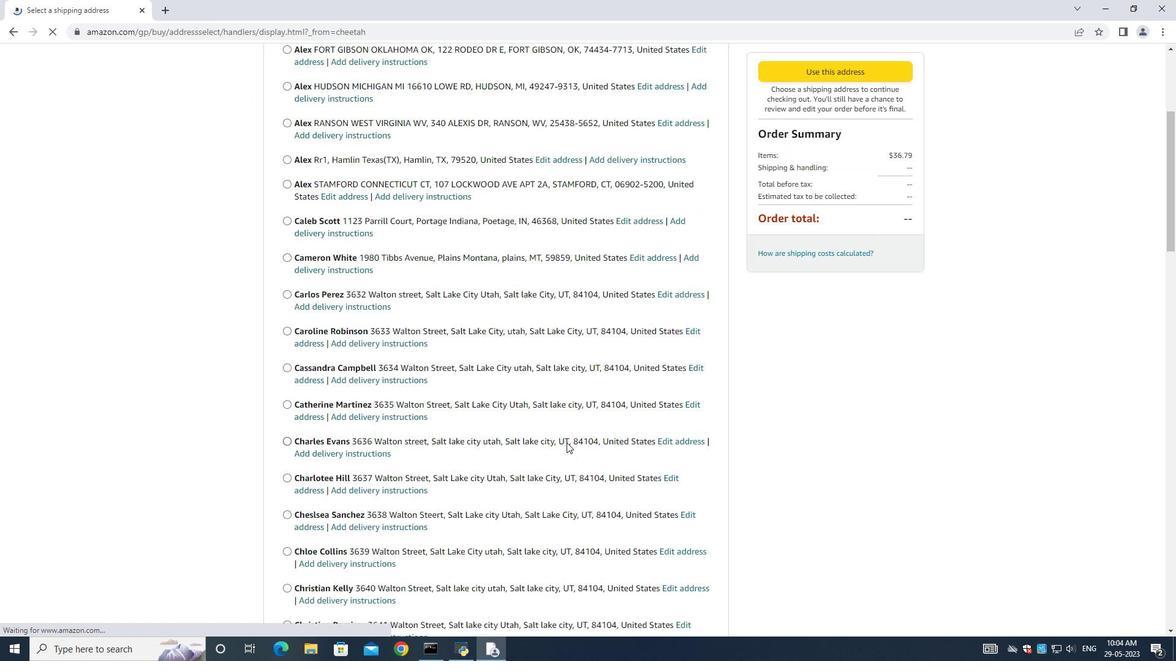 
Action: Mouse moved to (562, 444)
Screenshot: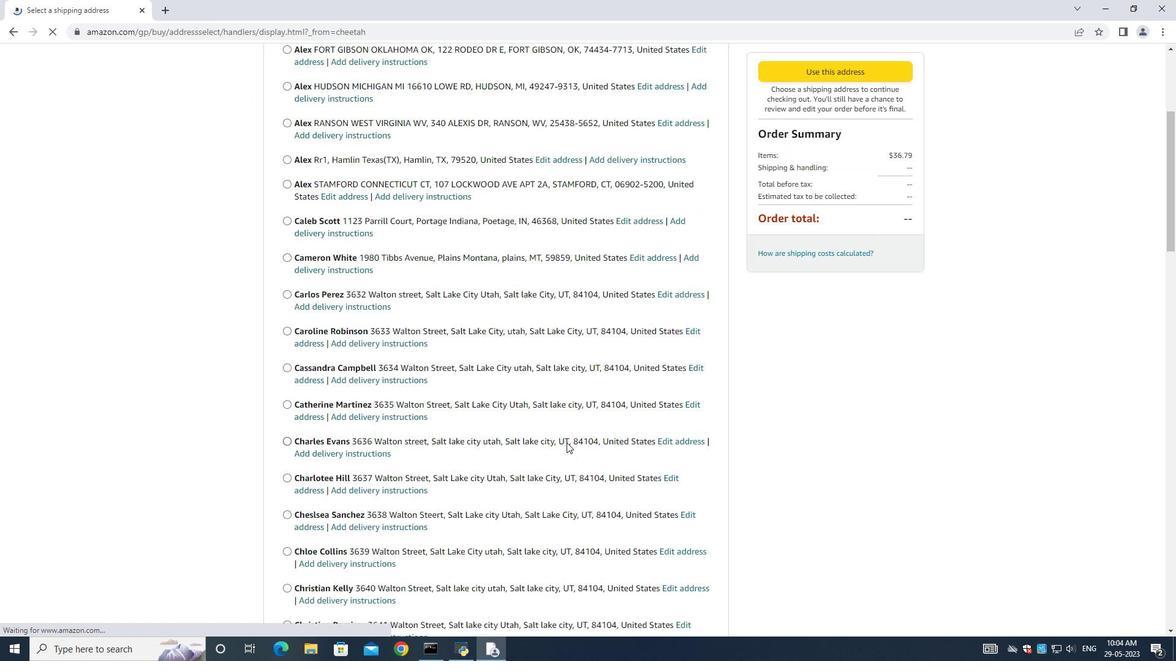 
Action: Mouse scrolled (562, 444) with delta (0, 0)
Screenshot: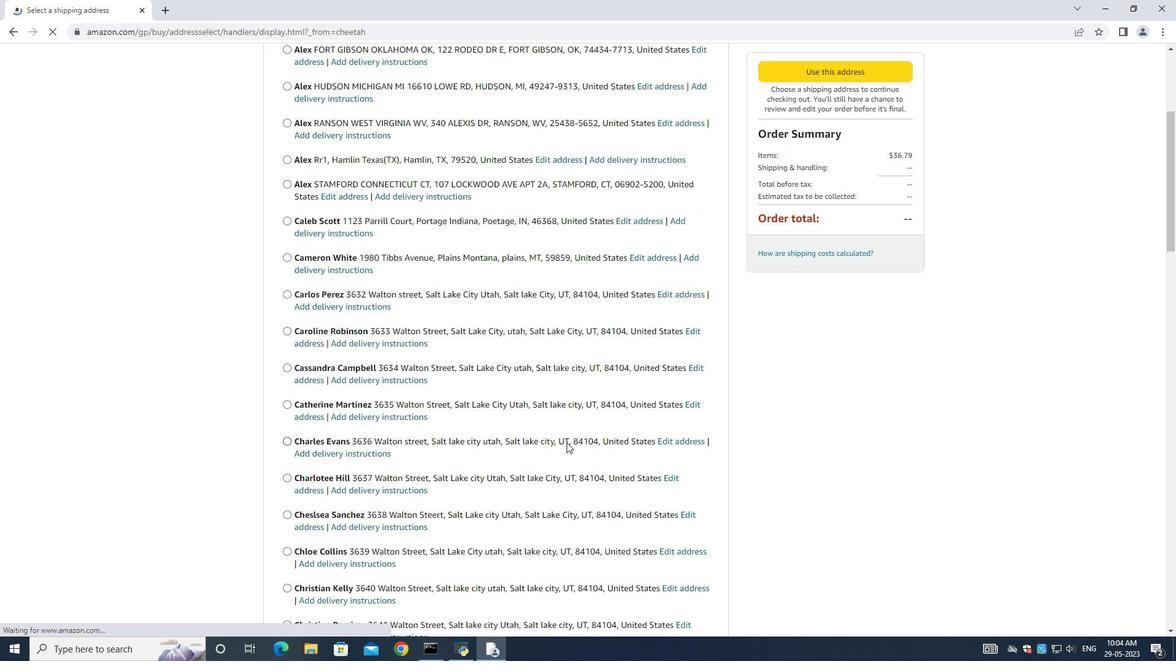 
Action: Mouse moved to (562, 444)
Screenshot: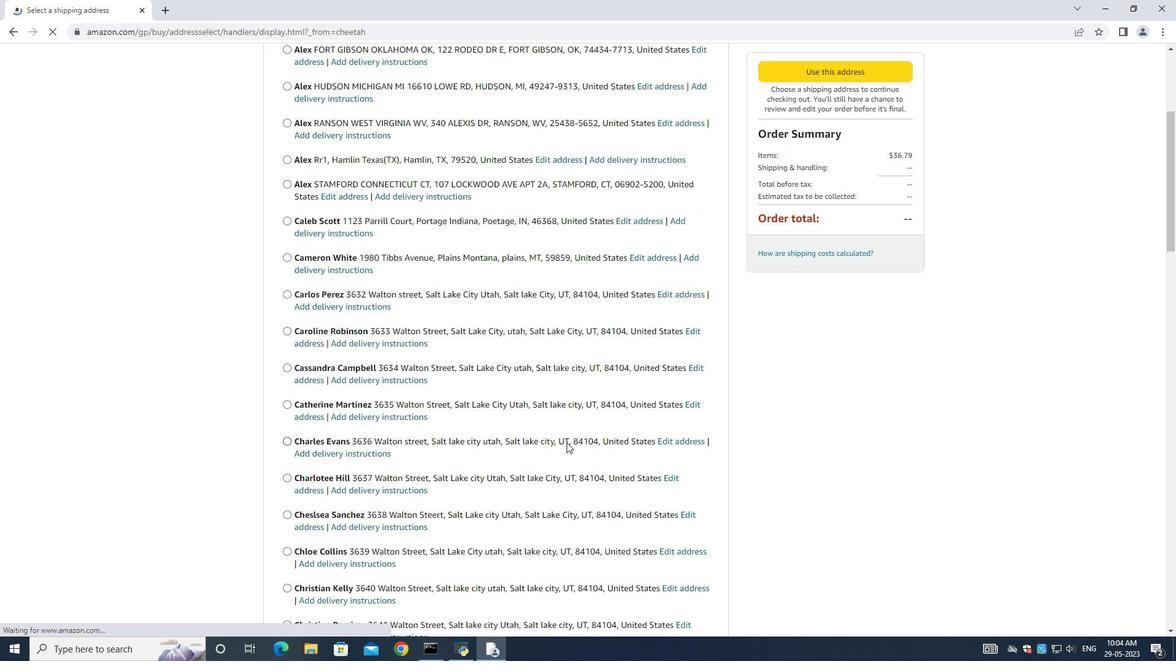 
Action: Mouse scrolled (562, 444) with delta (0, 0)
Screenshot: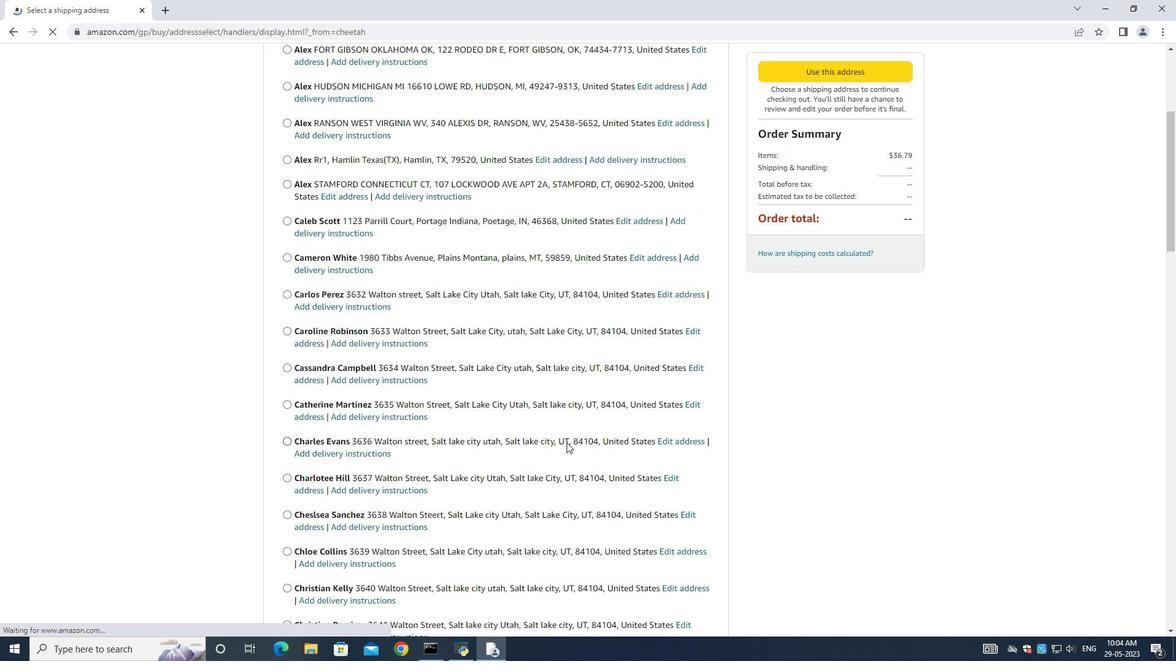 
Action: Mouse moved to (562, 444)
Screenshot: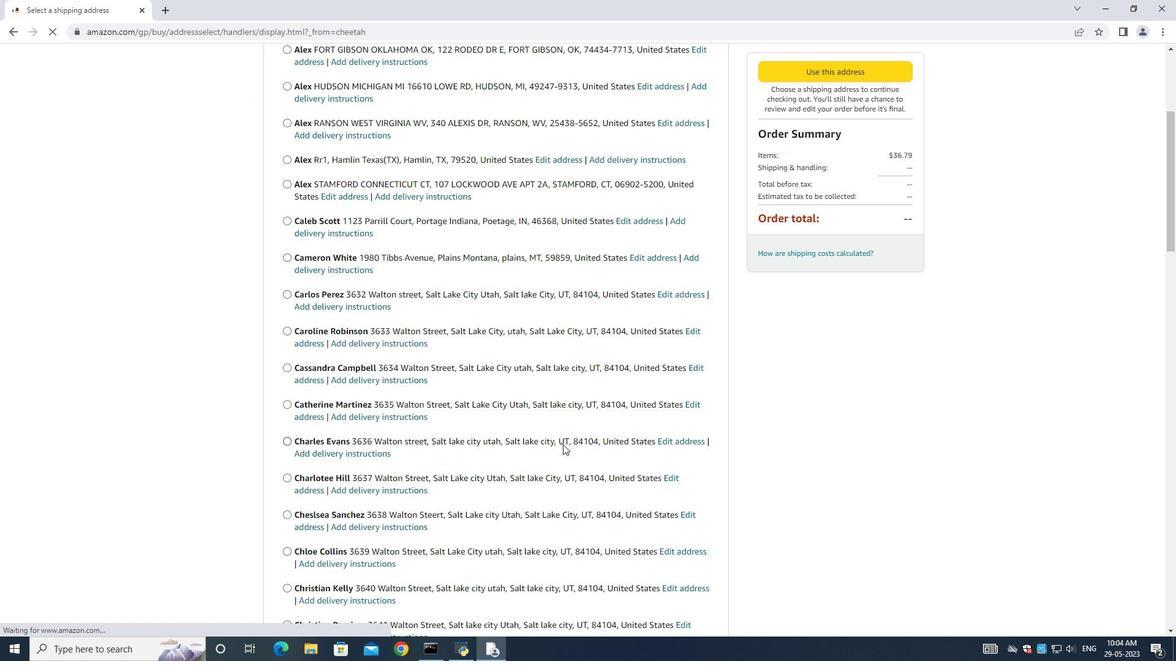 
Action: Mouse scrolled (562, 444) with delta (0, 0)
Screenshot: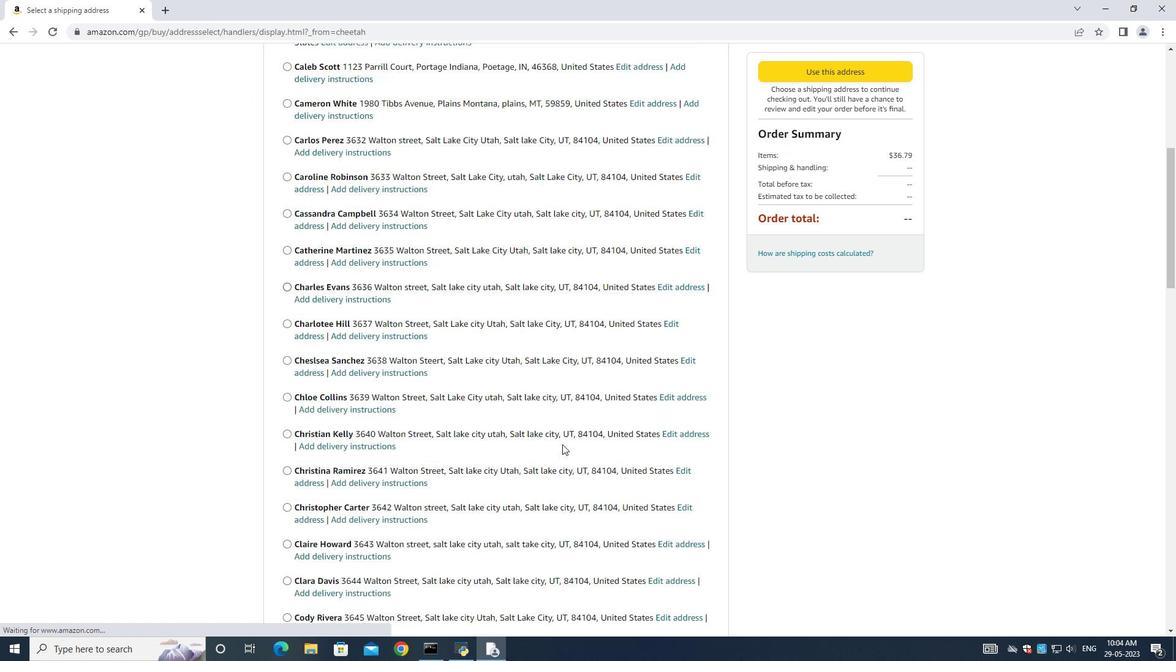 
Action: Mouse scrolled (562, 444) with delta (0, 0)
Screenshot: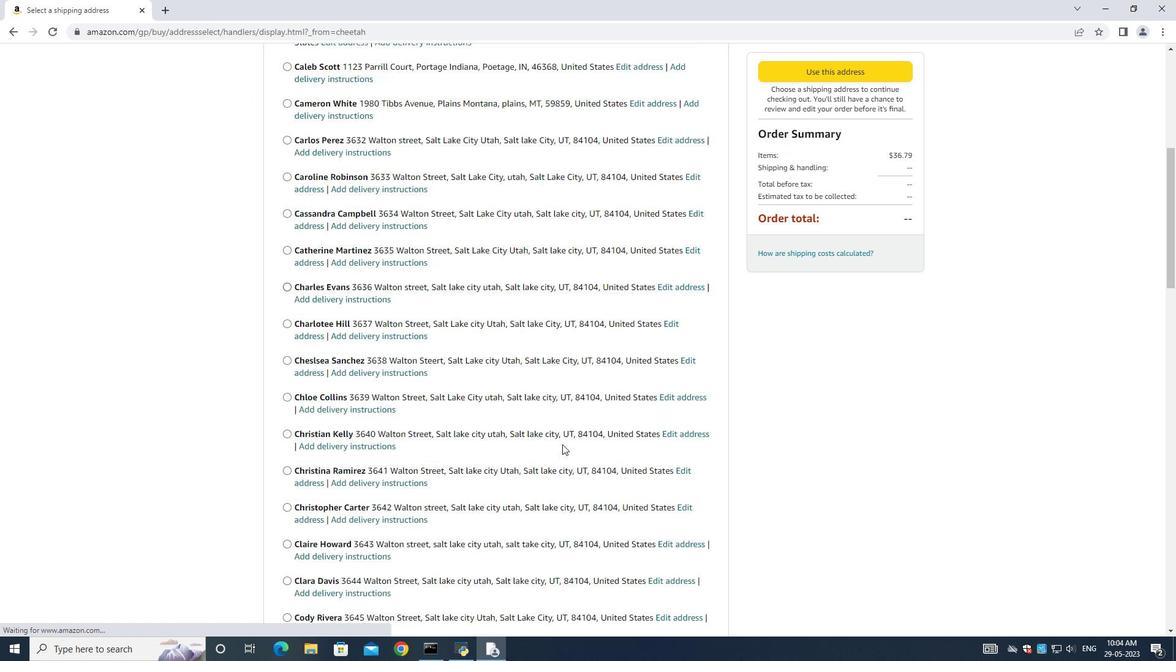 
Action: Mouse scrolled (562, 444) with delta (0, 0)
Screenshot: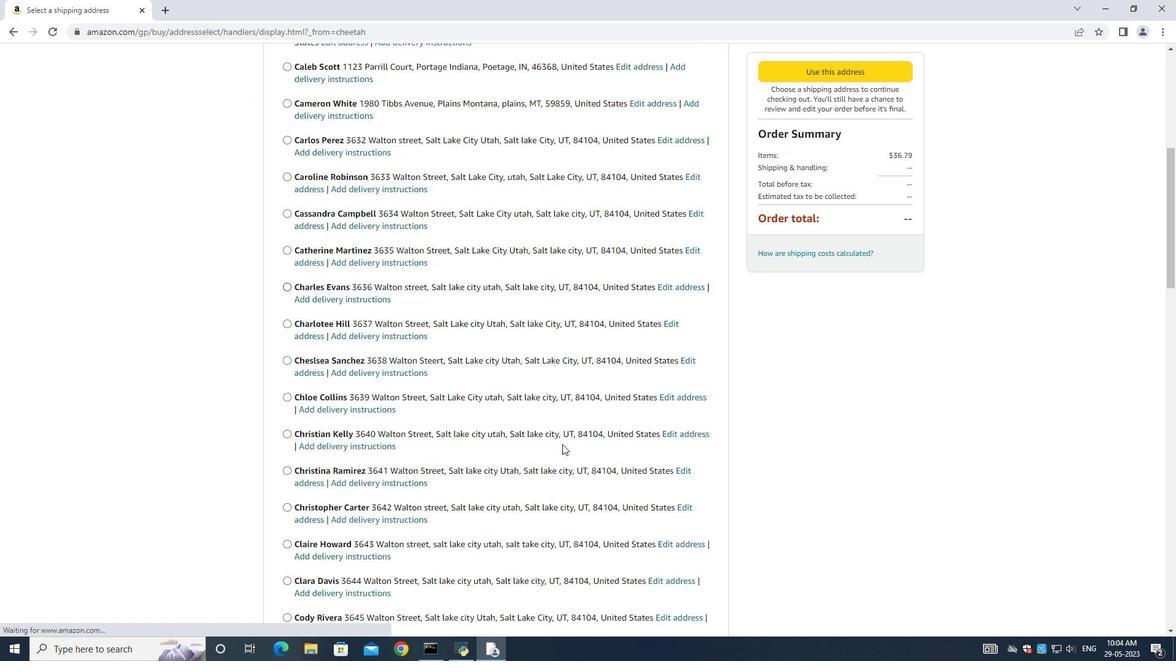
Action: Mouse moved to (561, 444)
Screenshot: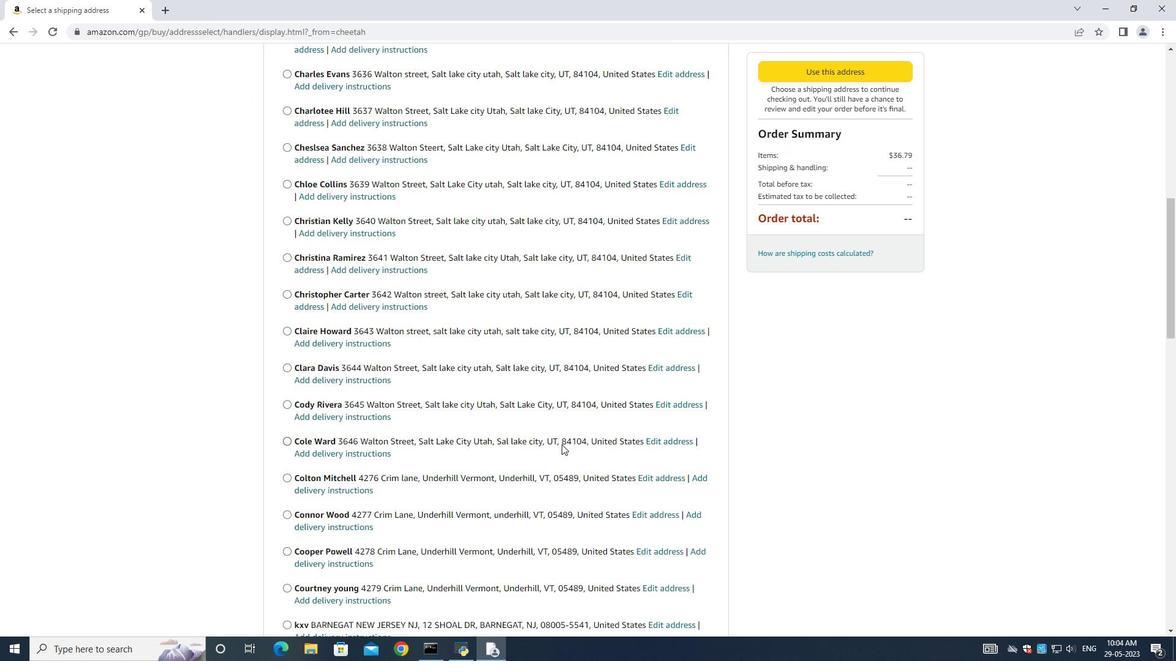 
Action: Mouse scrolled (561, 444) with delta (0, 0)
Screenshot: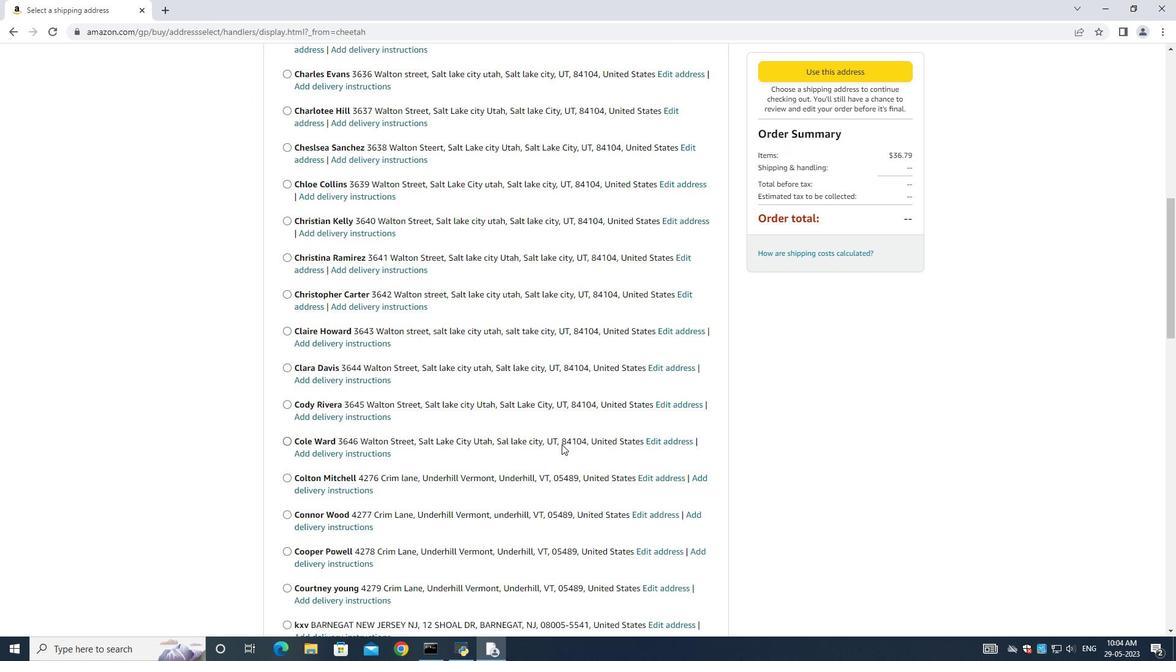 
Action: Mouse scrolled (561, 444) with delta (0, 0)
Screenshot: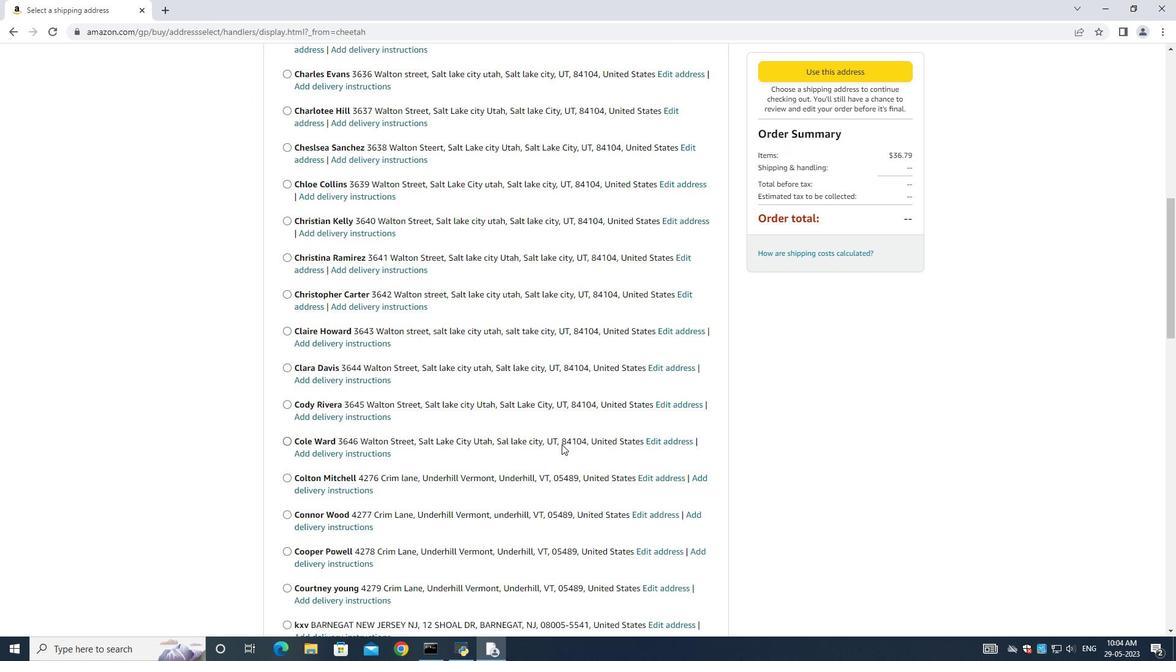 
Action: Mouse scrolled (561, 444) with delta (0, 0)
Screenshot: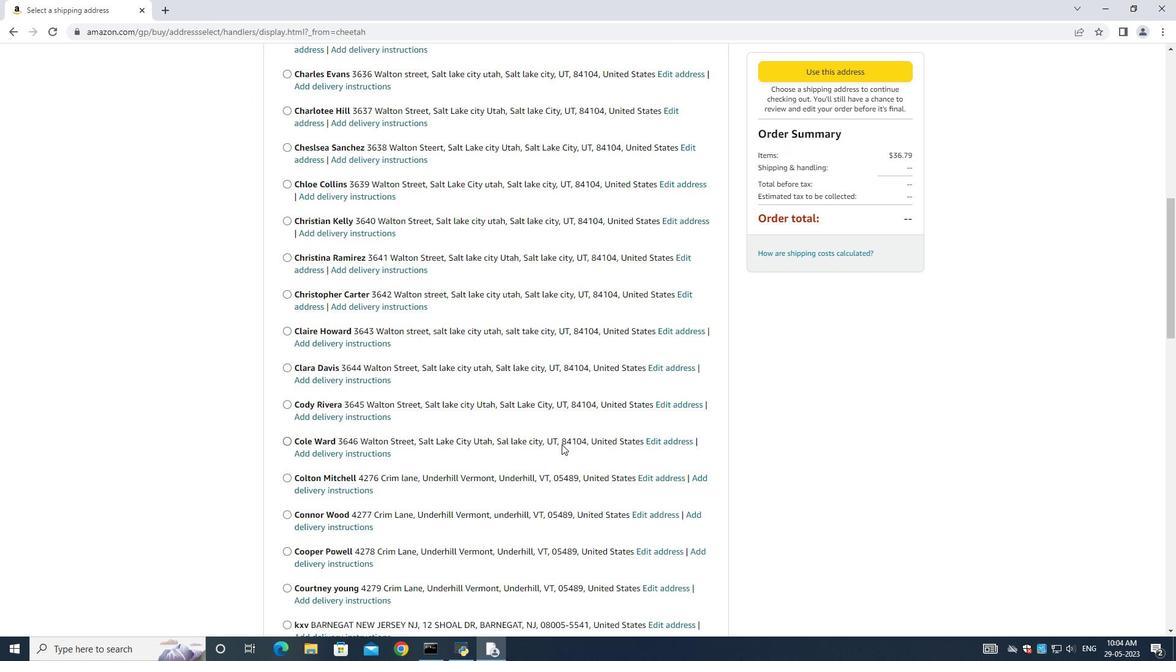 
Action: Mouse scrolled (561, 444) with delta (0, 0)
Screenshot: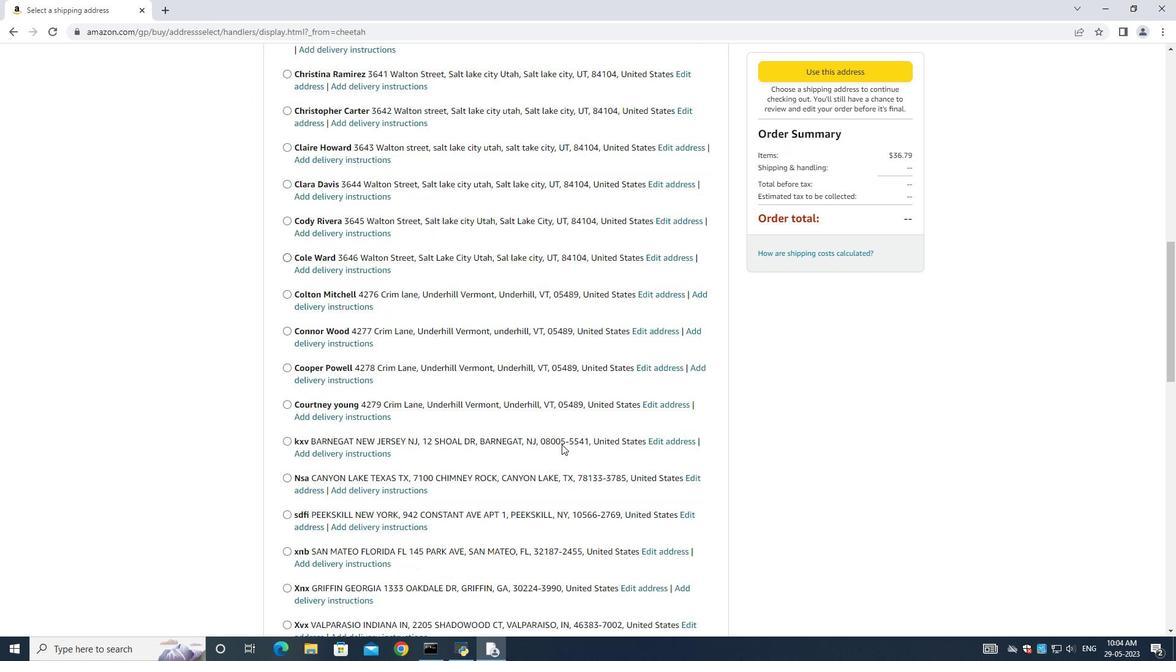 
Action: Mouse scrolled (561, 444) with delta (0, 0)
Screenshot: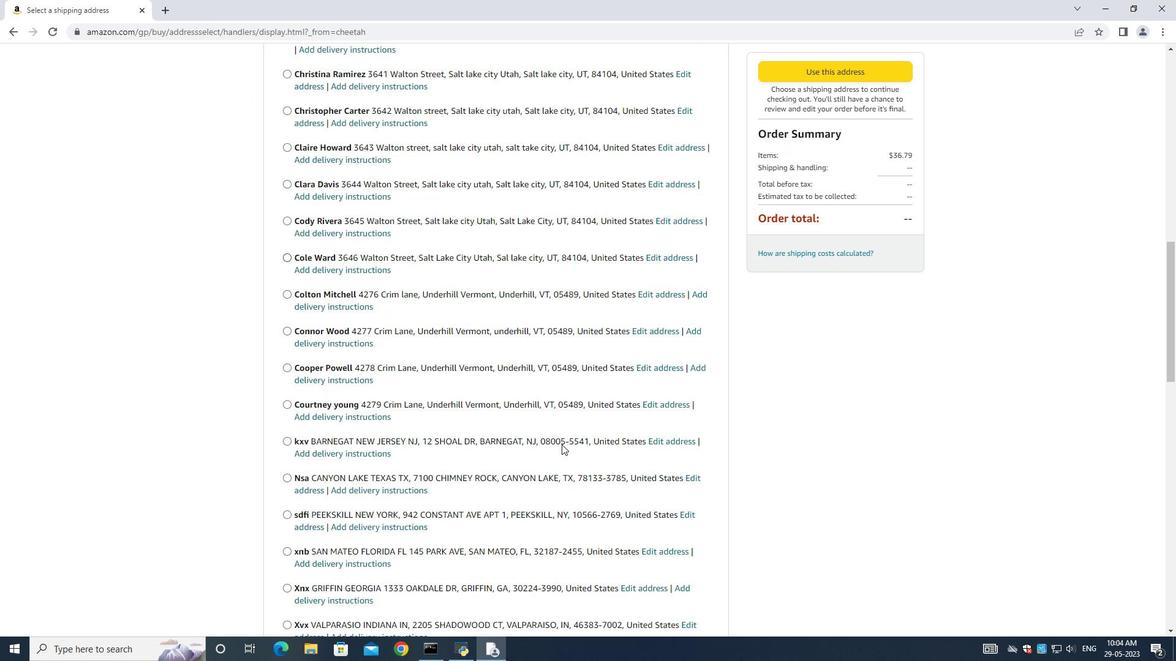 
Action: Mouse scrolled (561, 444) with delta (0, 0)
Screenshot: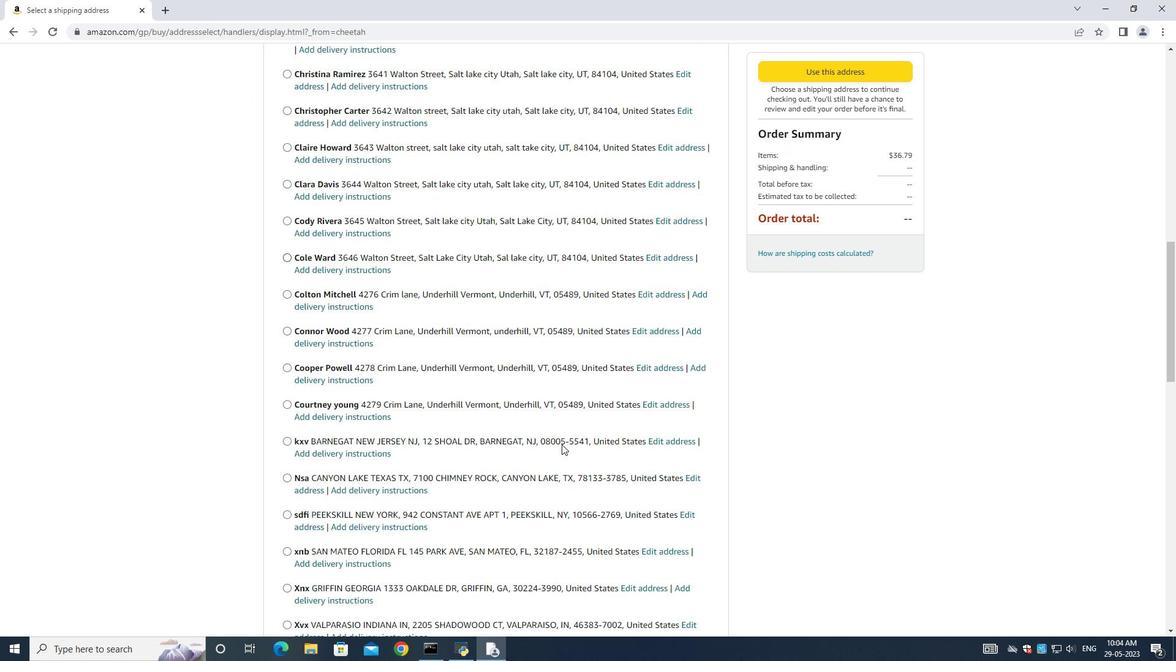 
Action: Mouse scrolled (561, 444) with delta (0, 0)
Screenshot: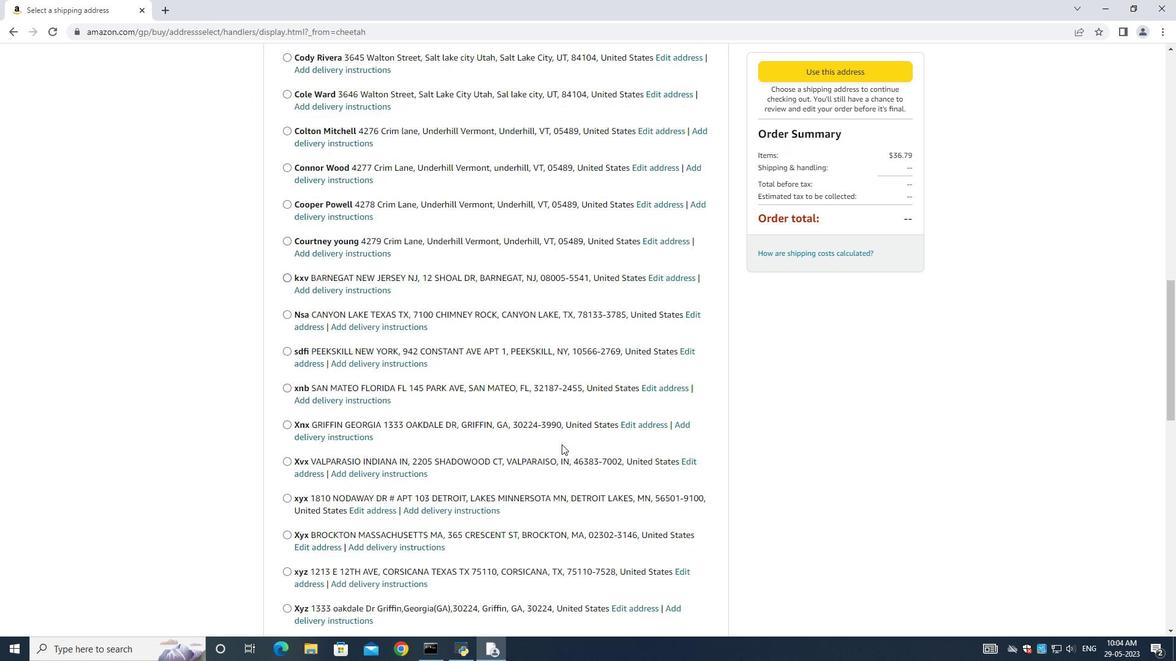 
Action: Mouse scrolled (561, 444) with delta (0, 0)
Screenshot: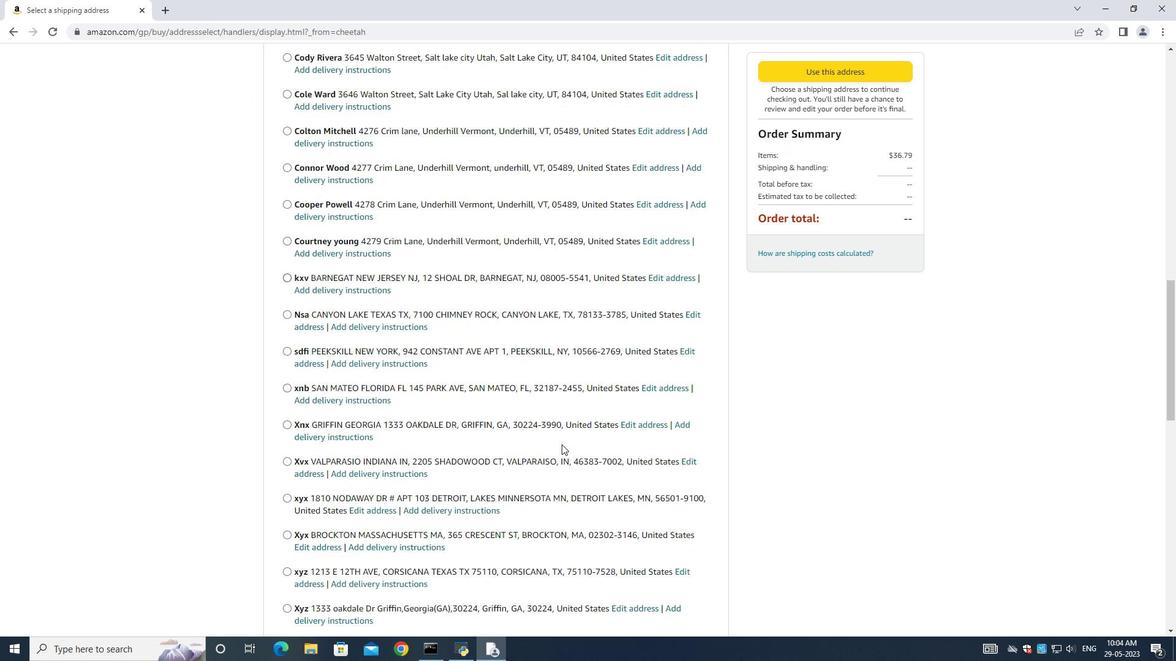 
Action: Mouse scrolled (561, 444) with delta (0, 0)
Screenshot: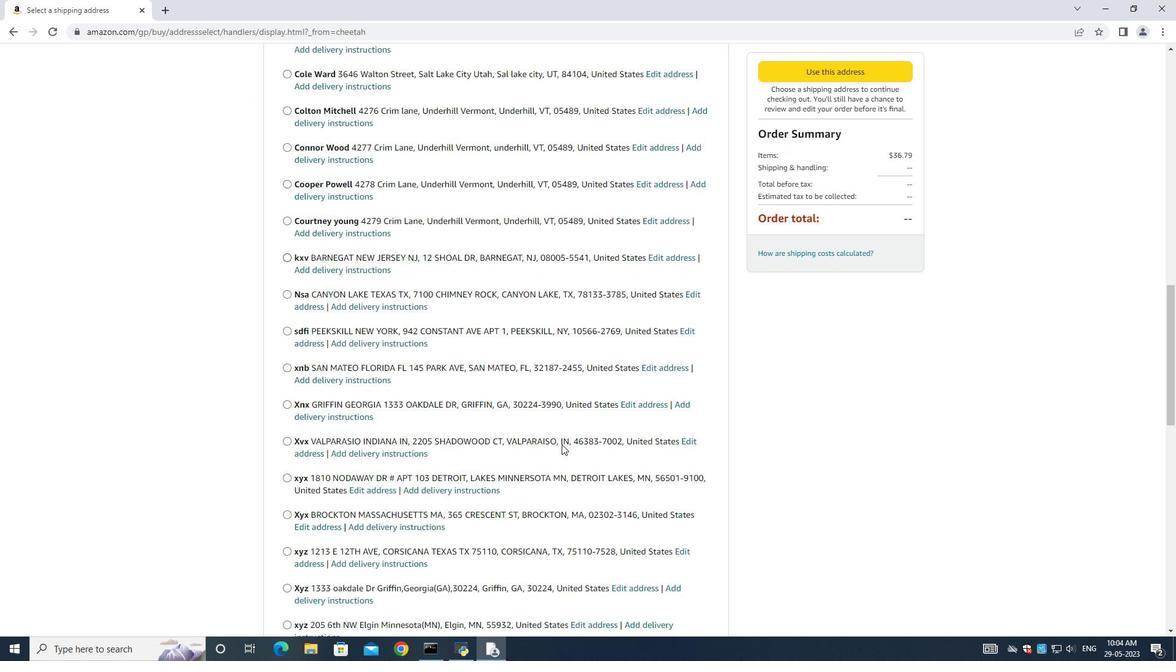 
Action: Mouse moved to (562, 441)
Screenshot: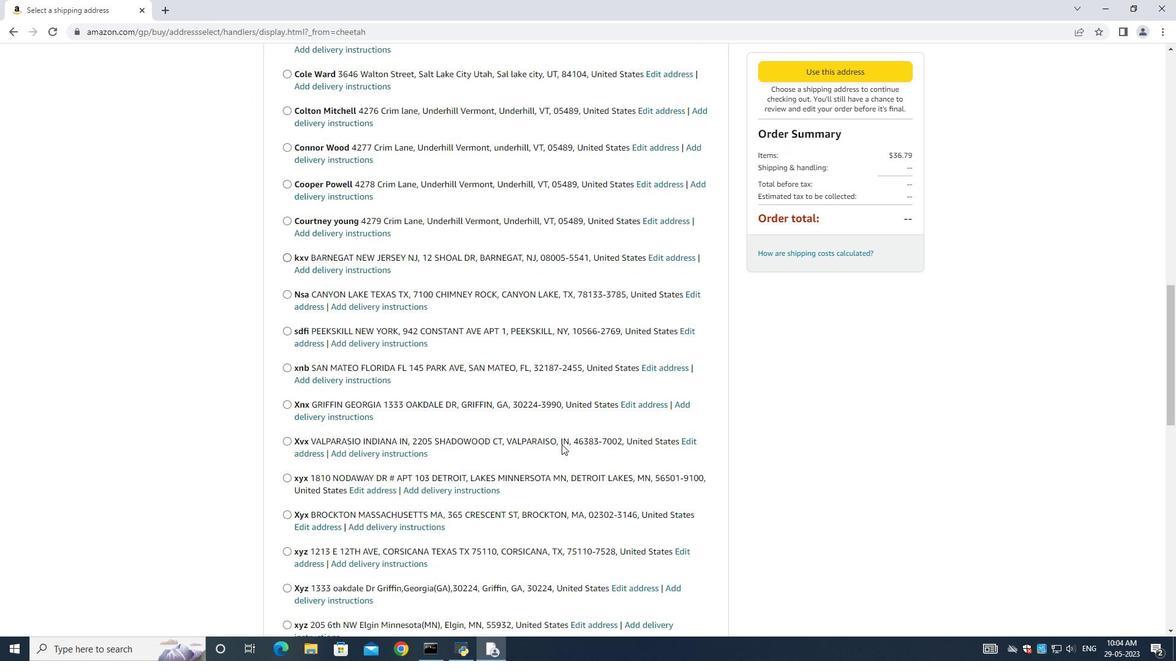 
Action: Mouse scrolled (562, 440) with delta (0, 0)
Screenshot: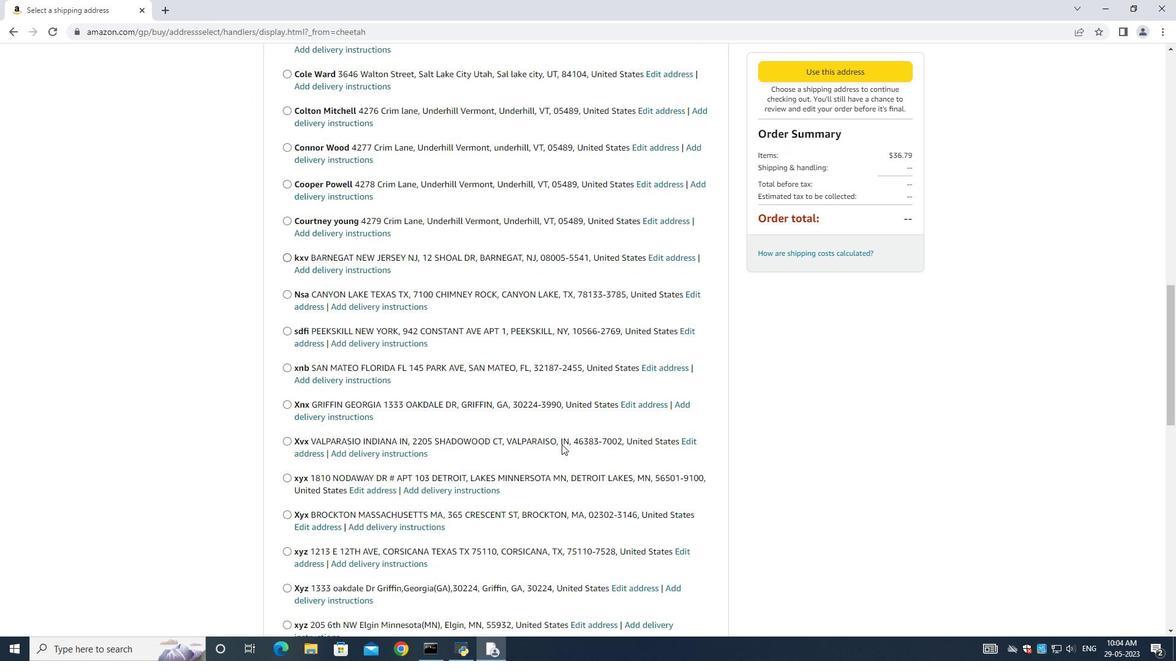 
Action: Mouse moved to (561, 434)
Screenshot: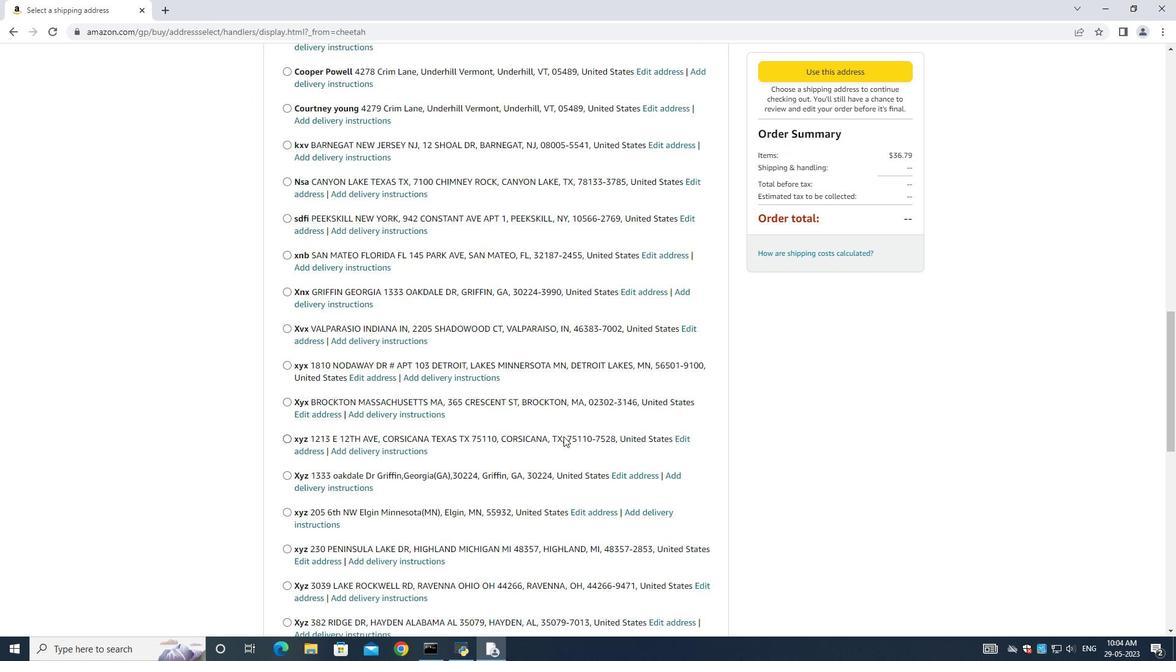 
Action: Mouse scrolled (561, 434) with delta (0, 0)
Screenshot: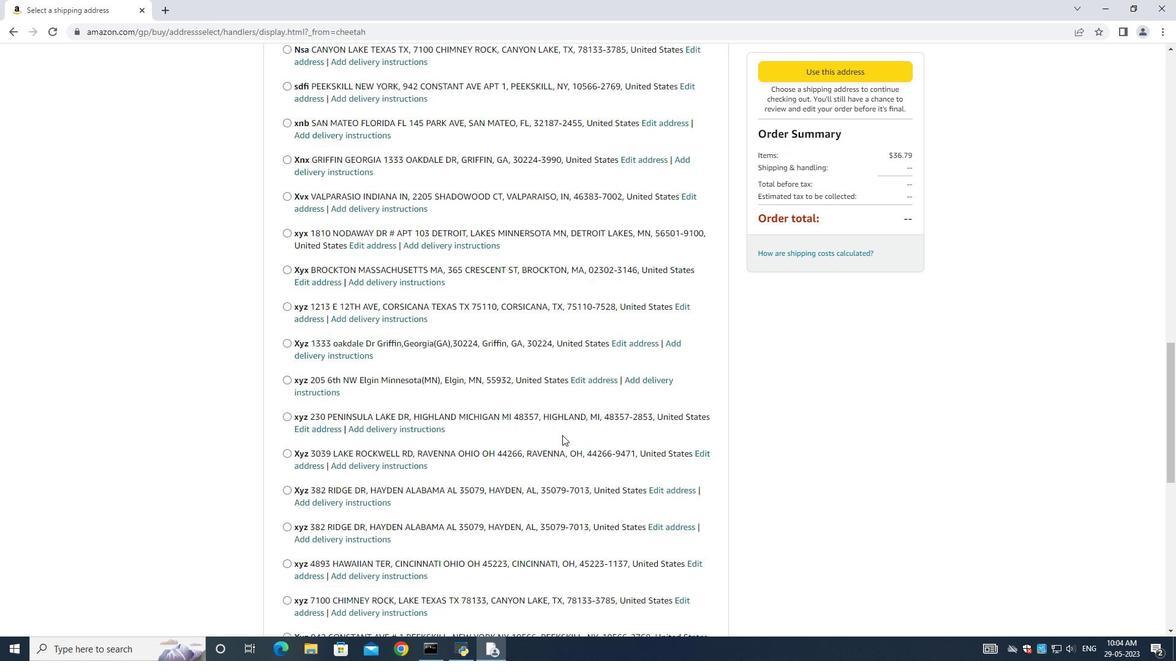 
Action: Mouse scrolled (561, 434) with delta (0, 0)
Screenshot: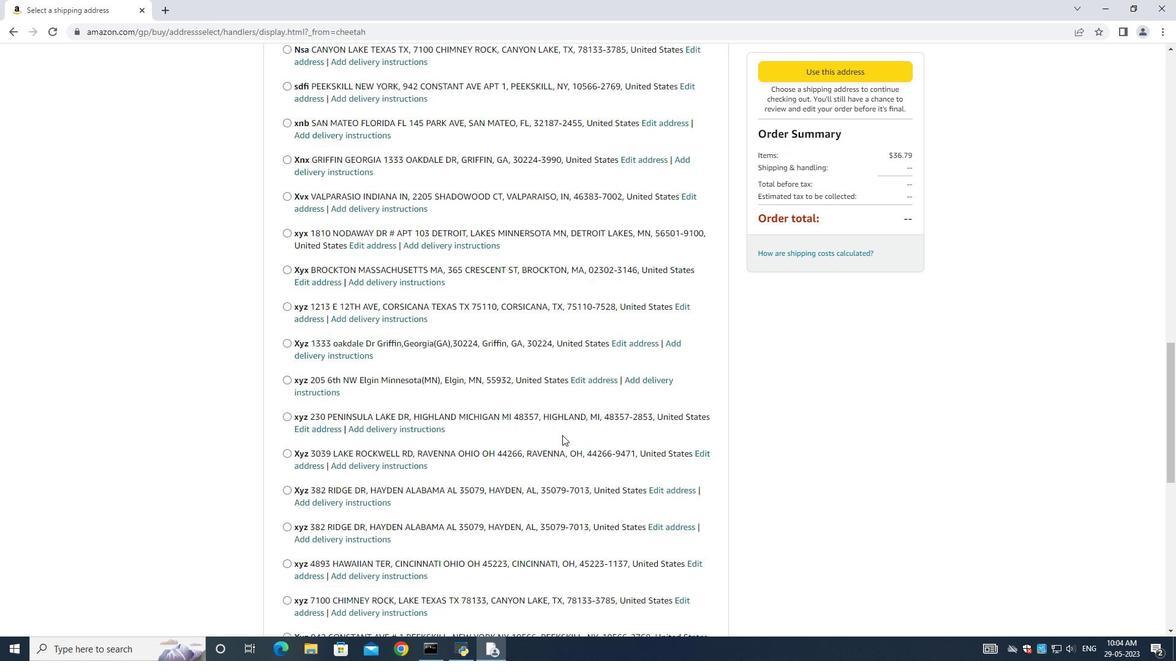 
Action: Mouse moved to (561, 434)
Screenshot: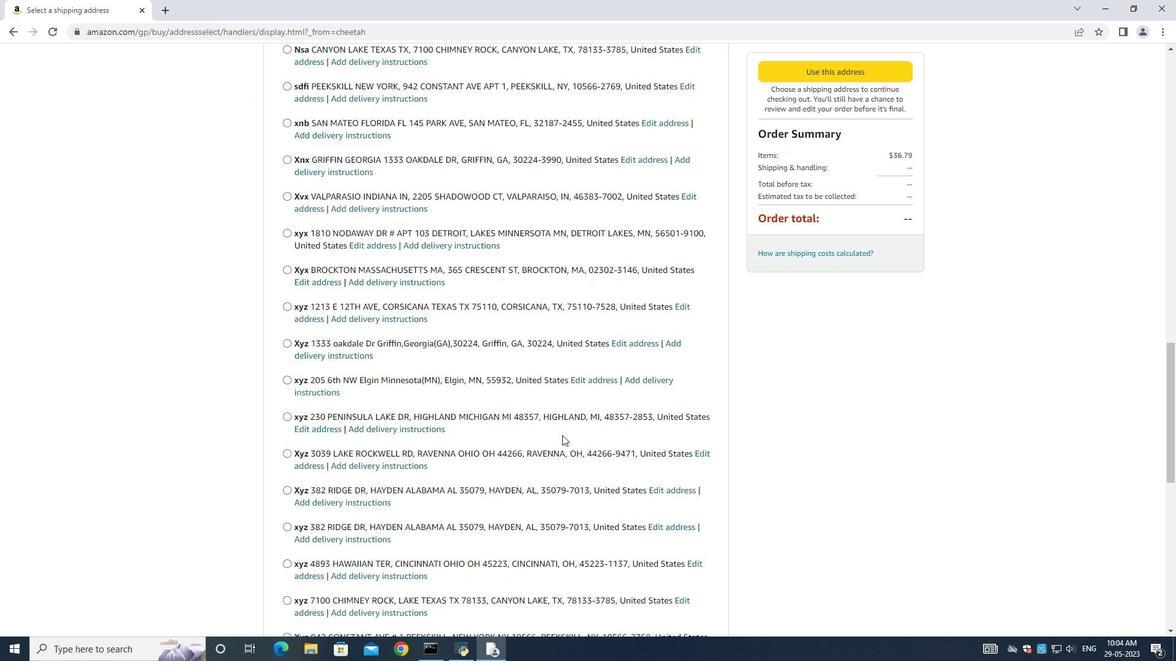 
Action: Mouse scrolled (561, 434) with delta (0, 0)
Screenshot: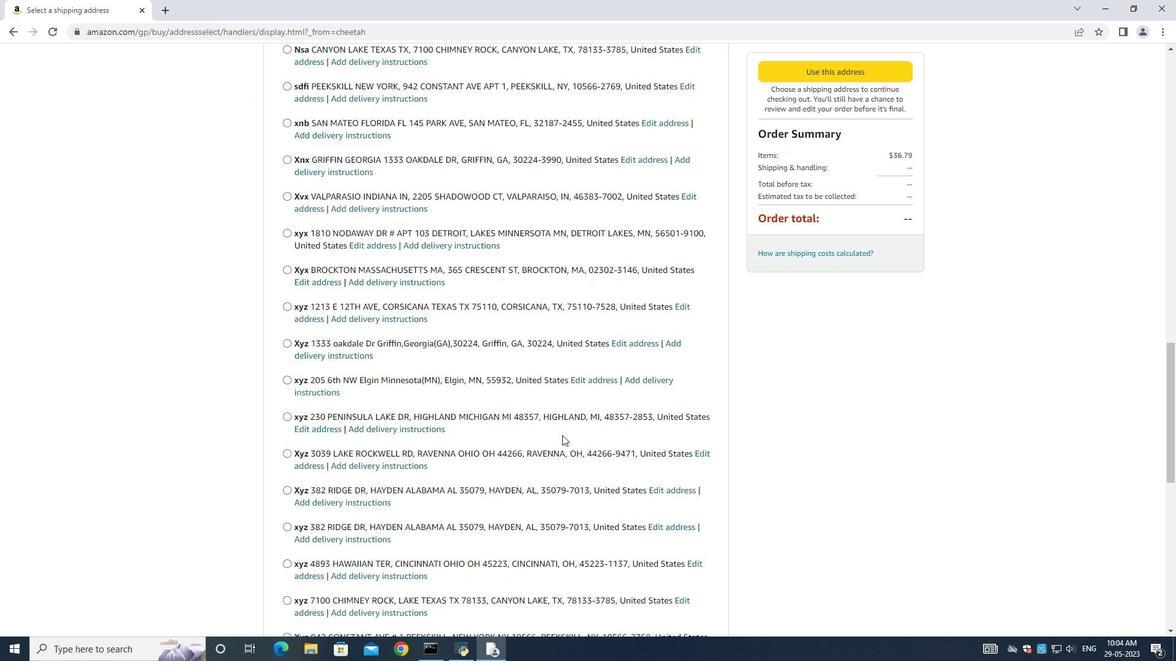 
Action: Mouse moved to (554, 433)
Screenshot: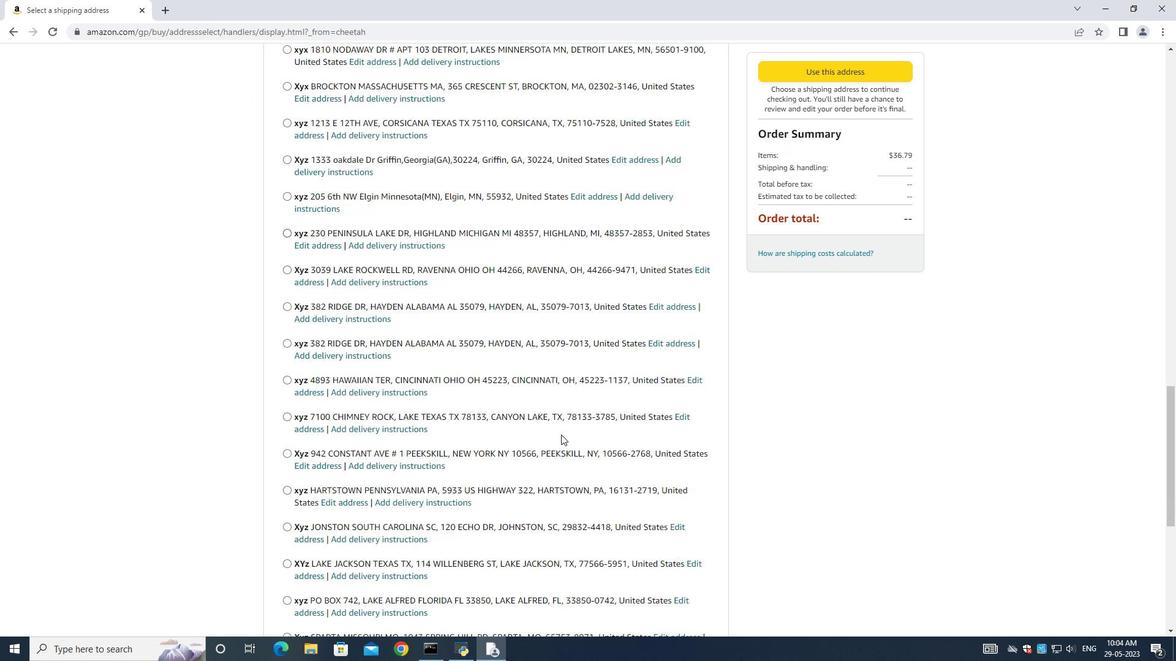 
Action: Mouse scrolled (554, 432) with delta (0, 0)
Screenshot: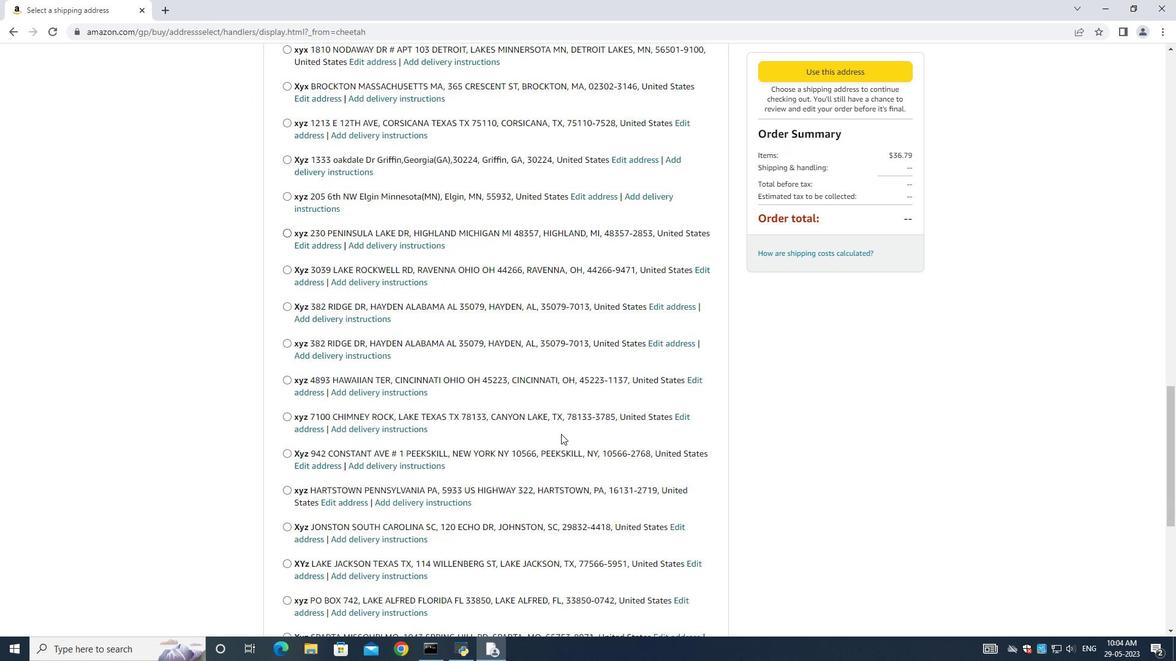 
Action: Mouse scrolled (554, 432) with delta (0, 0)
Screenshot: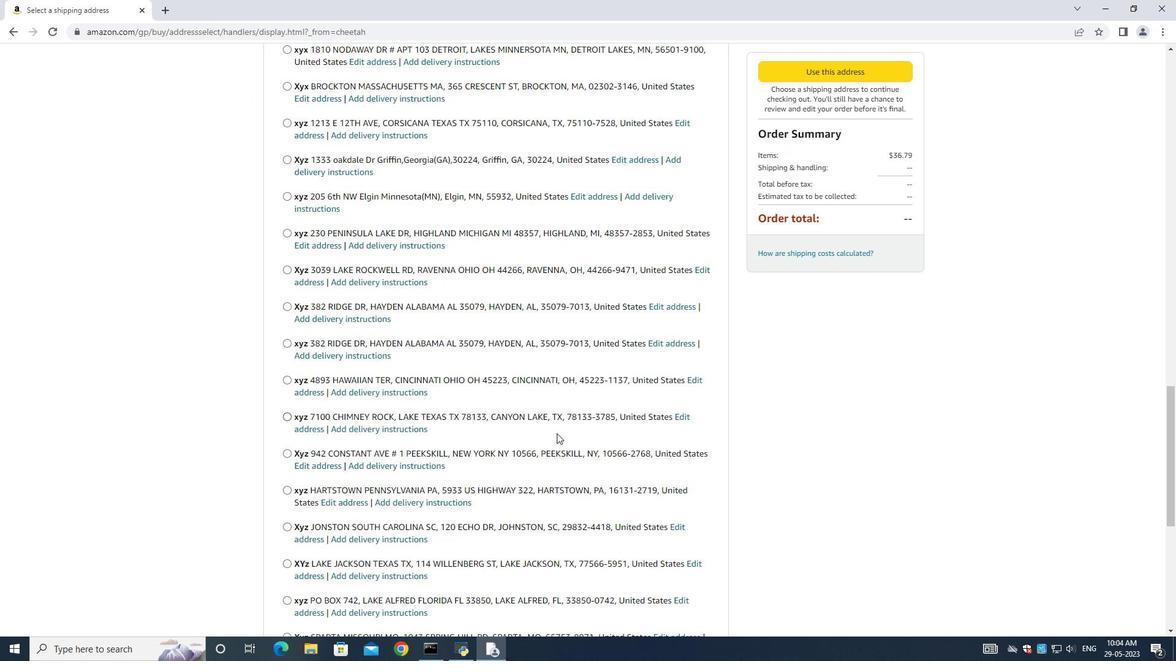 
Action: Mouse moved to (511, 435)
Screenshot: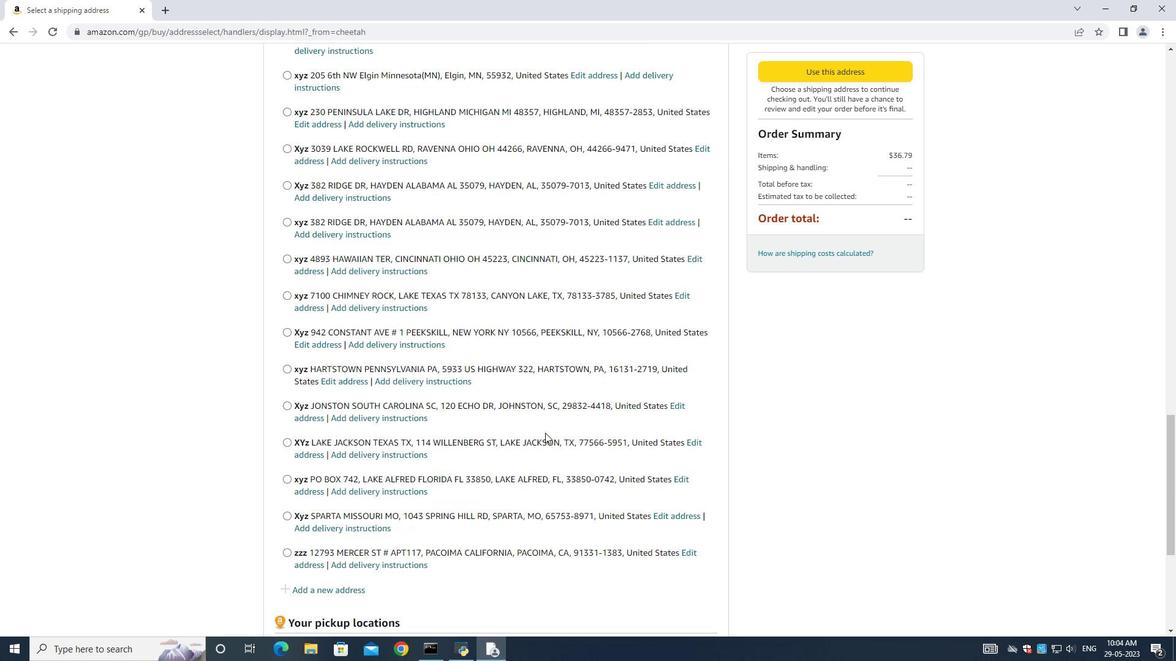 
Action: Mouse scrolled (511, 434) with delta (0, 0)
Screenshot: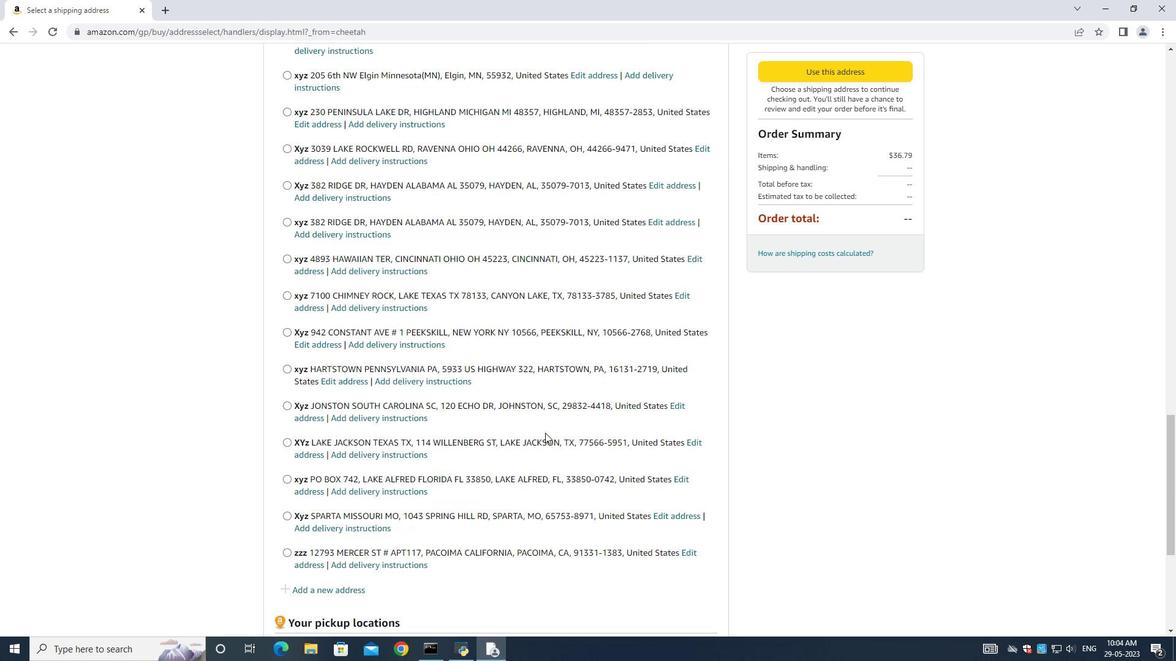
Action: Mouse moved to (510, 439)
Screenshot: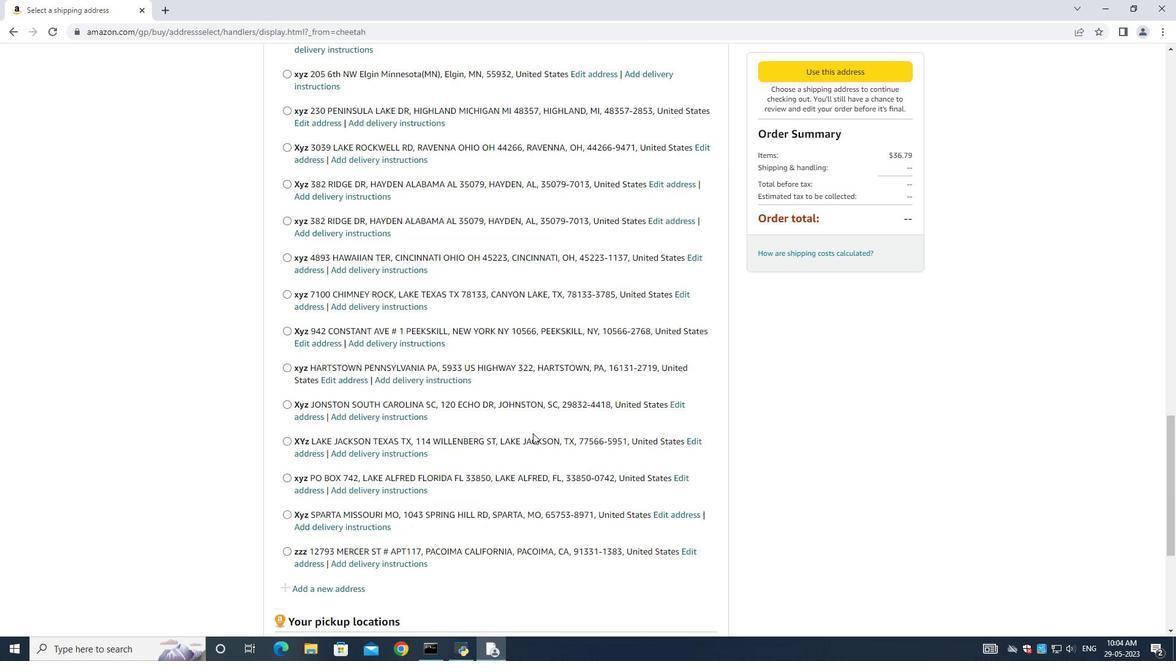 
Action: Mouse scrolled (510, 438) with delta (0, 0)
Screenshot: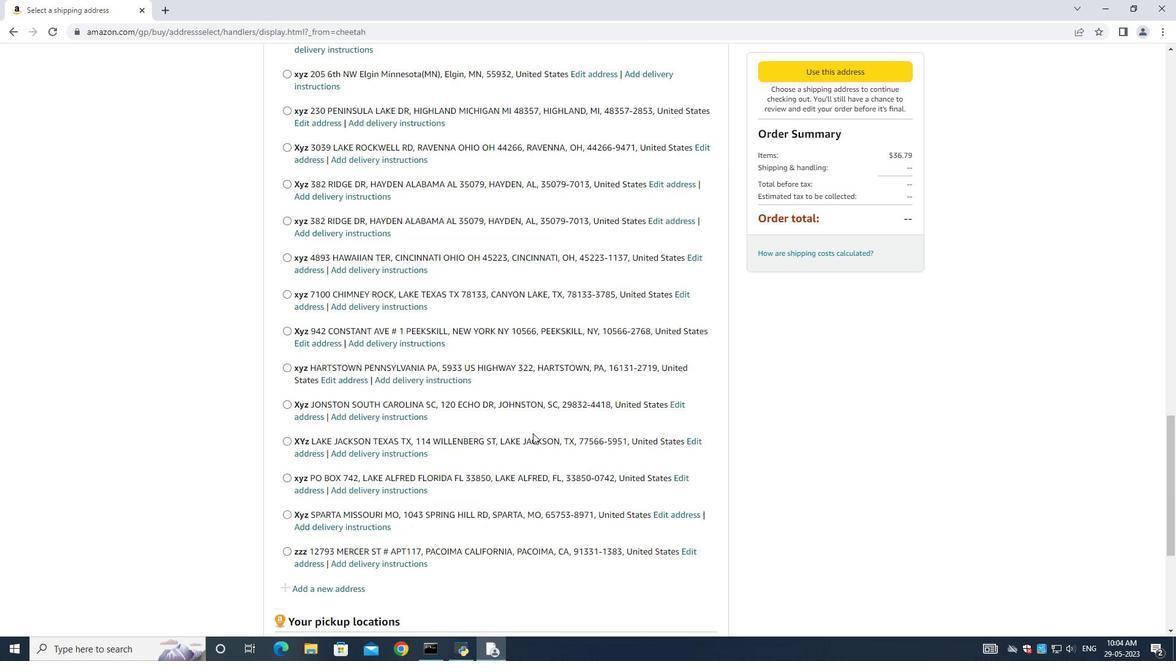 
Action: Mouse moved to (509, 440)
Screenshot: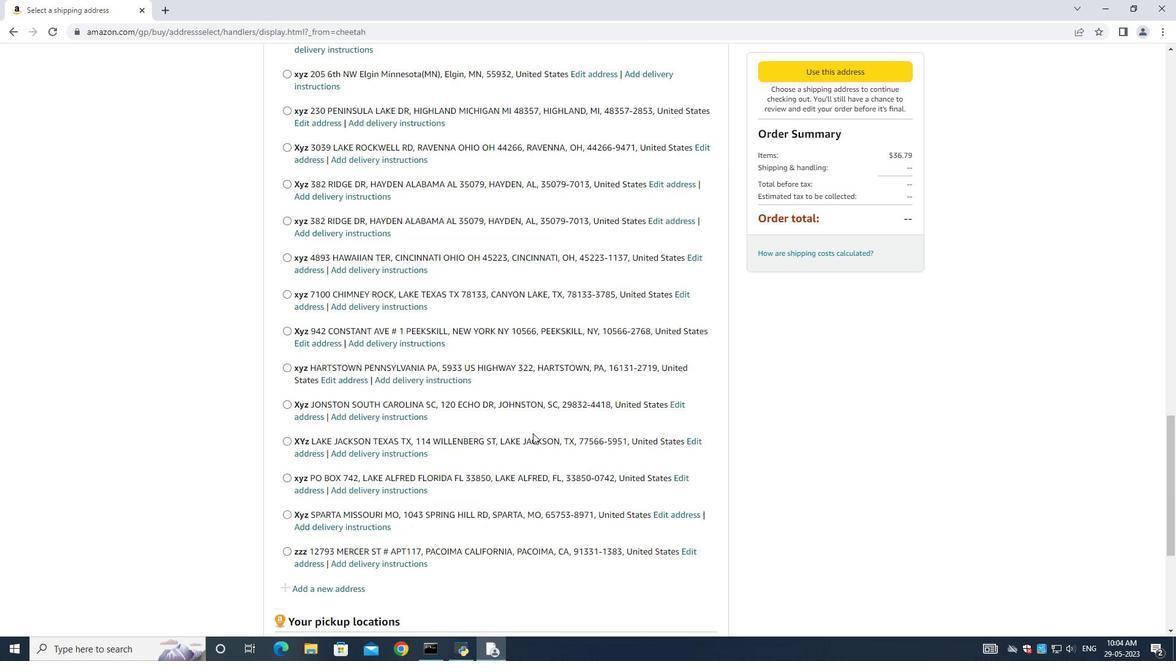 
Action: Mouse scrolled (509, 439) with delta (0, 0)
Screenshot: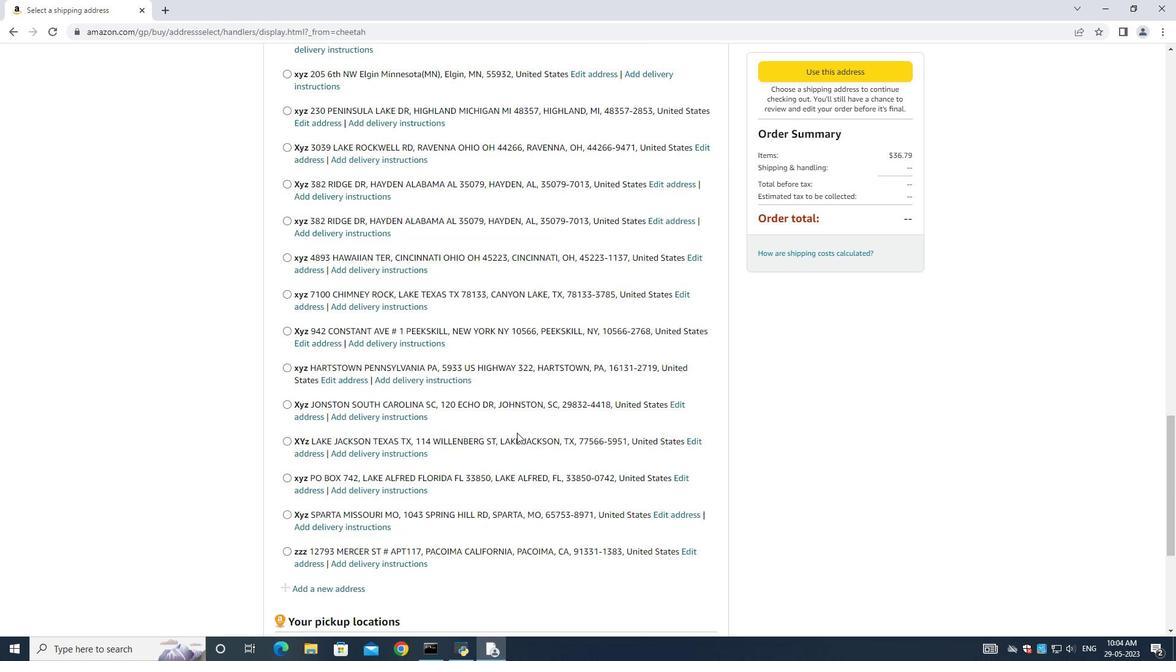 
Action: Mouse moved to (508, 441)
Screenshot: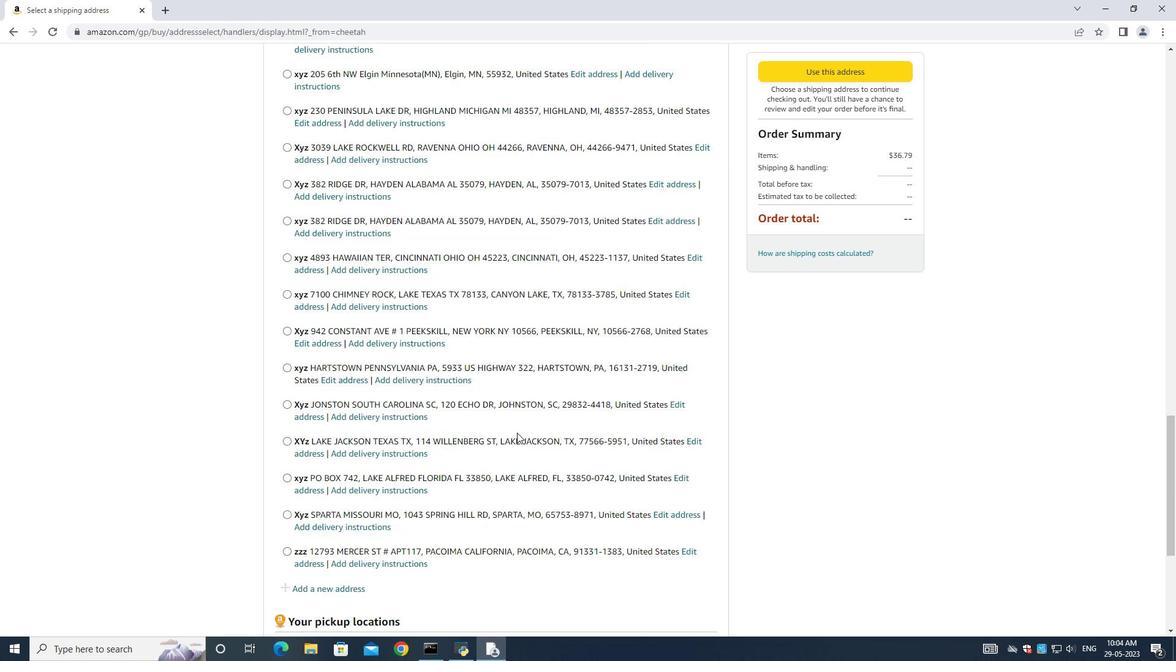 
Action: Mouse scrolled (508, 440) with delta (0, 0)
Screenshot: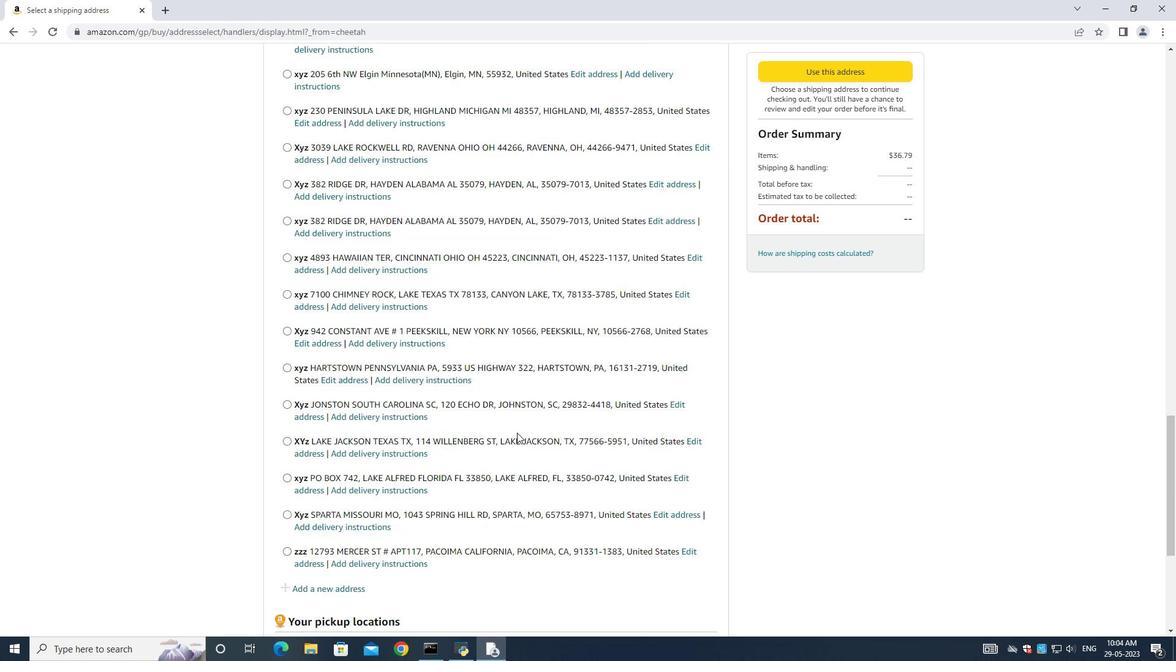 
Action: Mouse moved to (307, 344)
Screenshot: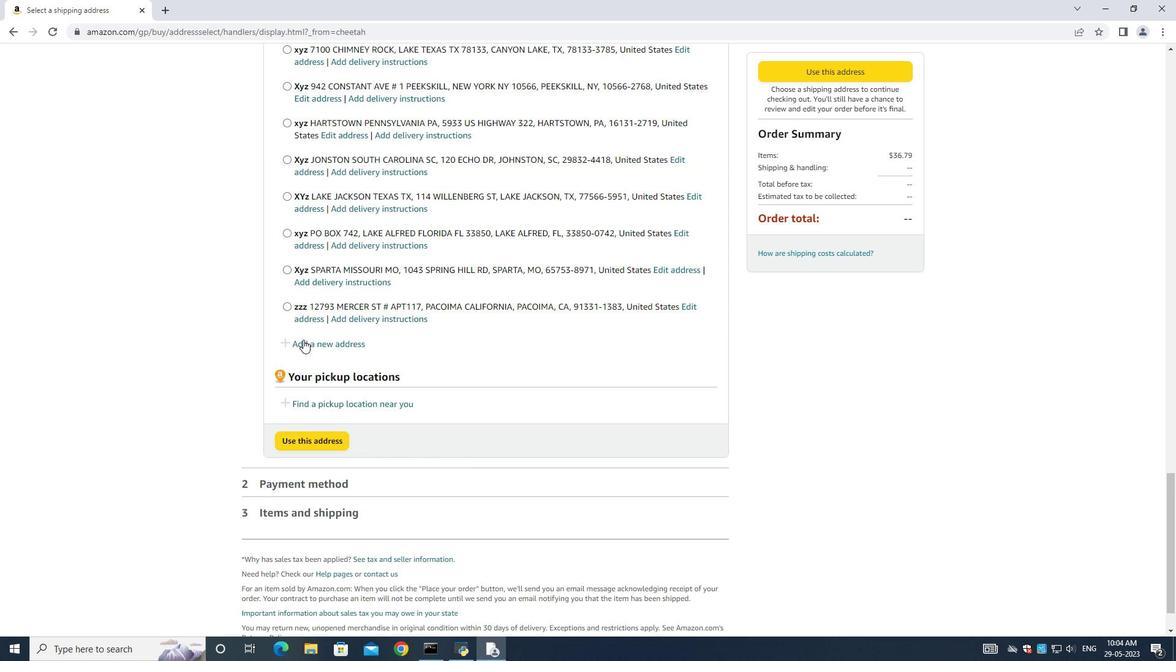 
Action: Mouse pressed left at (307, 344)
Screenshot: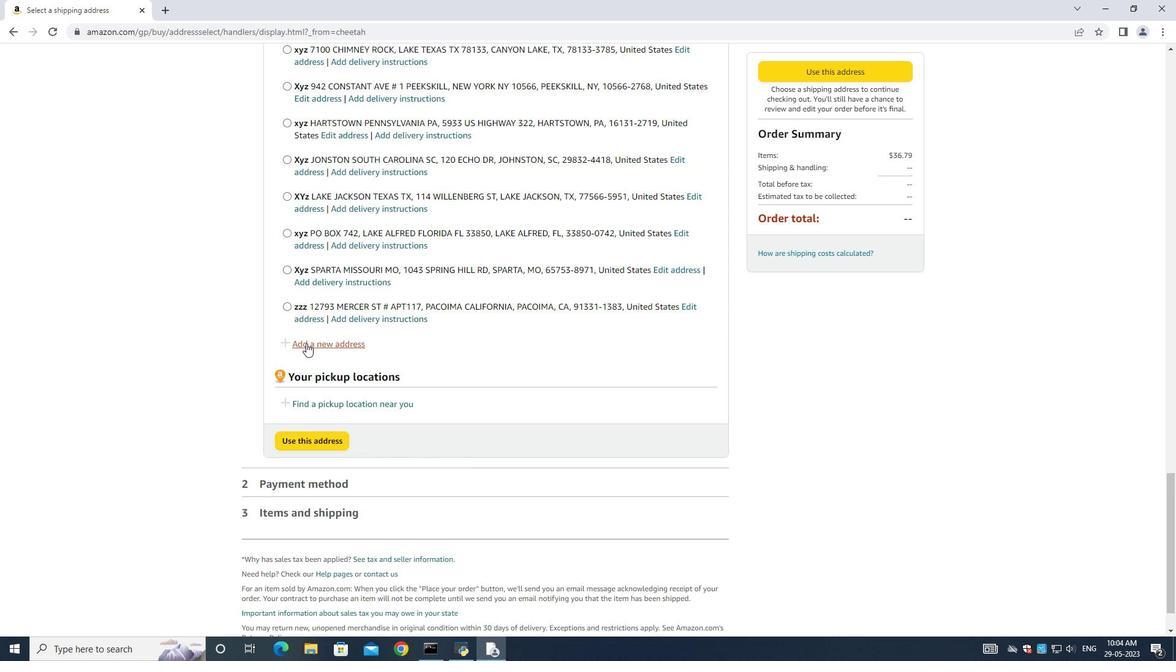 
Action: Mouse moved to (422, 295)
Screenshot: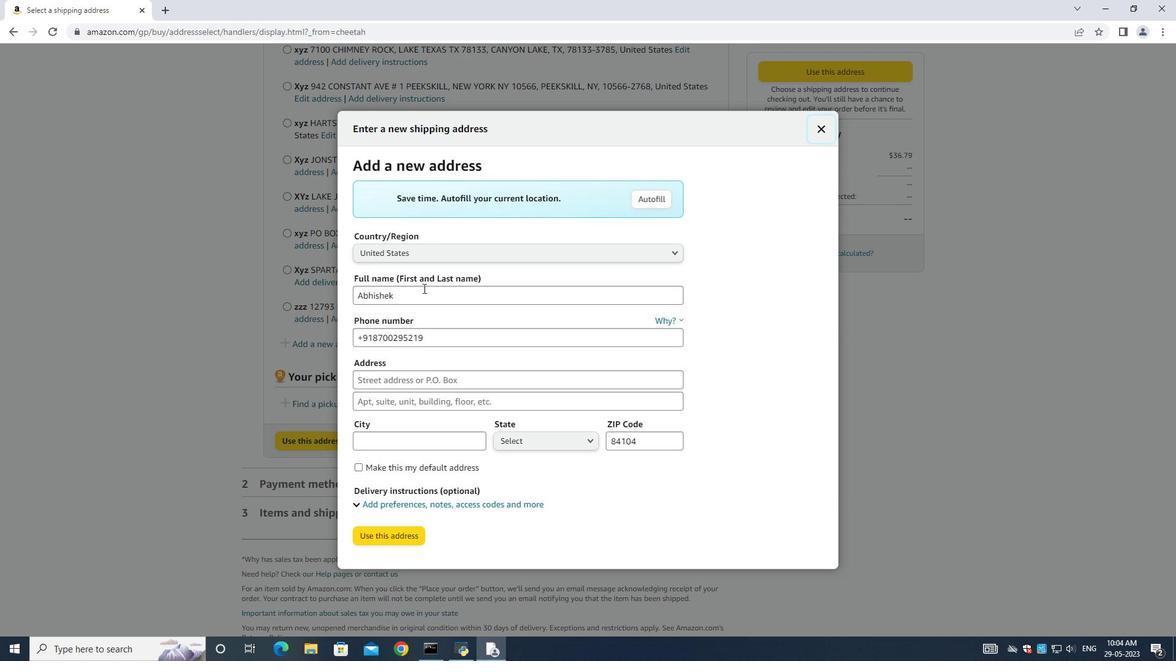 
Action: Mouse pressed left at (422, 295)
Screenshot: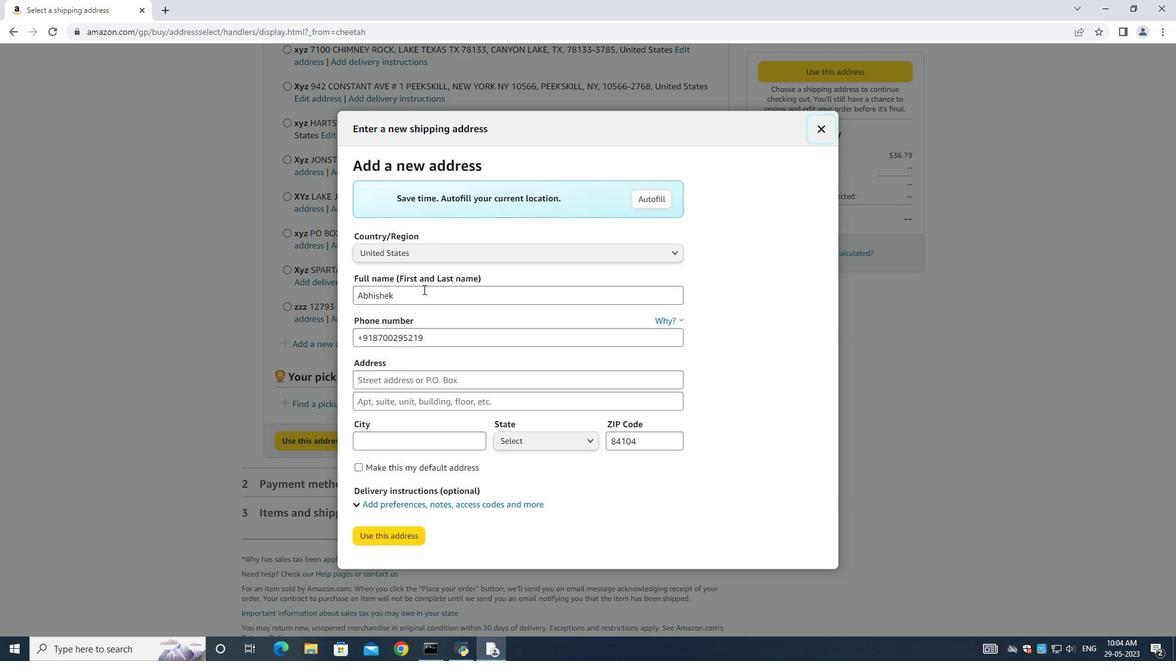 
Action: Mouse moved to (422, 294)
Screenshot: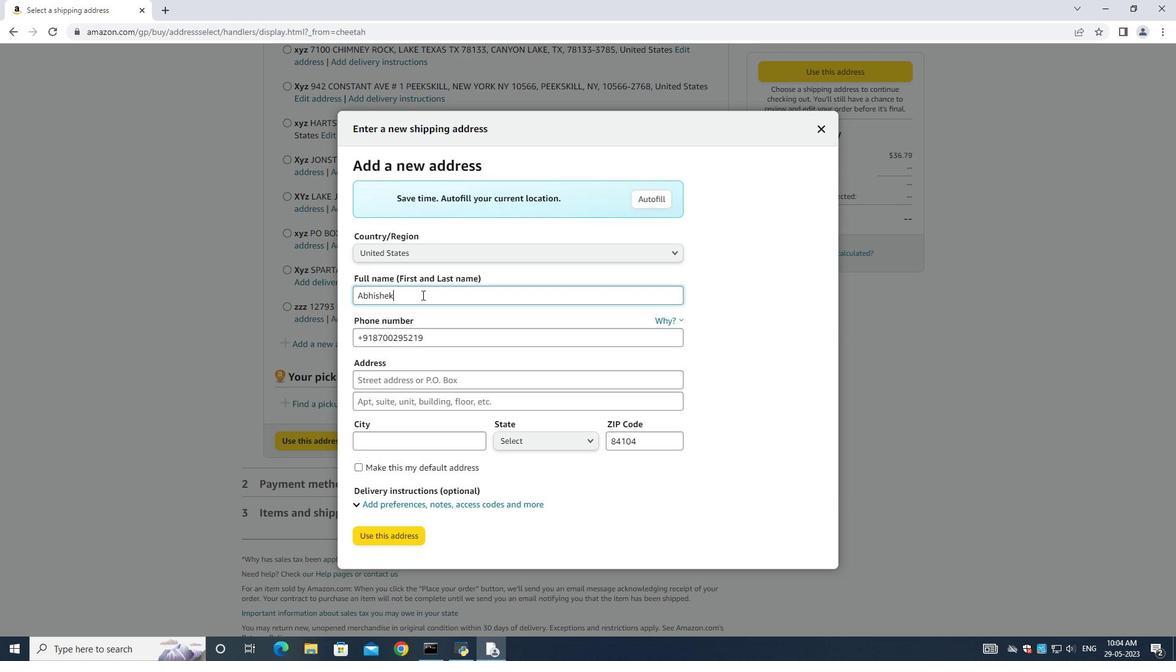 
Action: Key pressed ============<Key.backspace><Key.backspace><Key.backspace><Key.backspace><Key.backspace><Key.backspace><Key.backspace><Key.backspace><Key.backspace><Key.backspace><Key.backspace><Key.backspace><Key.backspace><Key.backspace><Key.backspace><Key.backspace><Key.backspace><Key.backspace><Key.backspace><Key.backspace><Key.backspace><Key.backspace><Key.backspace><Key.backspace><Key.shift><Key.shift><Key.shift>Crystal<Key.space><Key.shift>j<Key.backspace><Key.shift>Jones
Screenshot: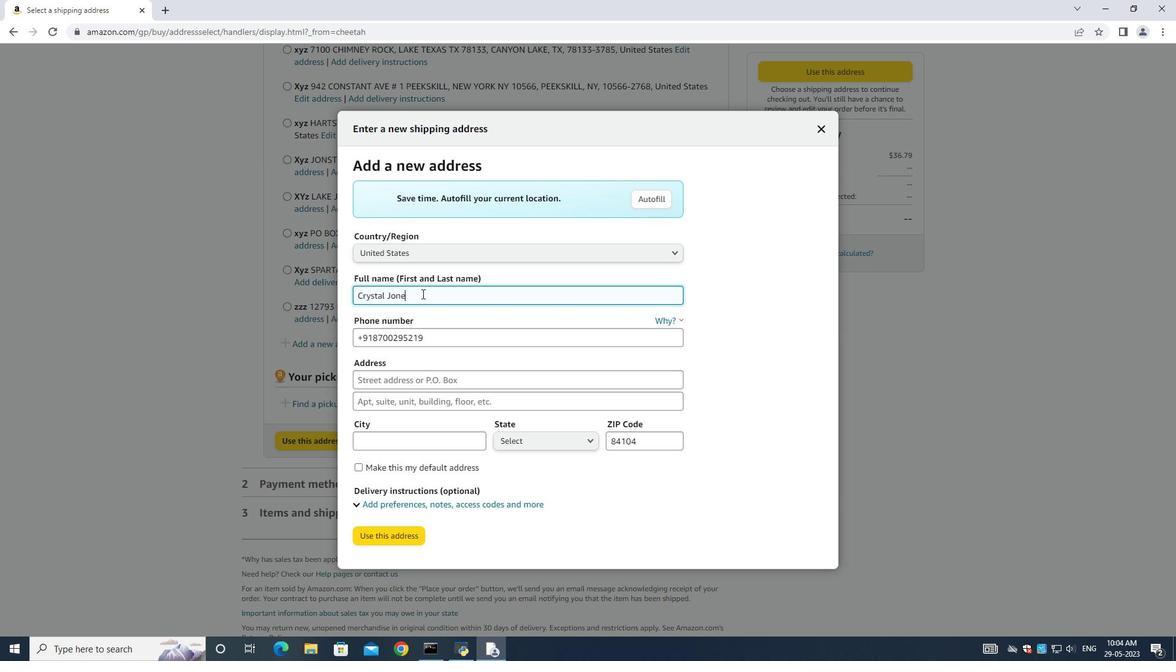 
Action: Mouse moved to (455, 342)
Screenshot: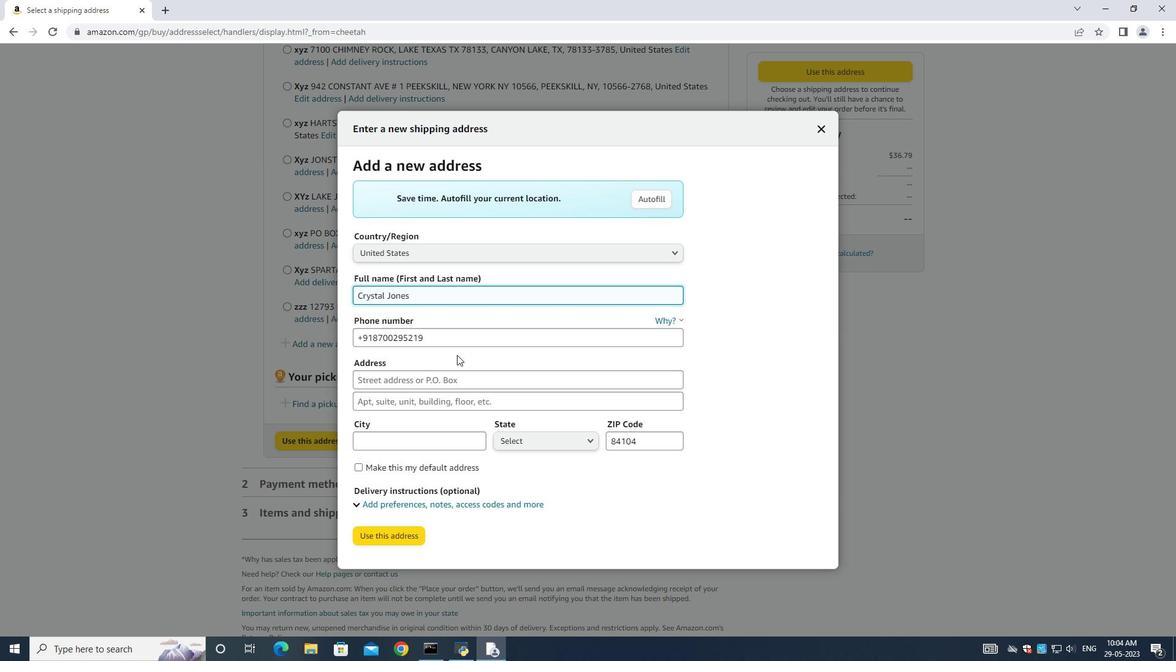 
Action: Mouse pressed left at (455, 342)
Screenshot: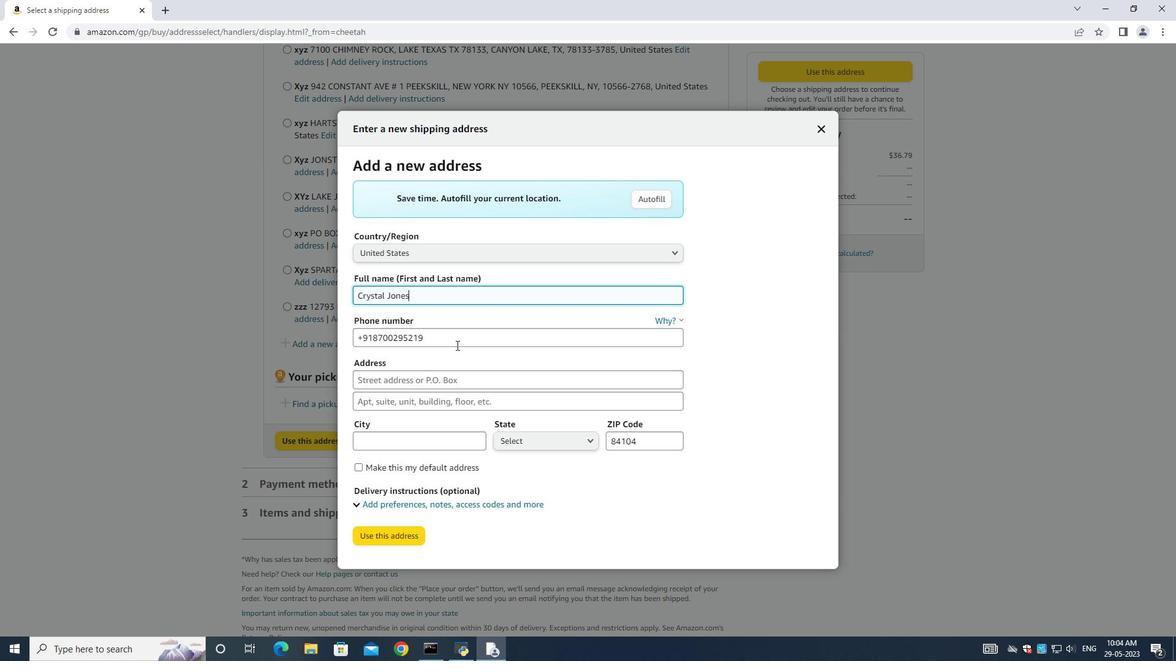 
Action: Mouse moved to (456, 342)
Screenshot: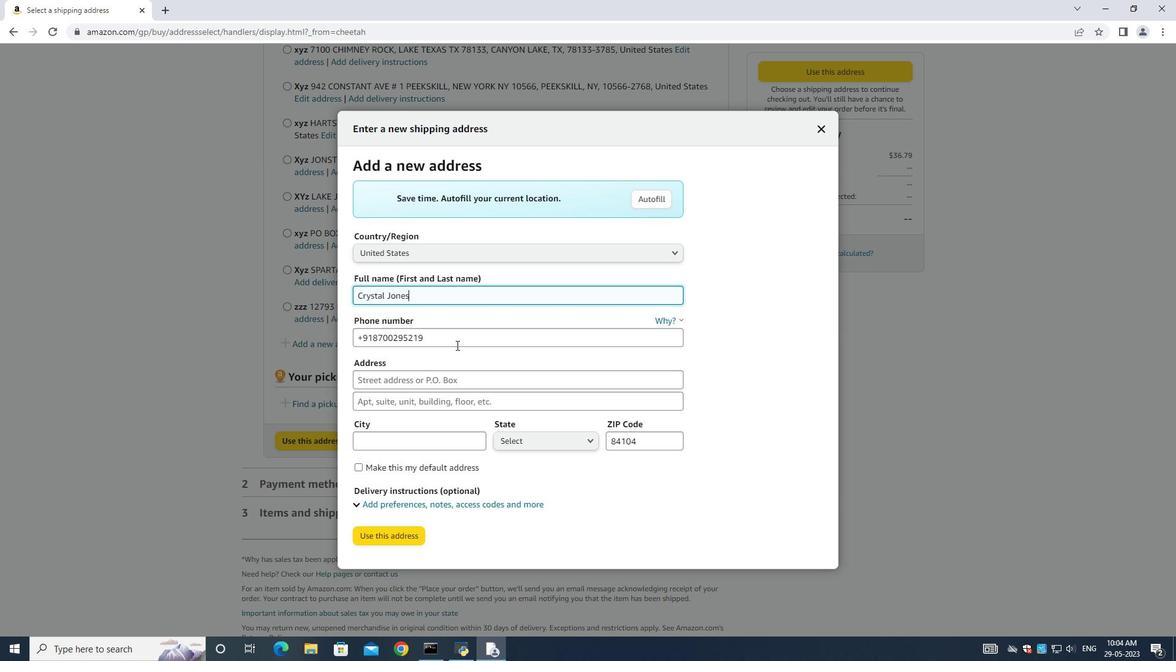 
Action: Key pressed ctrl+A<Key.backspace>9377427970
Screenshot: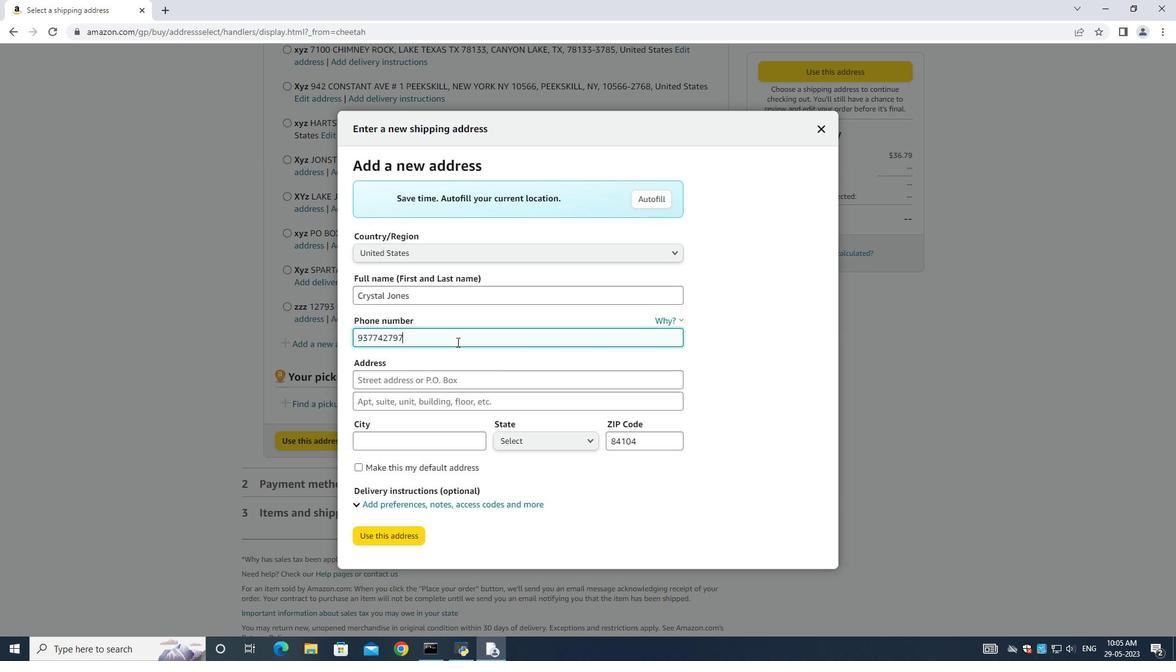 
Action: Mouse moved to (439, 379)
Screenshot: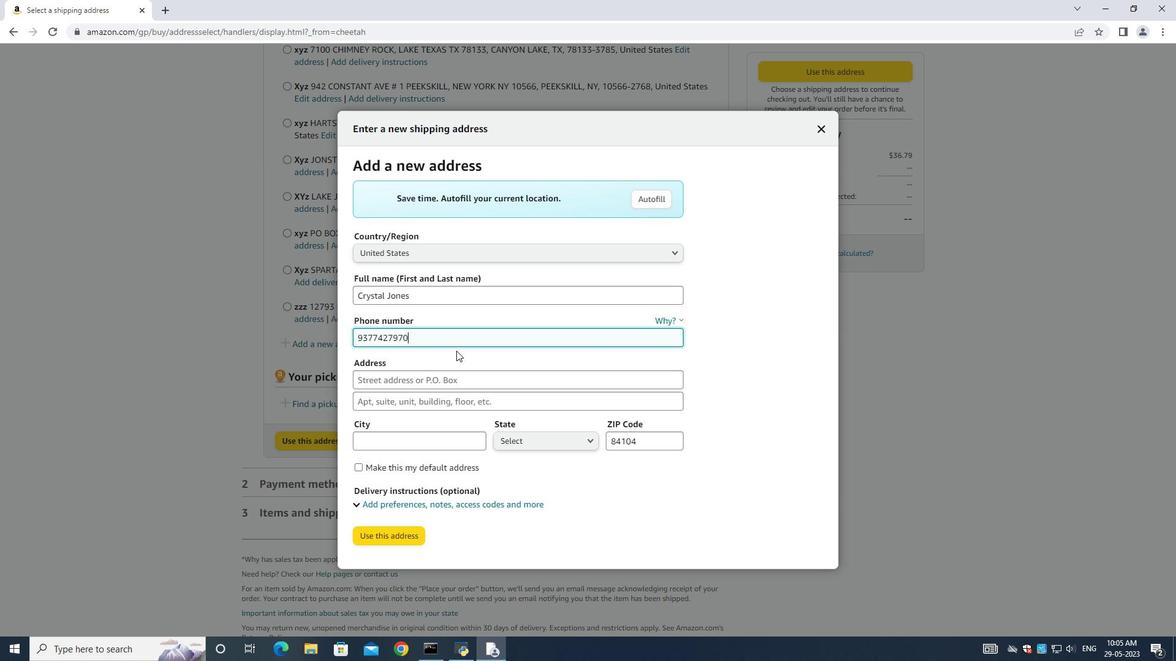 
Action: Mouse pressed left at (439, 379)
Screenshot: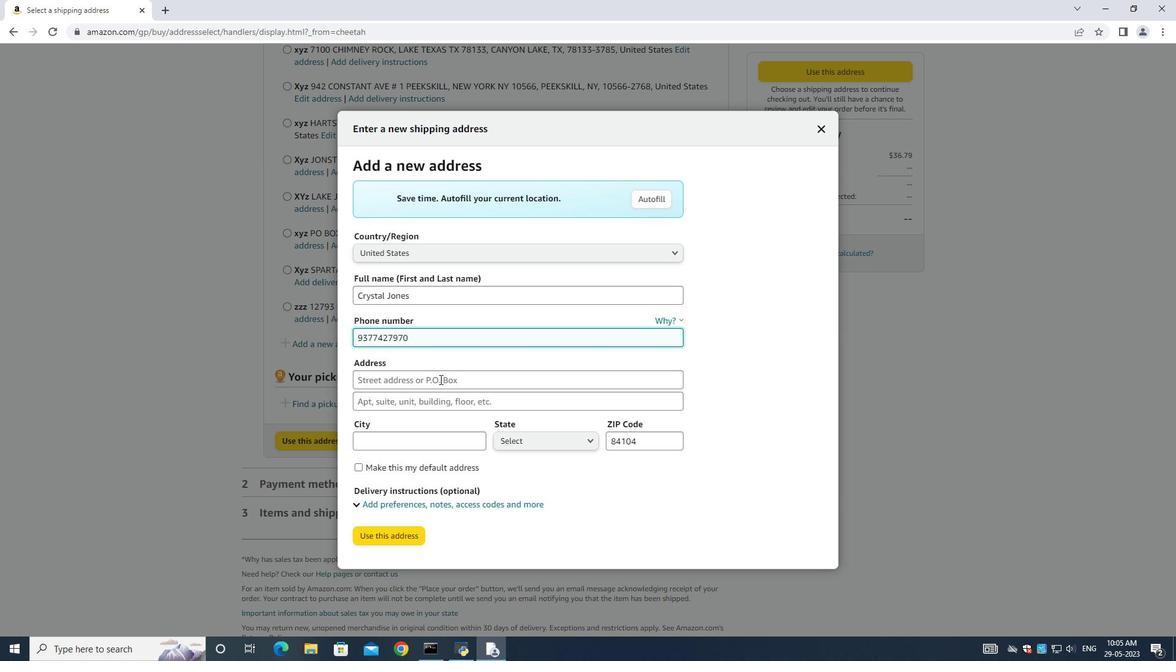 
Action: Key pressed 4280<Key.space><Key.shift>Crim<Key.space><Key.shift>Lane<Key.space>
Screenshot: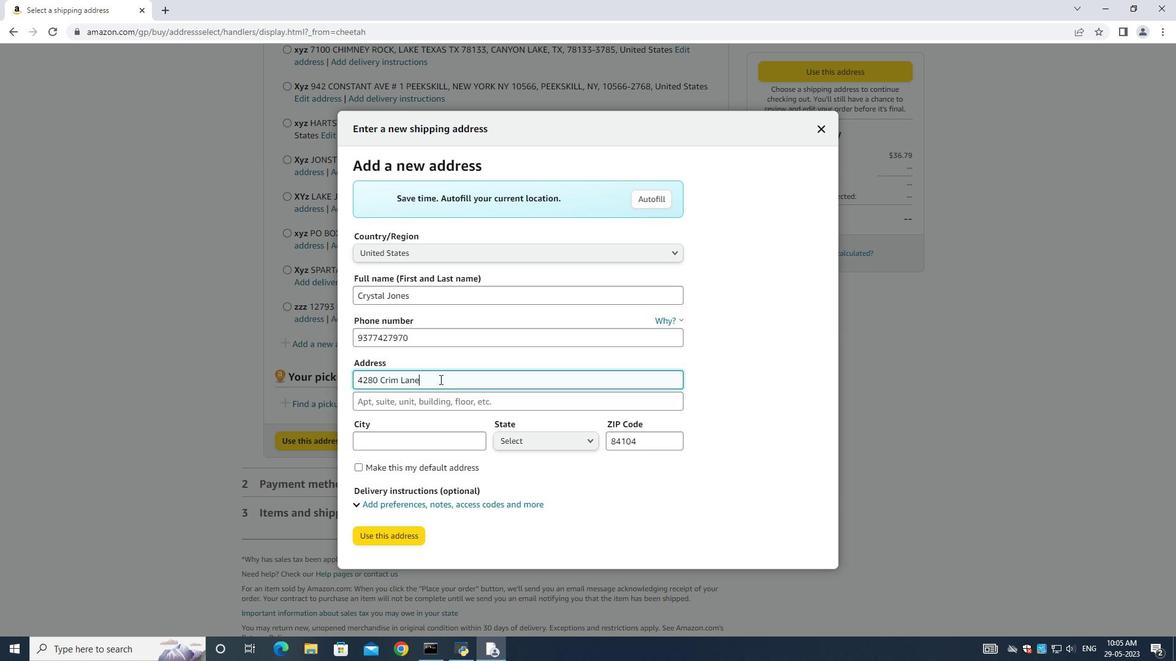 
Action: Mouse moved to (407, 398)
Screenshot: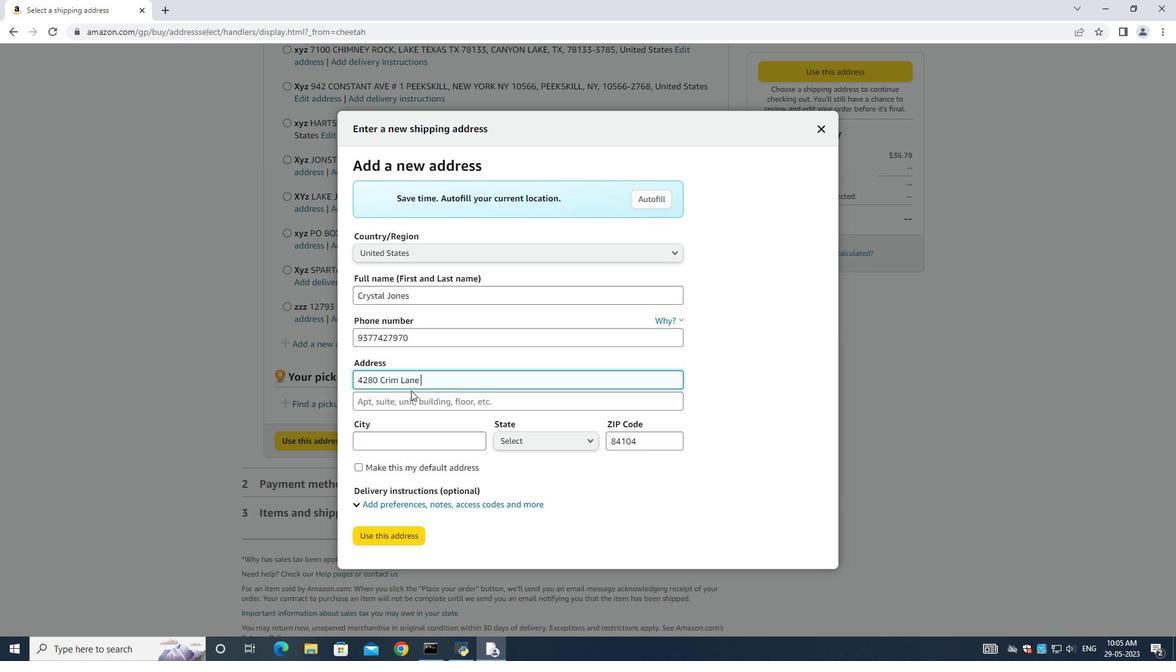 
Action: Mouse pressed left at (407, 398)
Screenshot: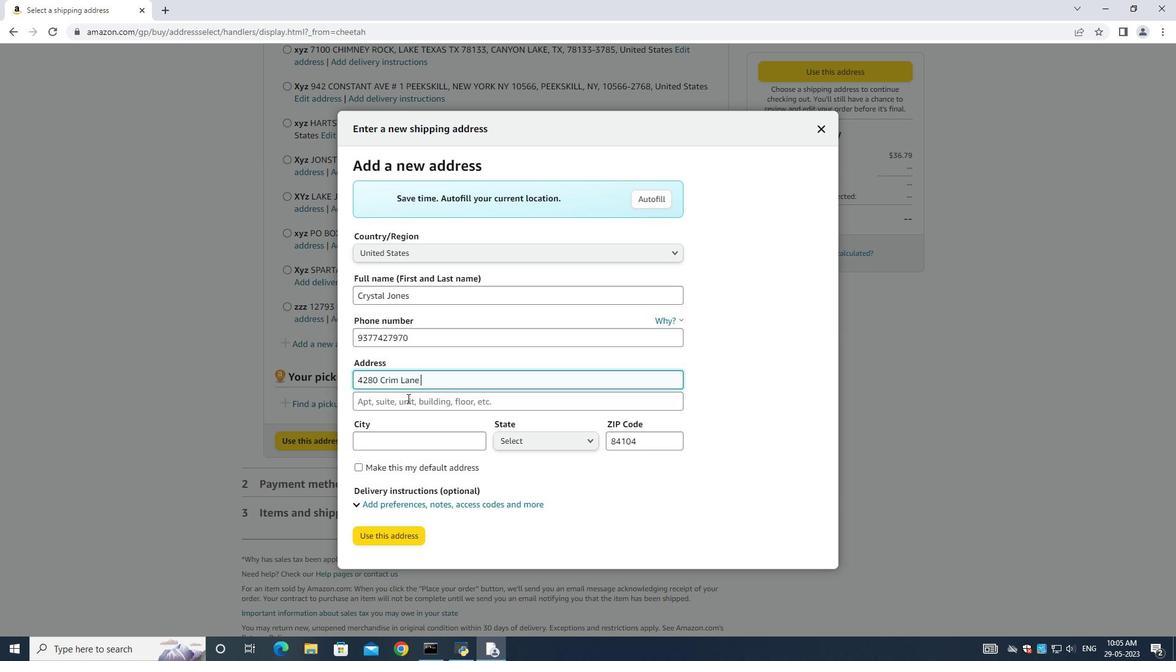 
Action: Key pressed <Key.shift>Underhill<Key.space><Key.shift>Vermont<Key.space>
Screenshot: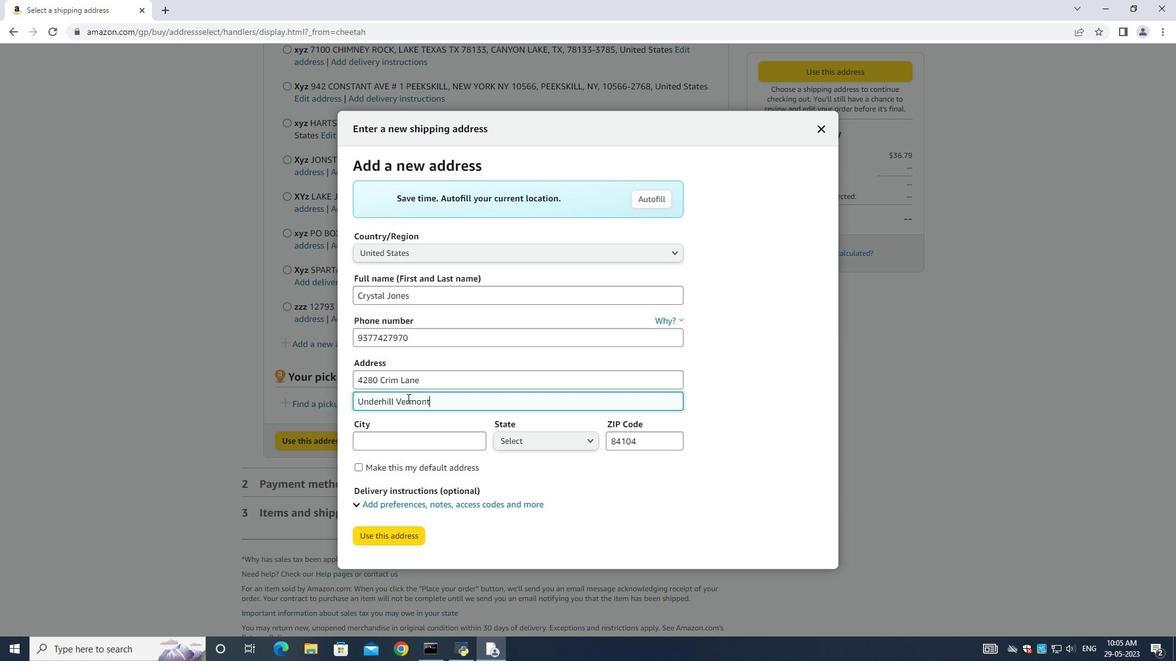 
Action: Mouse moved to (398, 441)
Screenshot: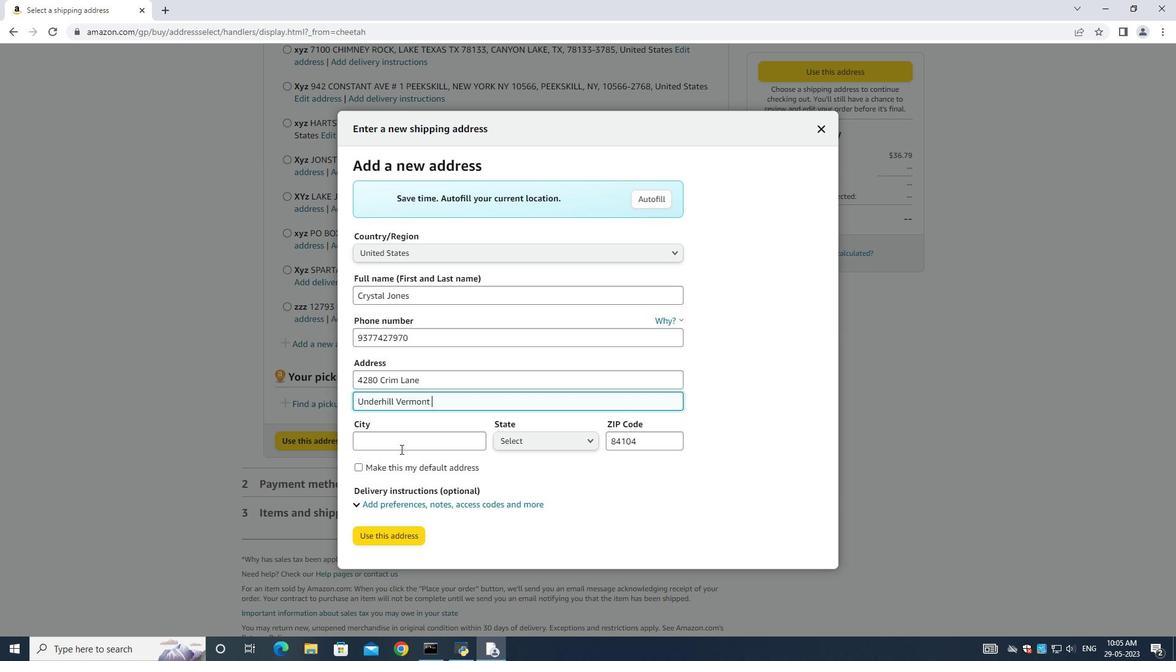 
Action: Mouse pressed left at (398, 441)
Screenshot: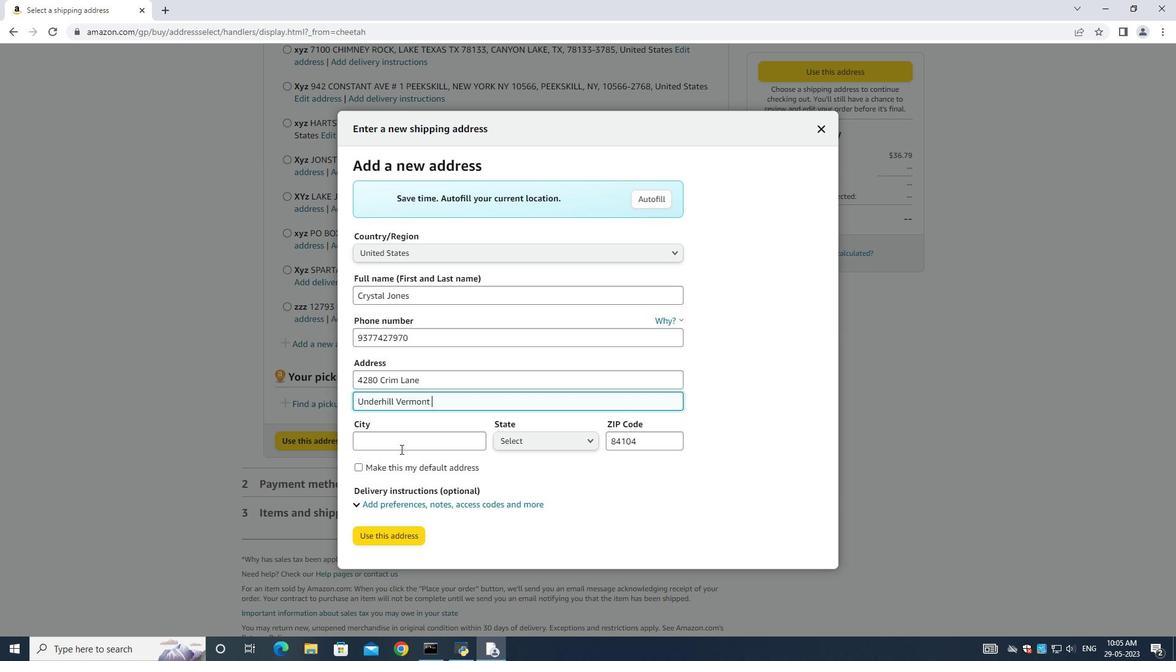 
Action: Key pressed <Key.shift>Underhill<Key.space>
Screenshot: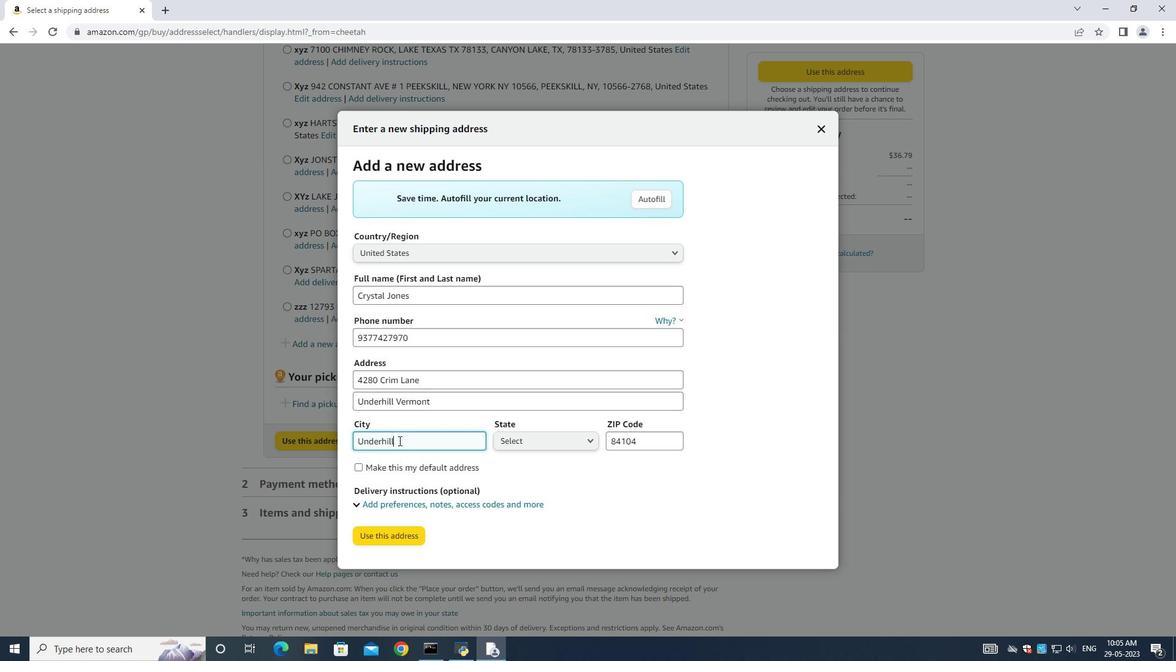 
Action: Mouse moved to (532, 448)
Screenshot: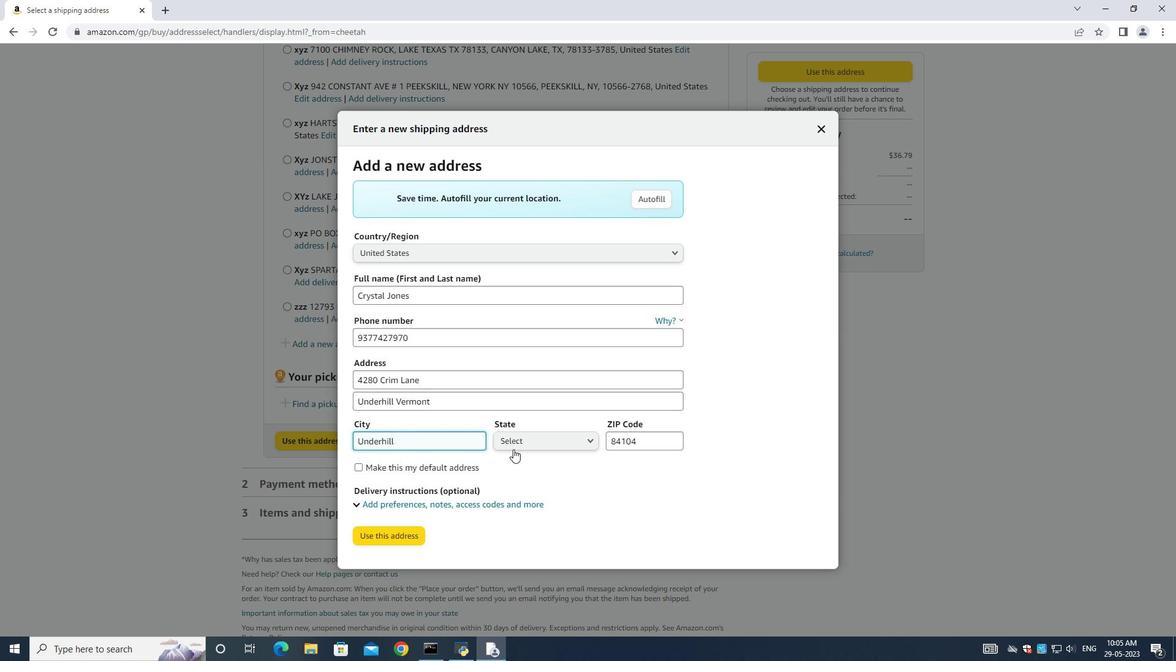 
Action: Mouse pressed left at (532, 448)
Screenshot: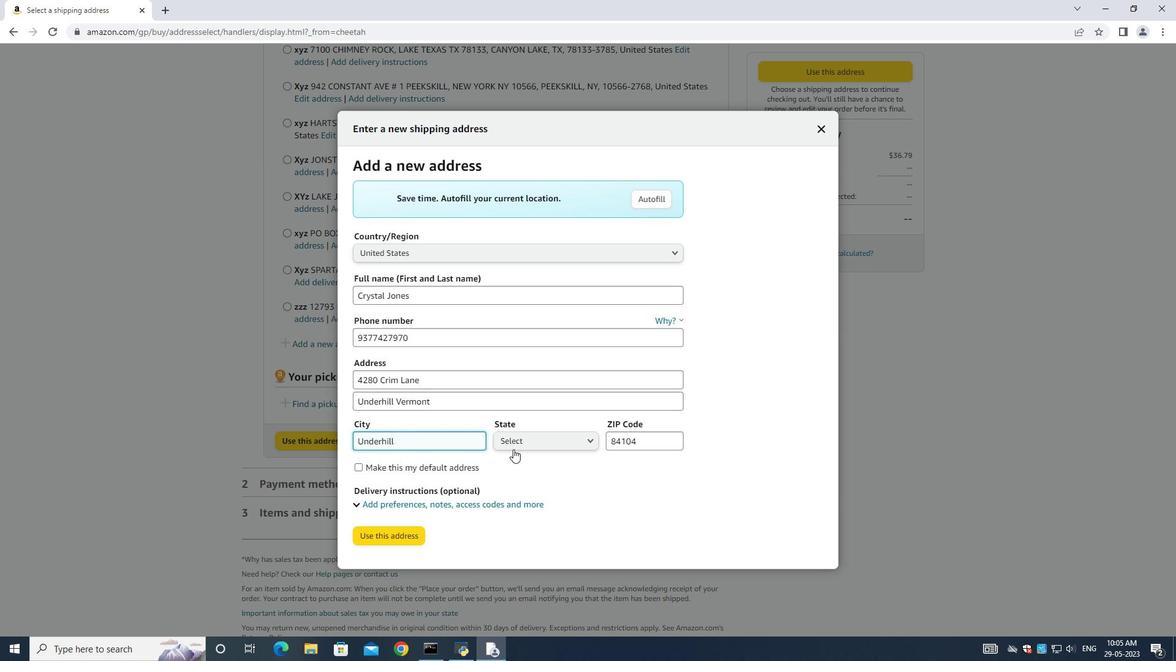 
Action: Mouse moved to (543, 378)
Screenshot: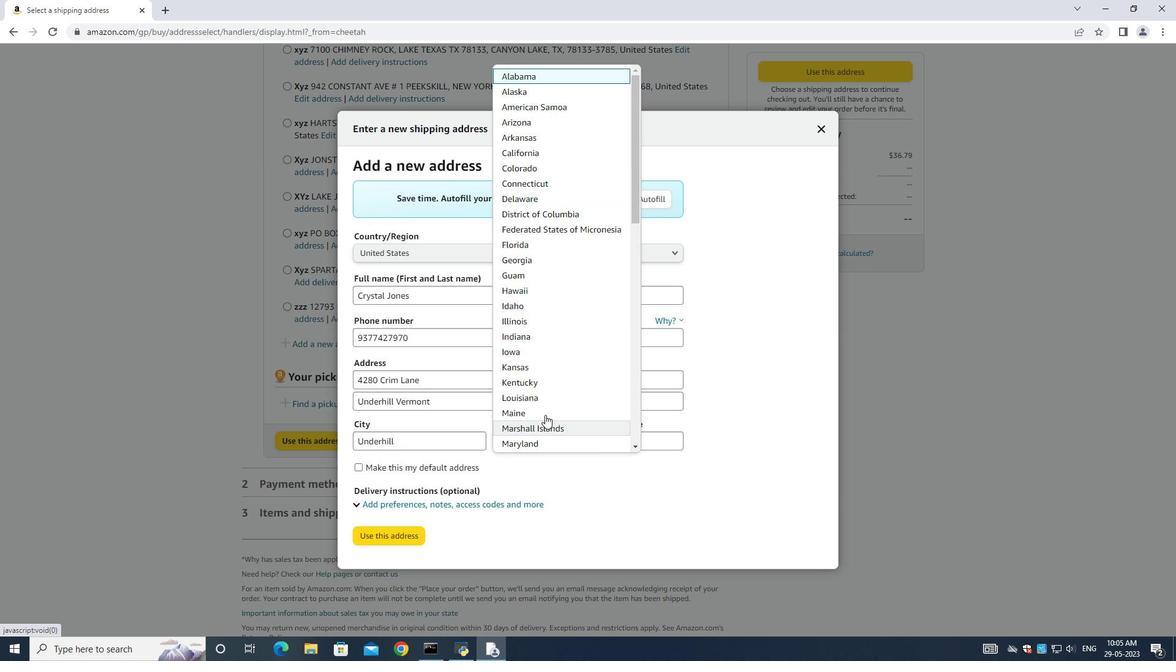 
Action: Mouse scrolled (543, 377) with delta (0, 0)
Screenshot: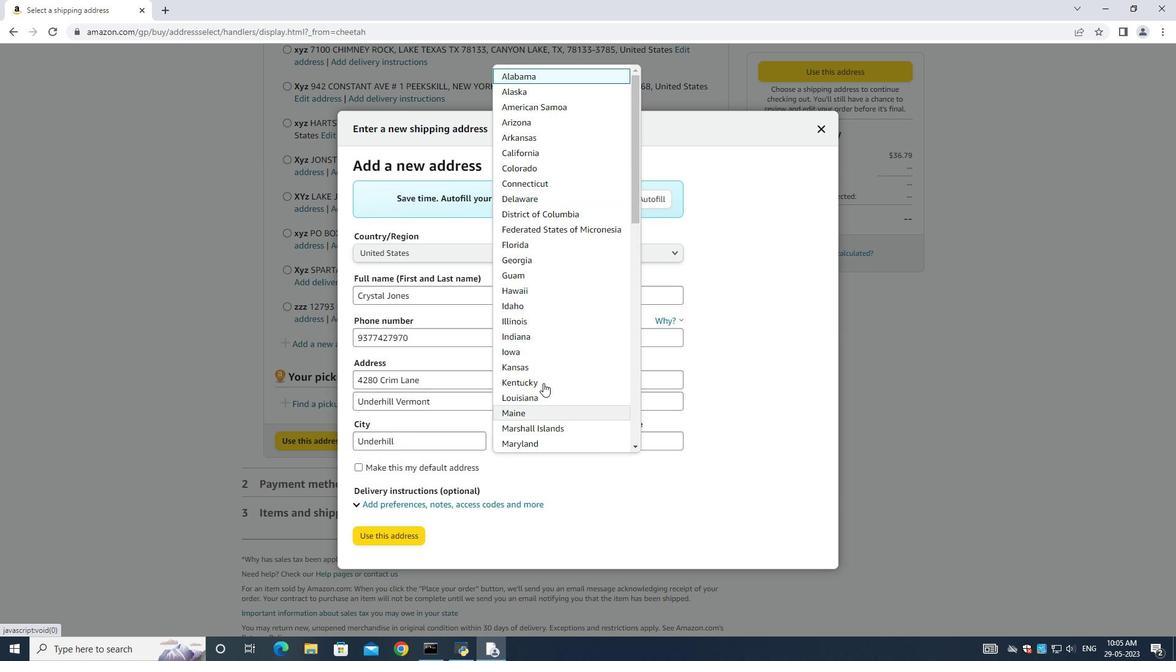 
Action: Mouse moved to (543, 378)
Screenshot: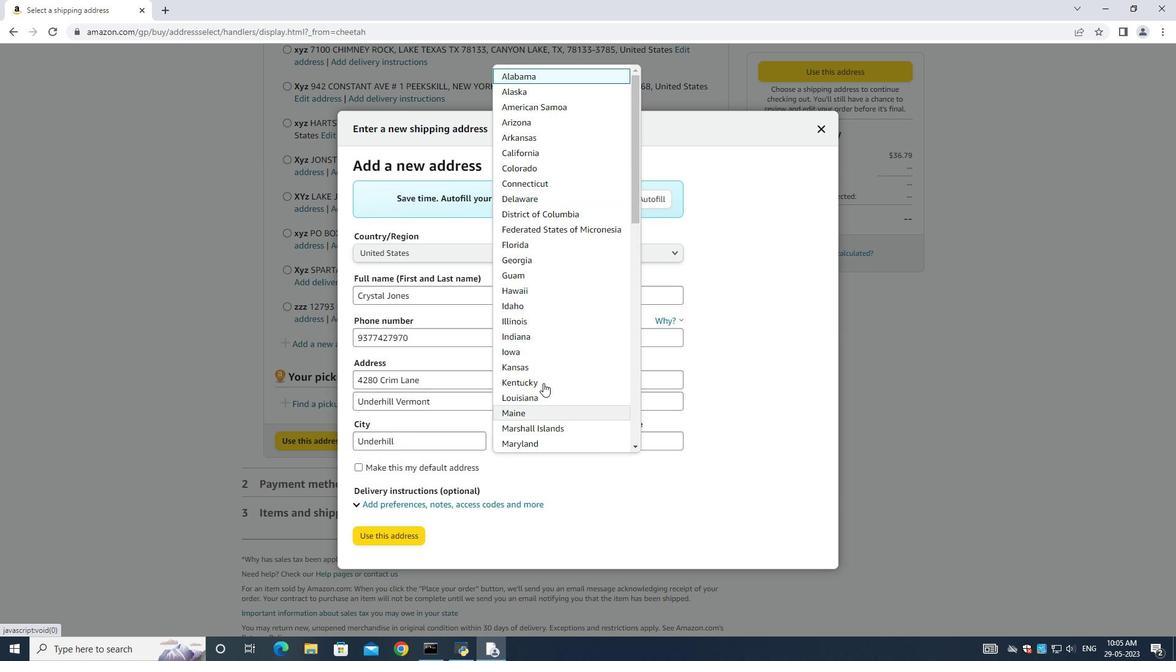 
Action: Mouse scrolled (543, 377) with delta (0, 0)
Screenshot: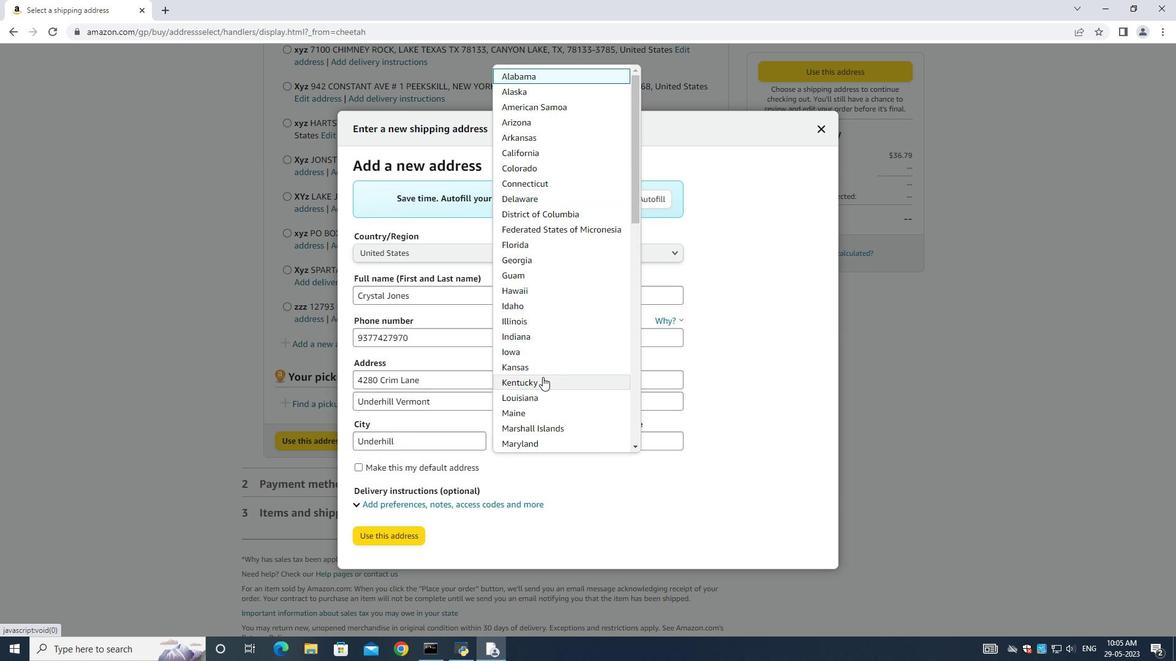 
Action: Mouse scrolled (543, 377) with delta (0, 0)
Screenshot: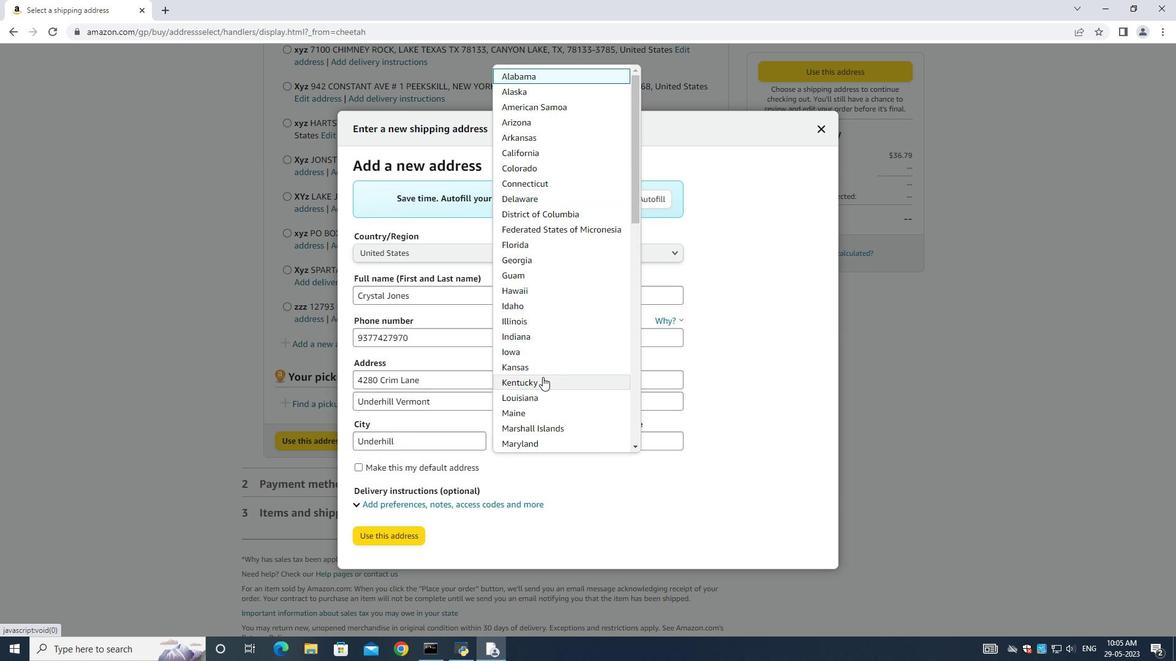 
Action: Mouse moved to (545, 398)
Screenshot: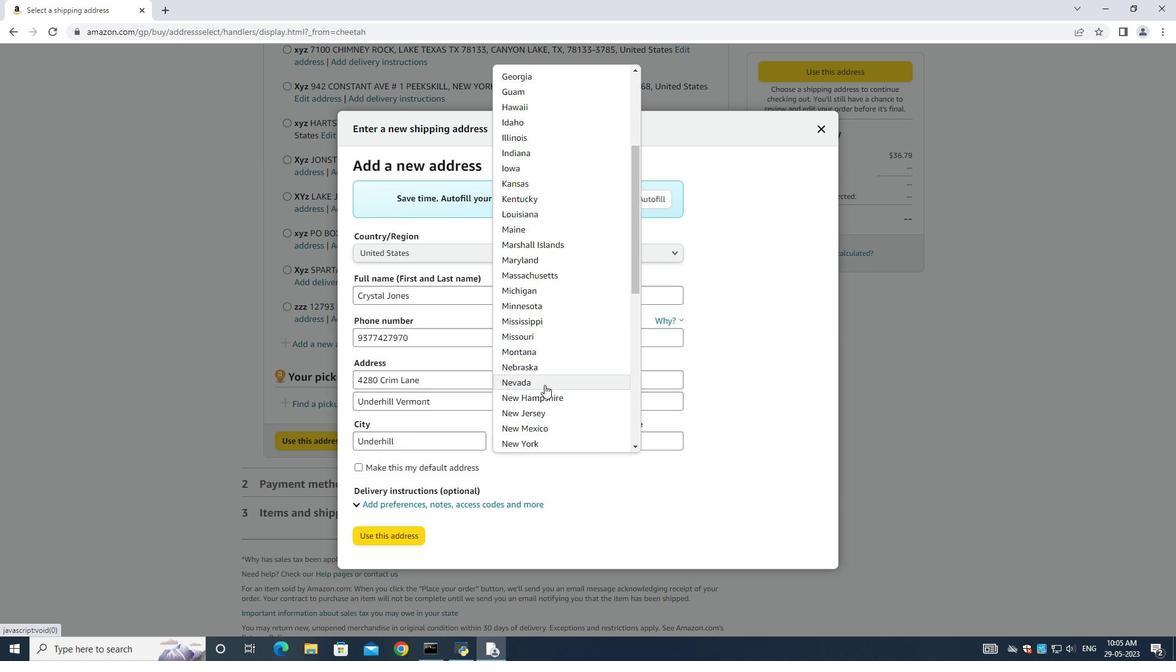 
Action: Mouse scrolled (545, 397) with delta (0, 0)
Screenshot: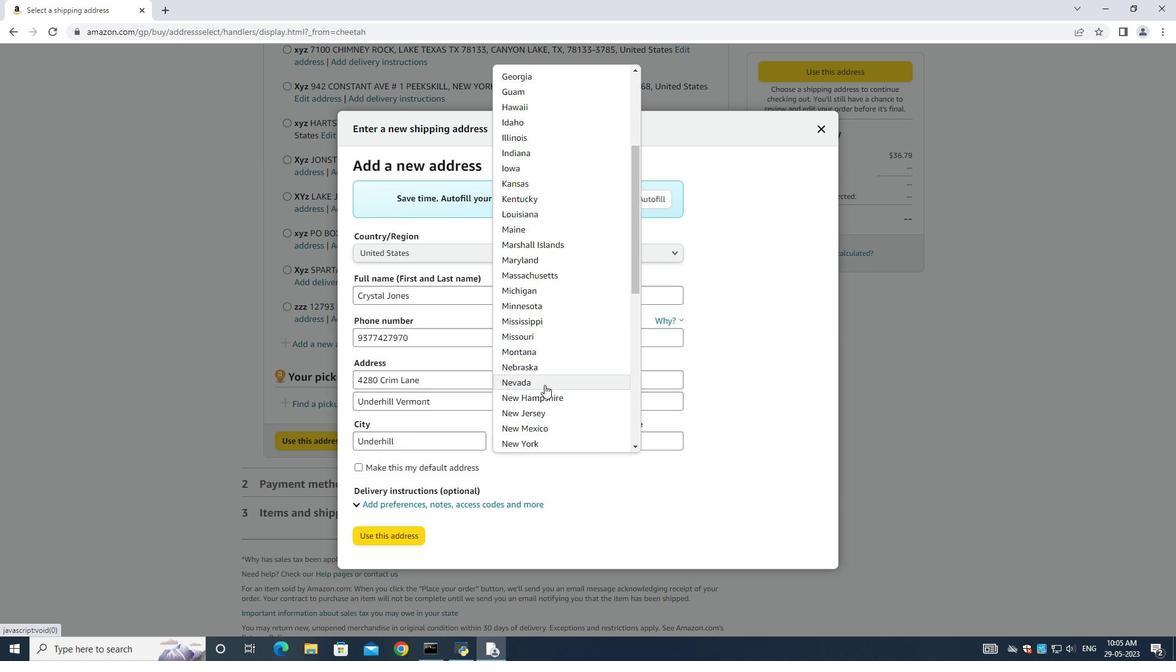 
Action: Mouse moved to (545, 398)
Screenshot: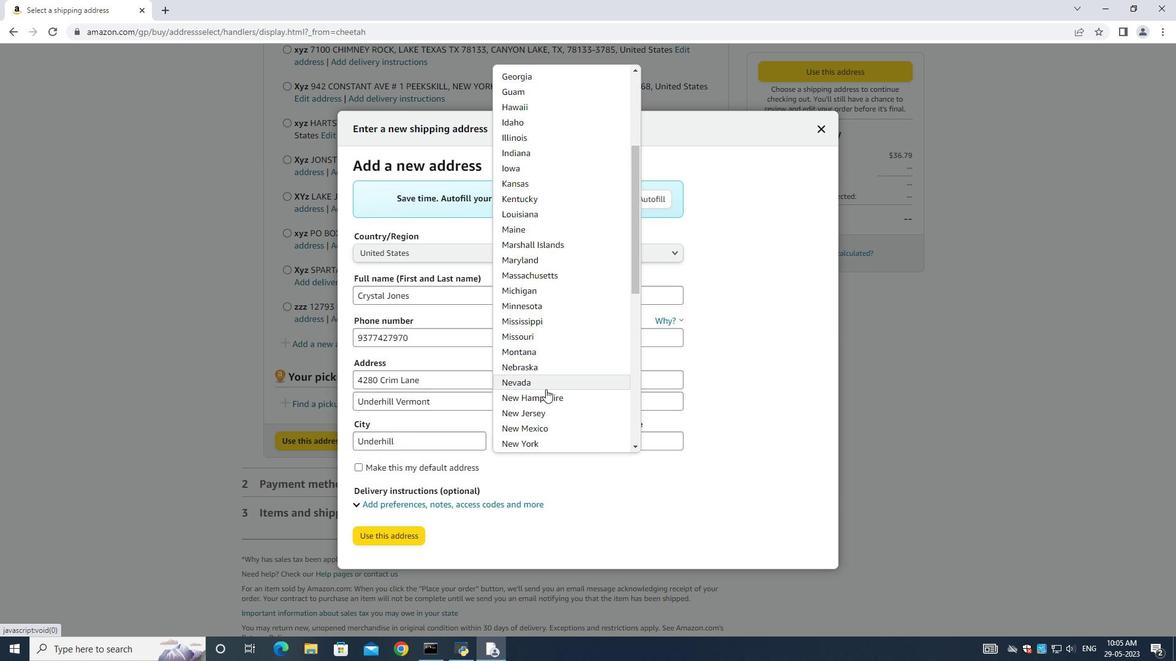 
Action: Mouse scrolled (545, 398) with delta (0, 0)
Screenshot: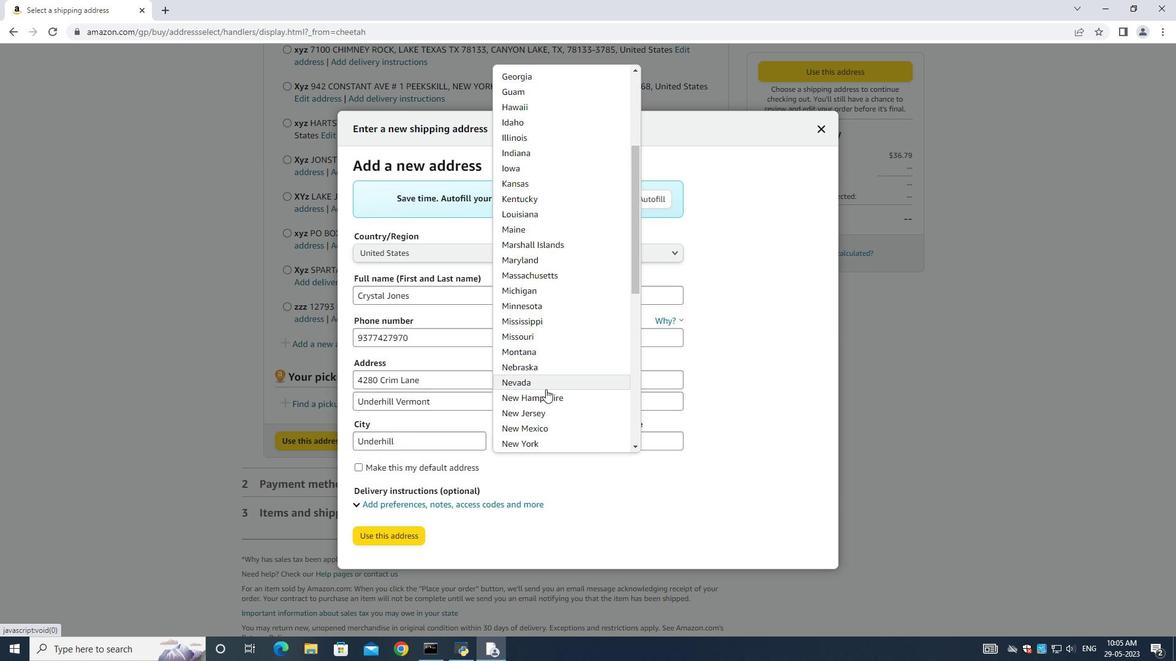 
Action: Mouse moved to (562, 324)
Screenshot: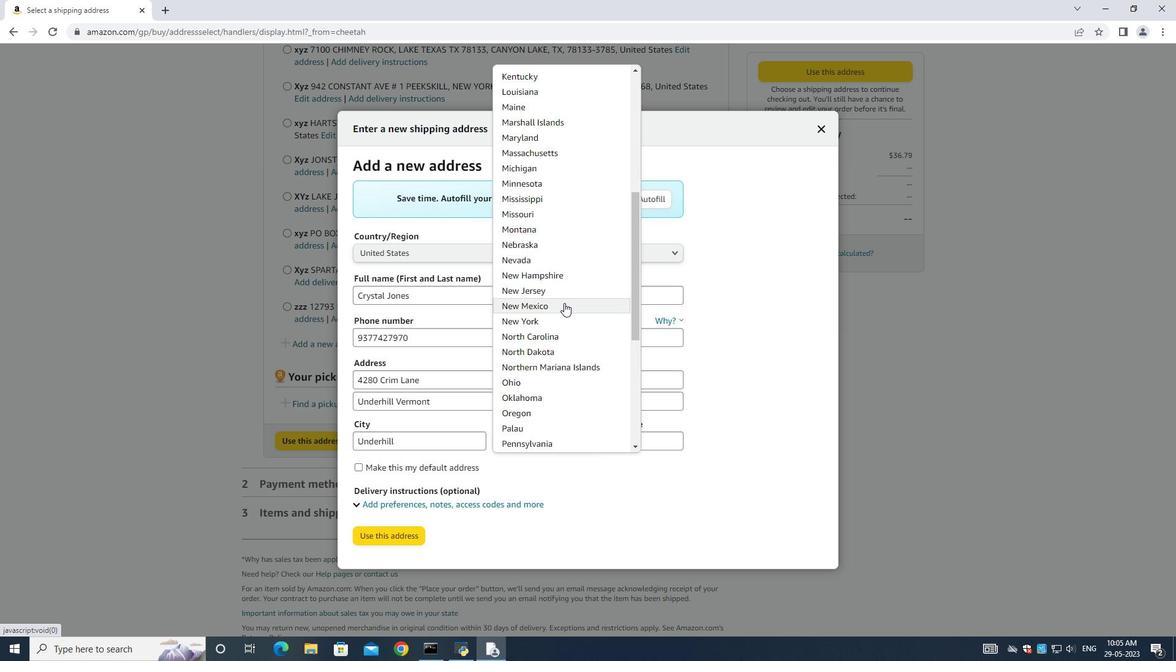 
Action: Mouse scrolled (562, 323) with delta (0, 0)
Screenshot: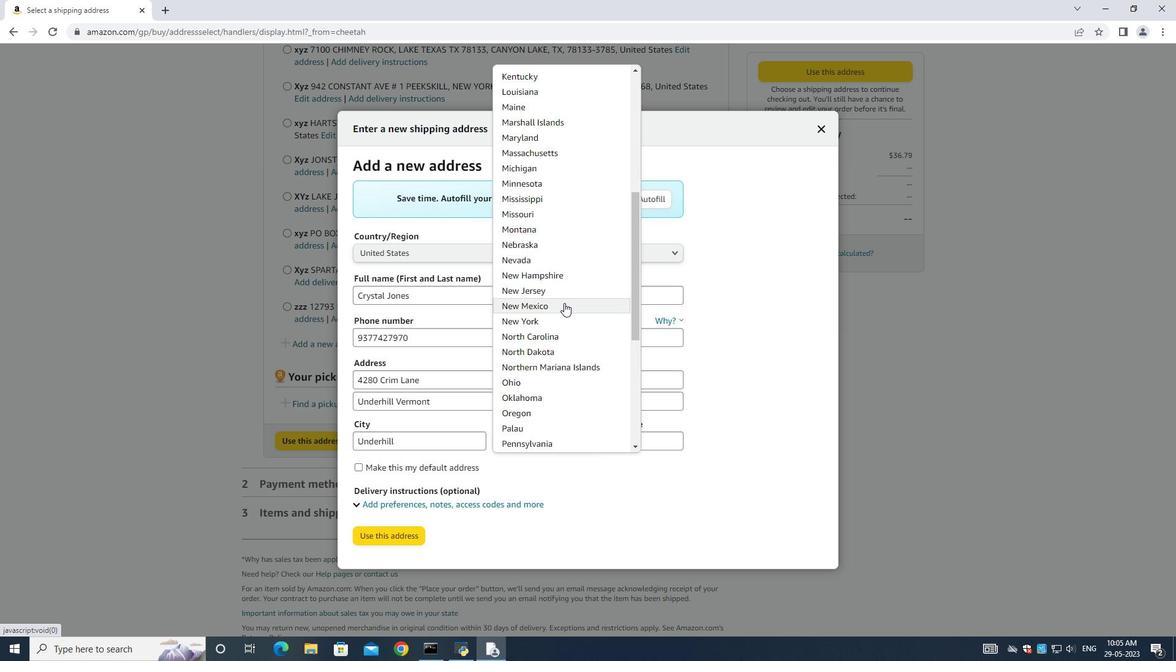 
Action: Mouse moved to (562, 324)
Screenshot: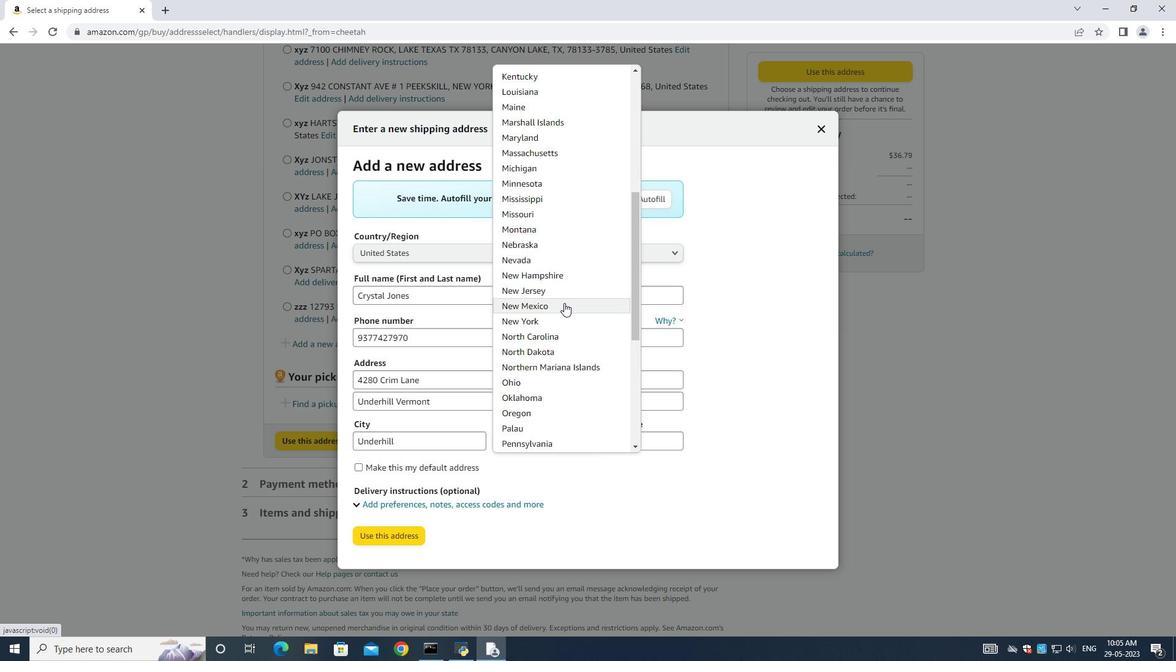 
Action: Mouse scrolled (562, 324) with delta (0, 0)
Screenshot: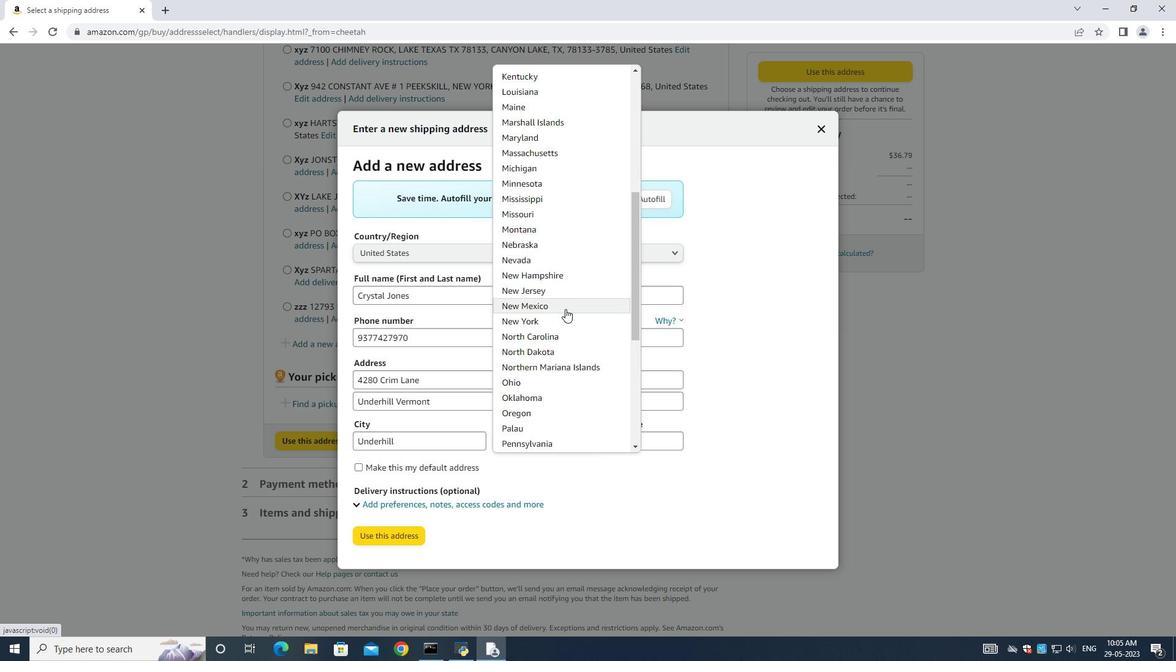 
Action: Mouse moved to (539, 330)
Screenshot: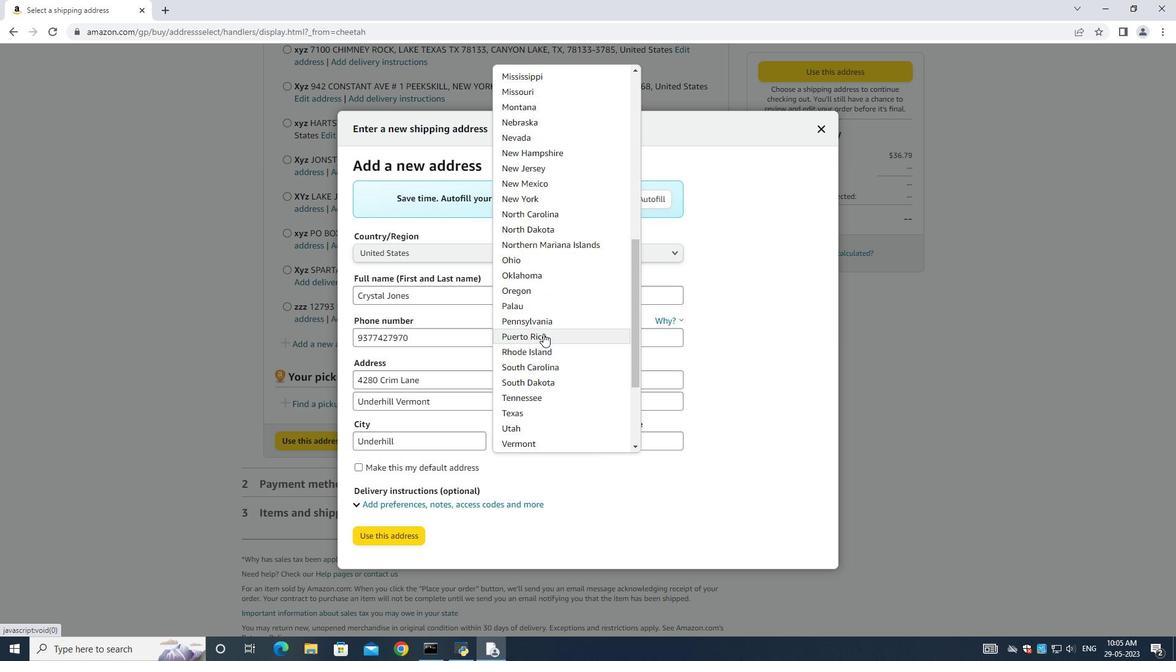 
Action: Mouse scrolled (539, 330) with delta (0, 0)
Screenshot: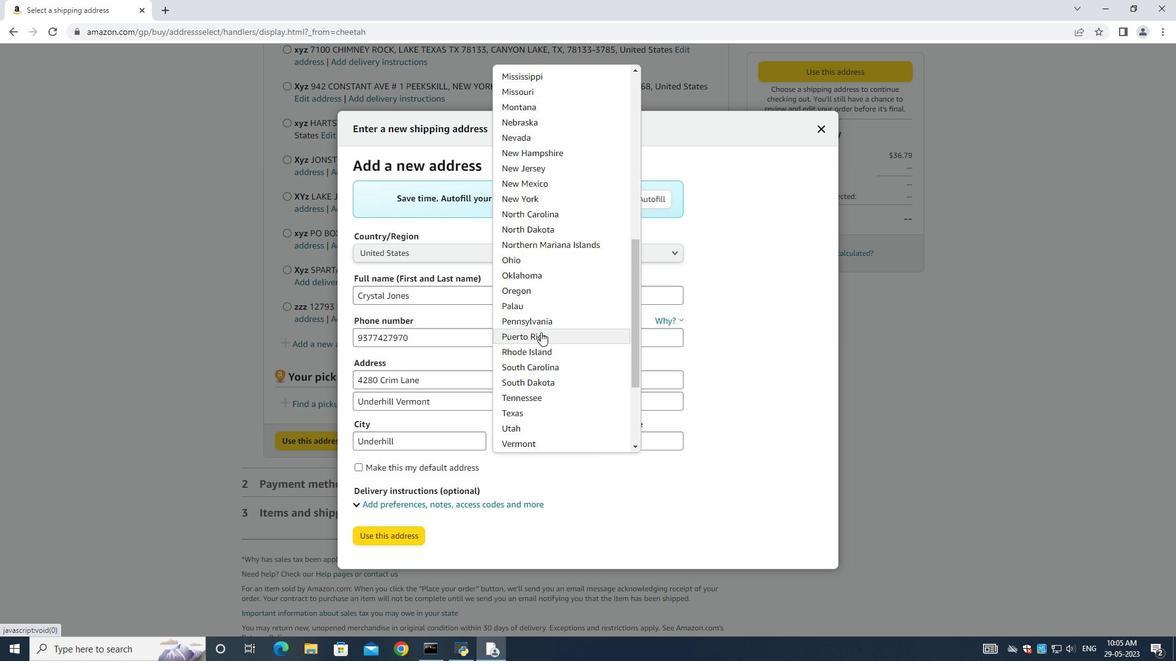 
Action: Mouse moved to (539, 332)
Screenshot: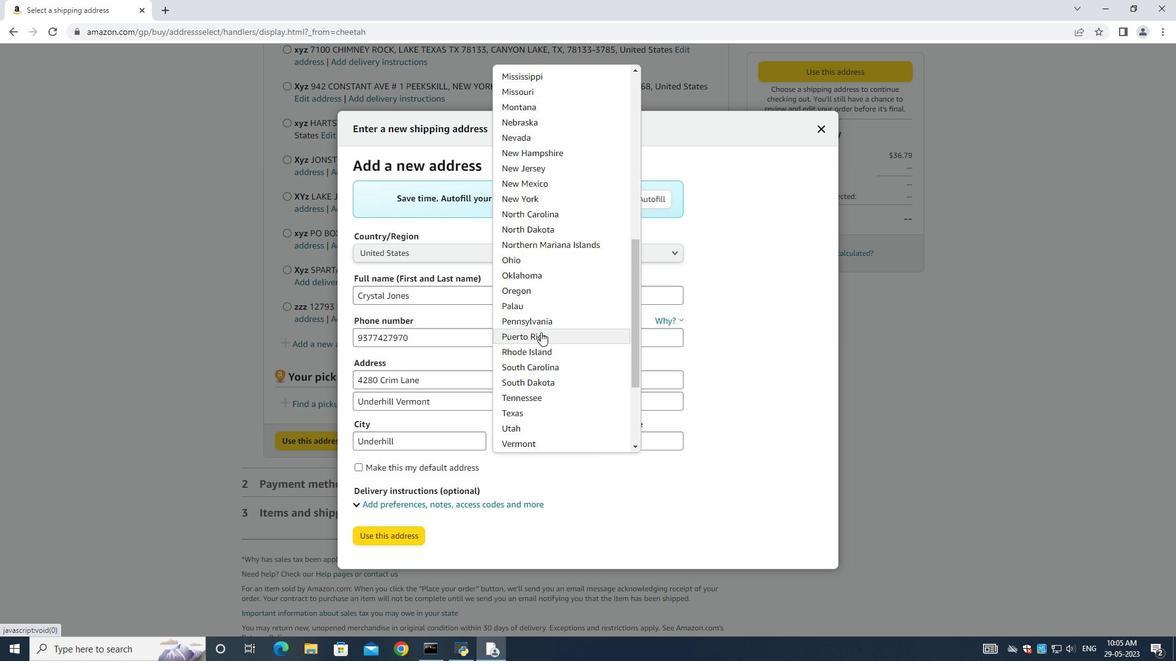 
Action: Mouse scrolled (539, 331) with delta (0, 0)
Screenshot: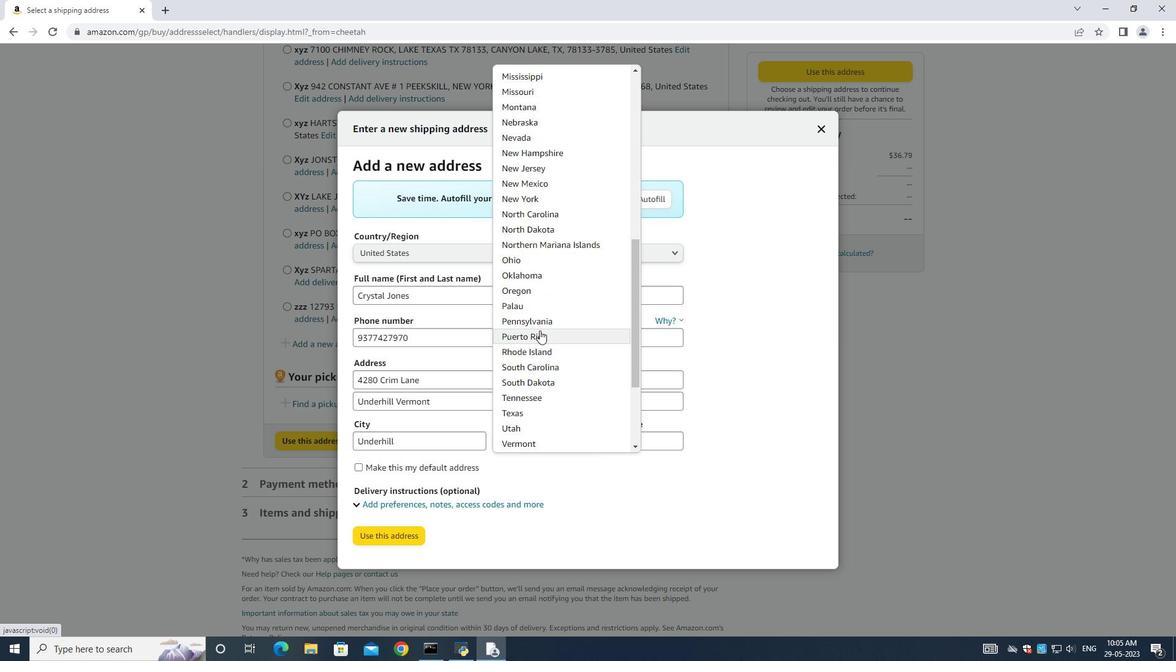 
Action: Mouse moved to (539, 333)
Screenshot: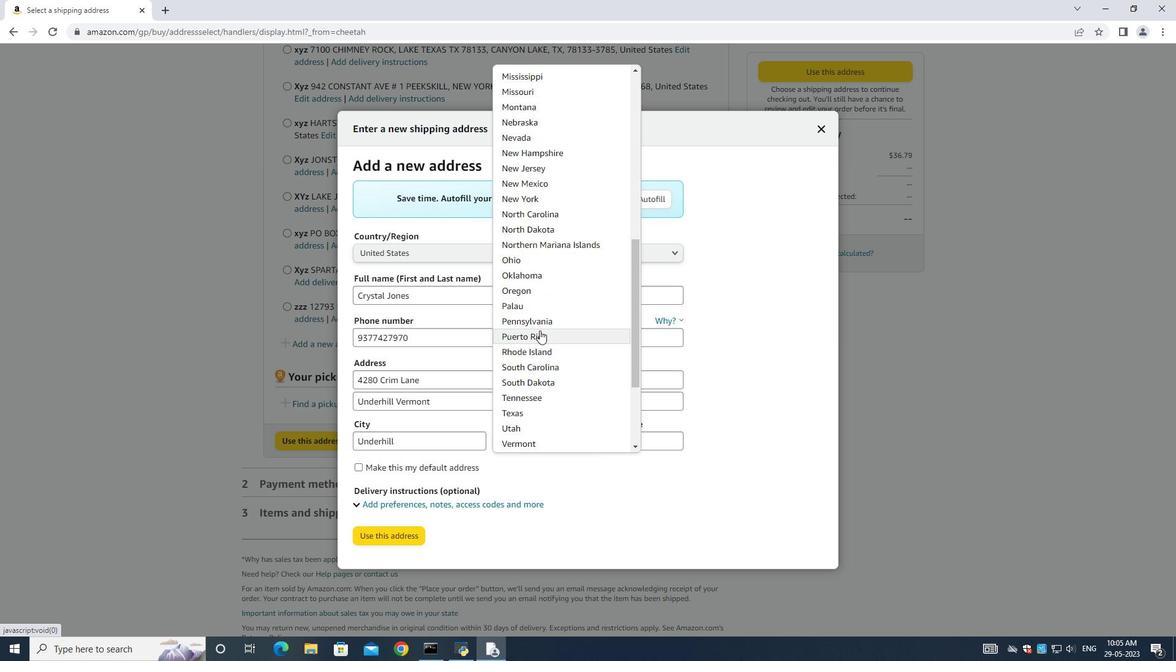 
Action: Mouse scrolled (539, 332) with delta (0, 0)
Screenshot: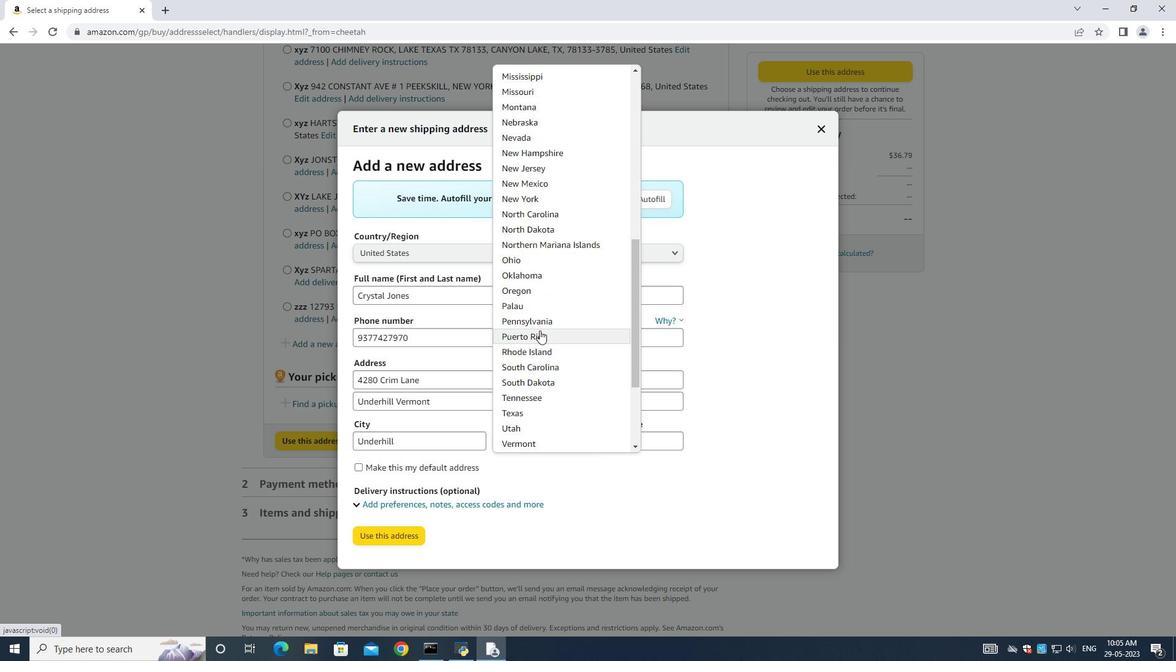 
Action: Mouse moved to (529, 301)
Screenshot: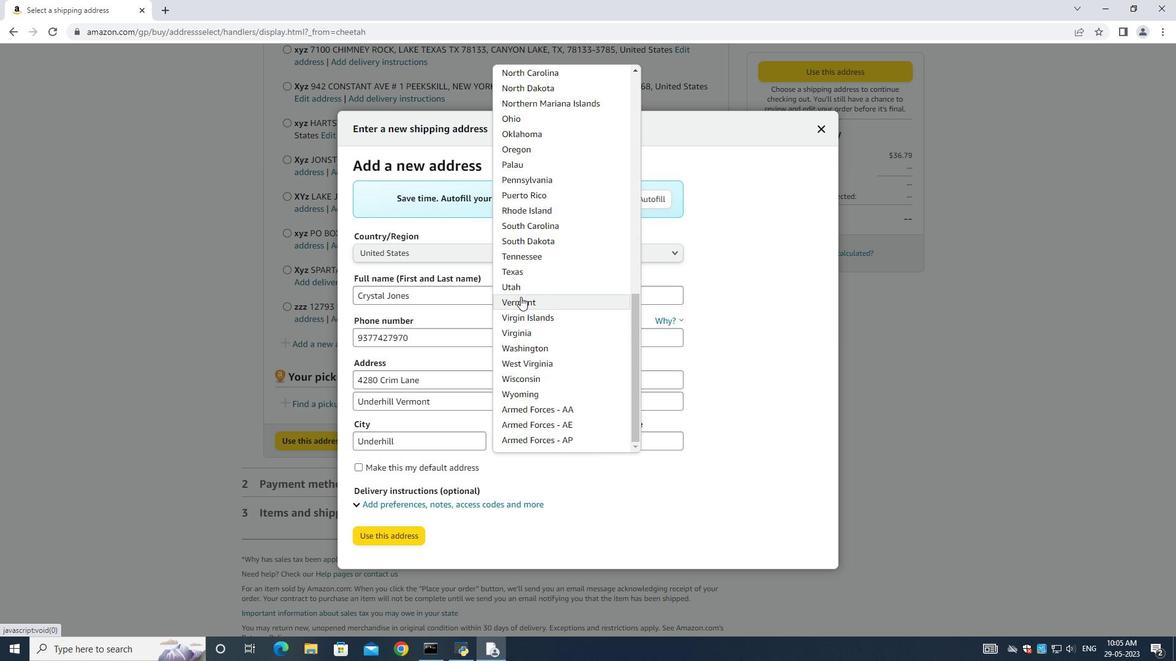 
Action: Mouse pressed left at (529, 301)
Screenshot: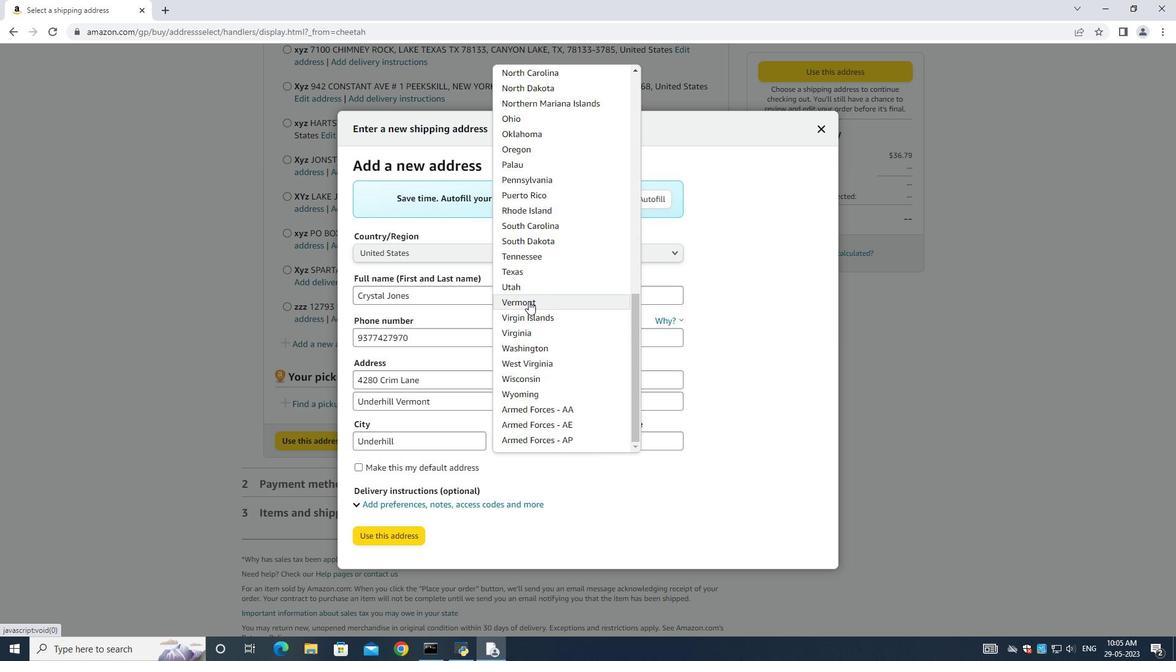
Action: Mouse moved to (645, 441)
Screenshot: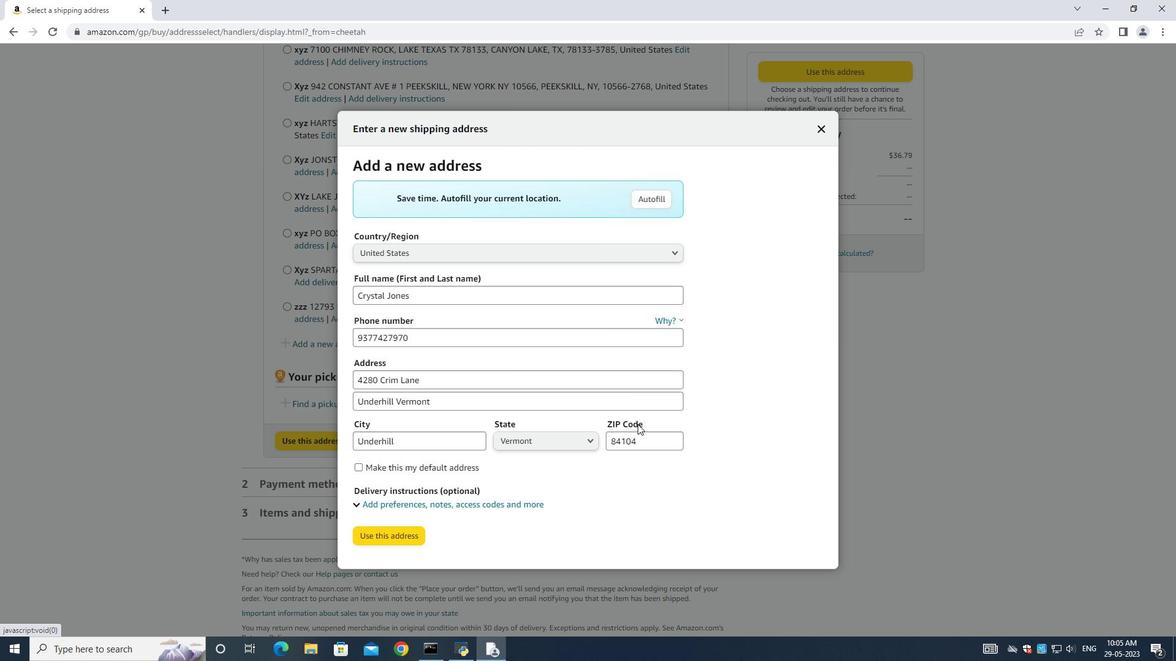 
Action: Mouse pressed left at (645, 441)
Screenshot: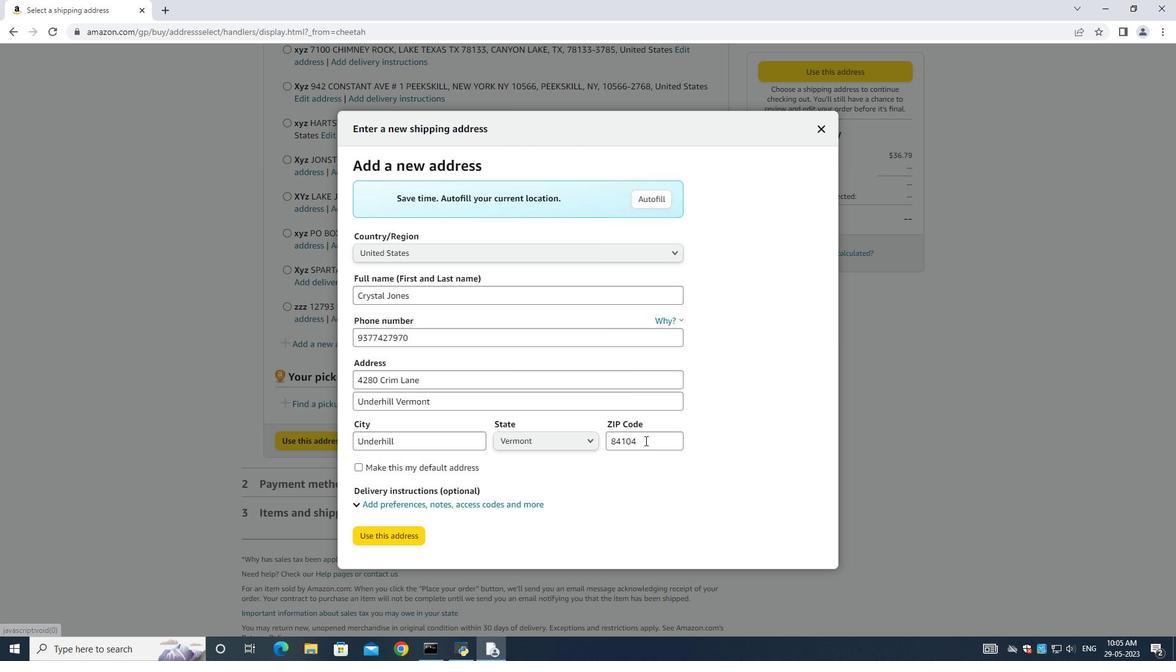 
Action: Key pressed ctrl+A<Key.backspace>05489
Screenshot: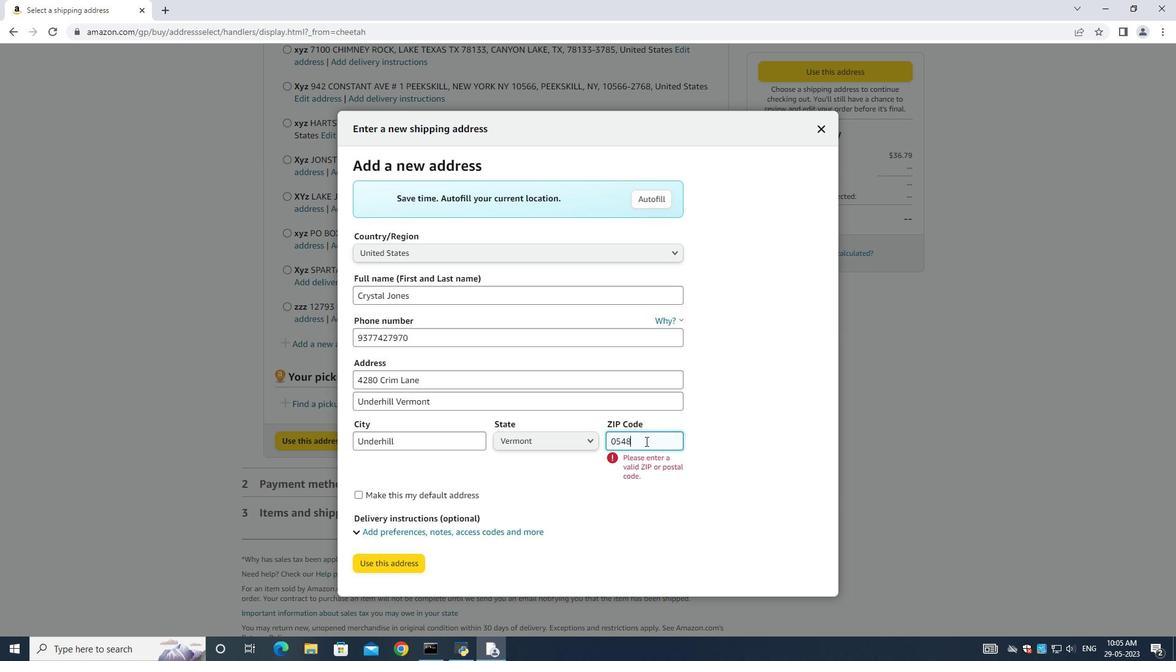 
Action: Mouse moved to (385, 537)
Screenshot: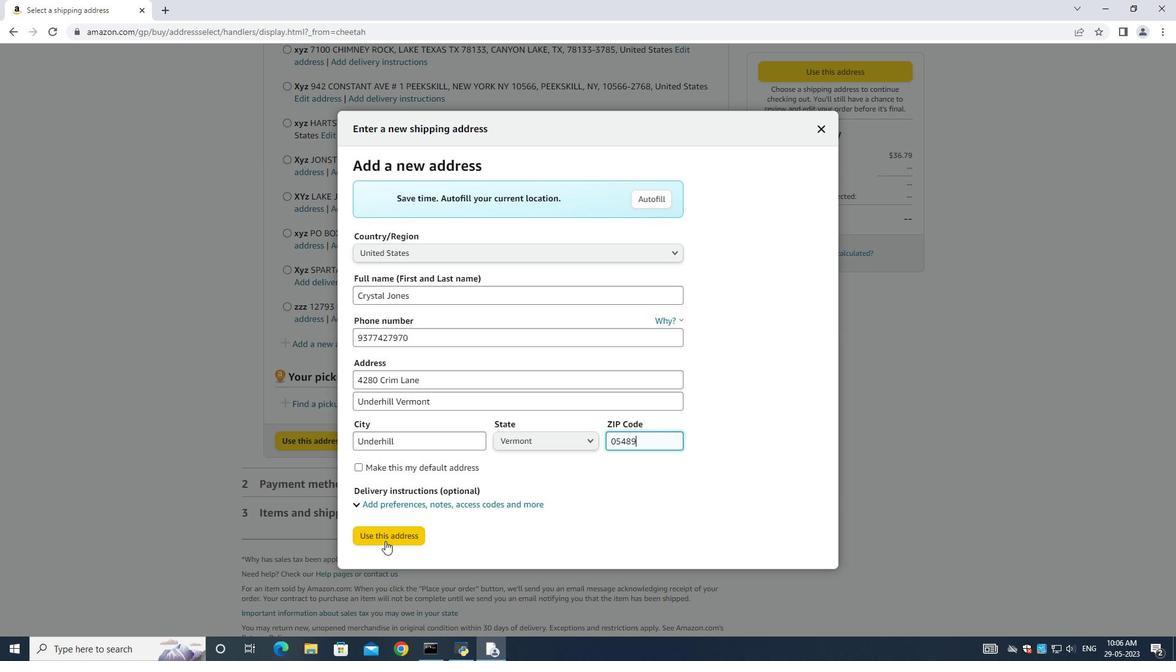 
Action: Mouse pressed left at (385, 537)
Screenshot: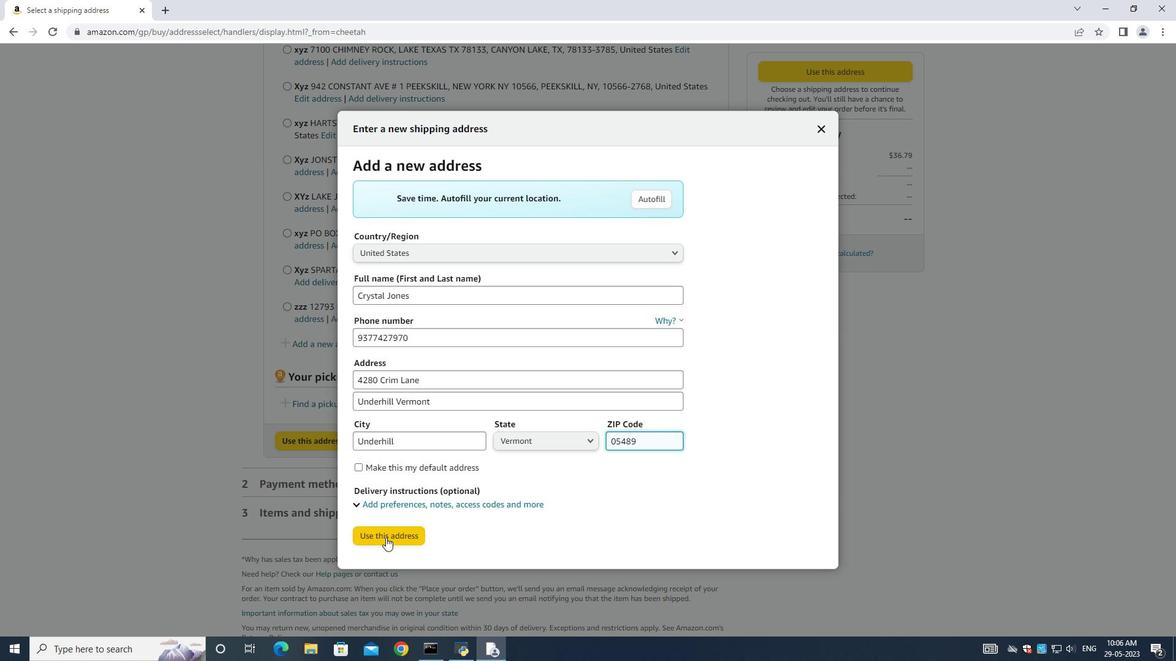 
Action: Mouse moved to (388, 621)
Screenshot: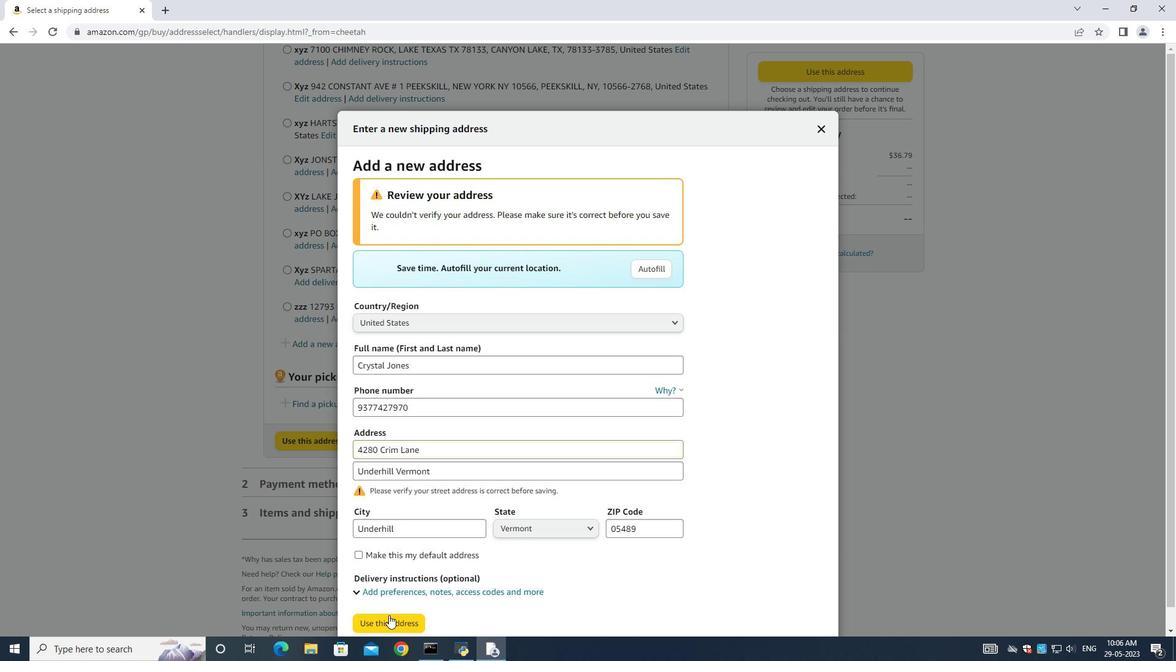 
Action: Mouse pressed left at (388, 621)
Screenshot: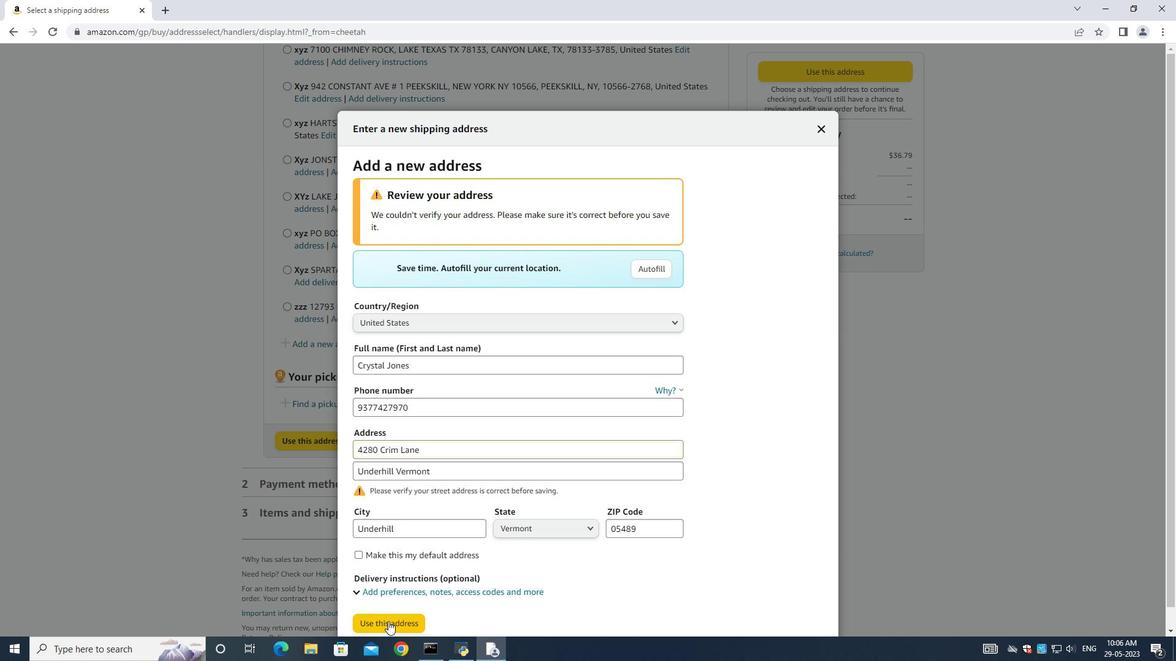 
Action: Mouse moved to (673, 281)
Screenshot: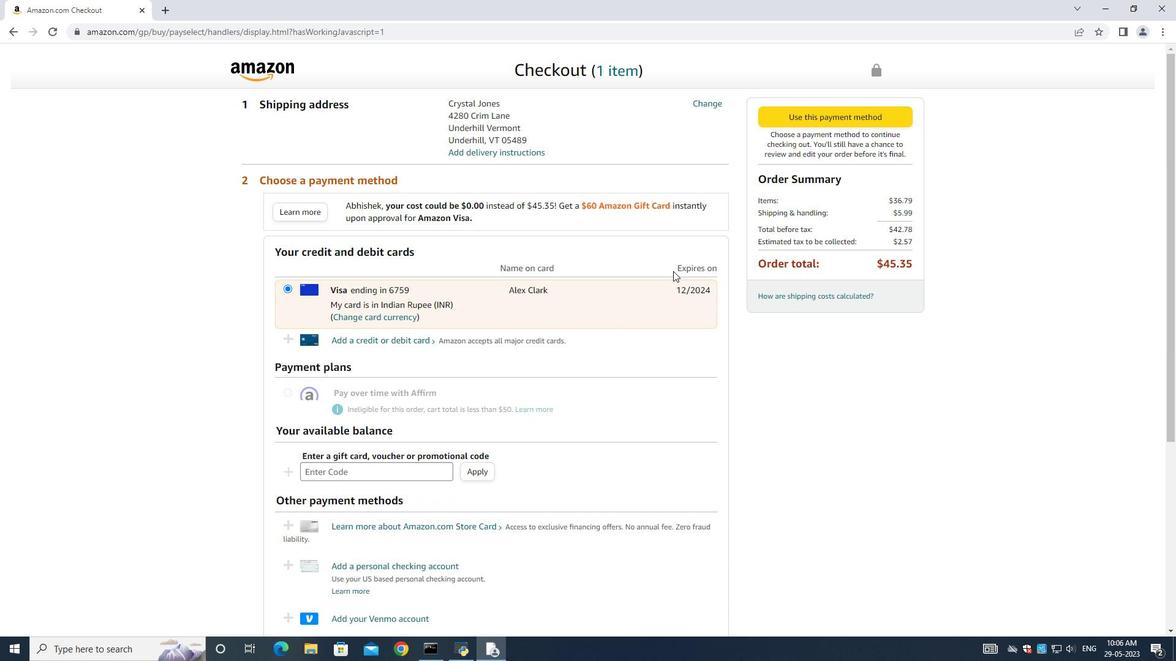 
